 Task: Look for space in Muriti, Tanzania from 10th July, 2023 to 15th July, 2023 for 7 adults in price range Rs.10000 to Rs.15000. Place can be entire place or shared room with 4 bedrooms having 7 beds and 4 bathrooms. Property type can be house, flat, guest house. Amenities needed are: wifi, TV, free parkinig on premises, gym, breakfast. Booking option can be shelf check-in. Required host language is English.
Action: Mouse moved to (539, 108)
Screenshot: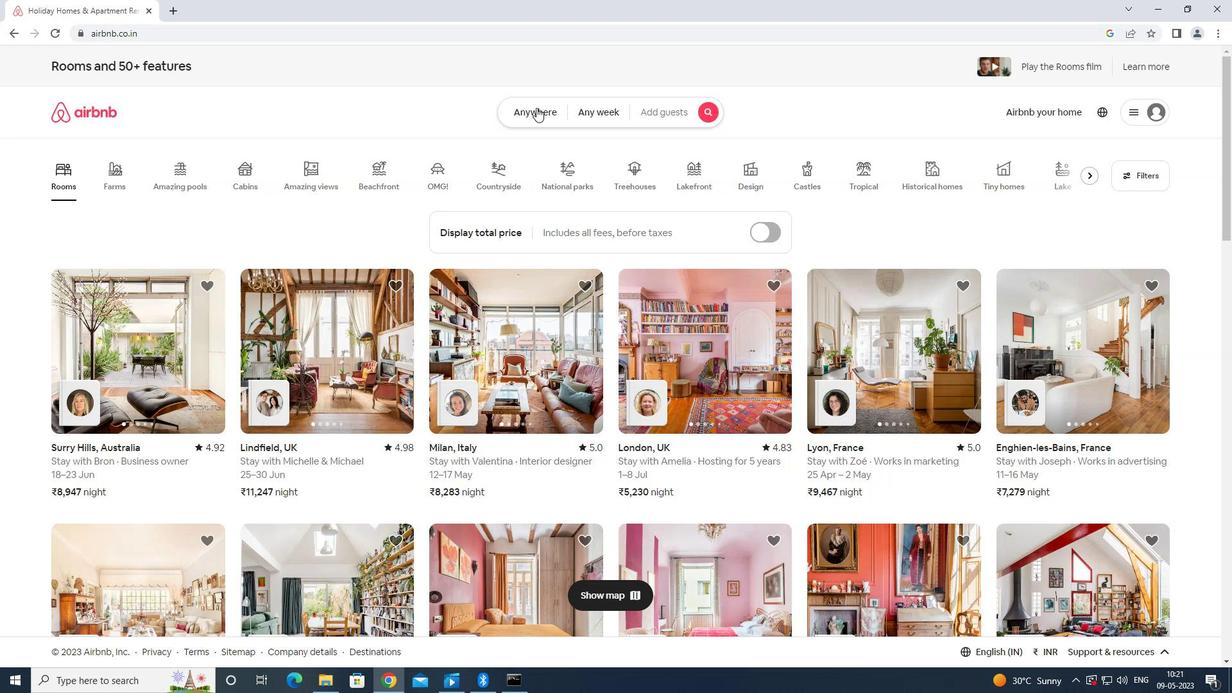 
Action: Mouse pressed left at (539, 108)
Screenshot: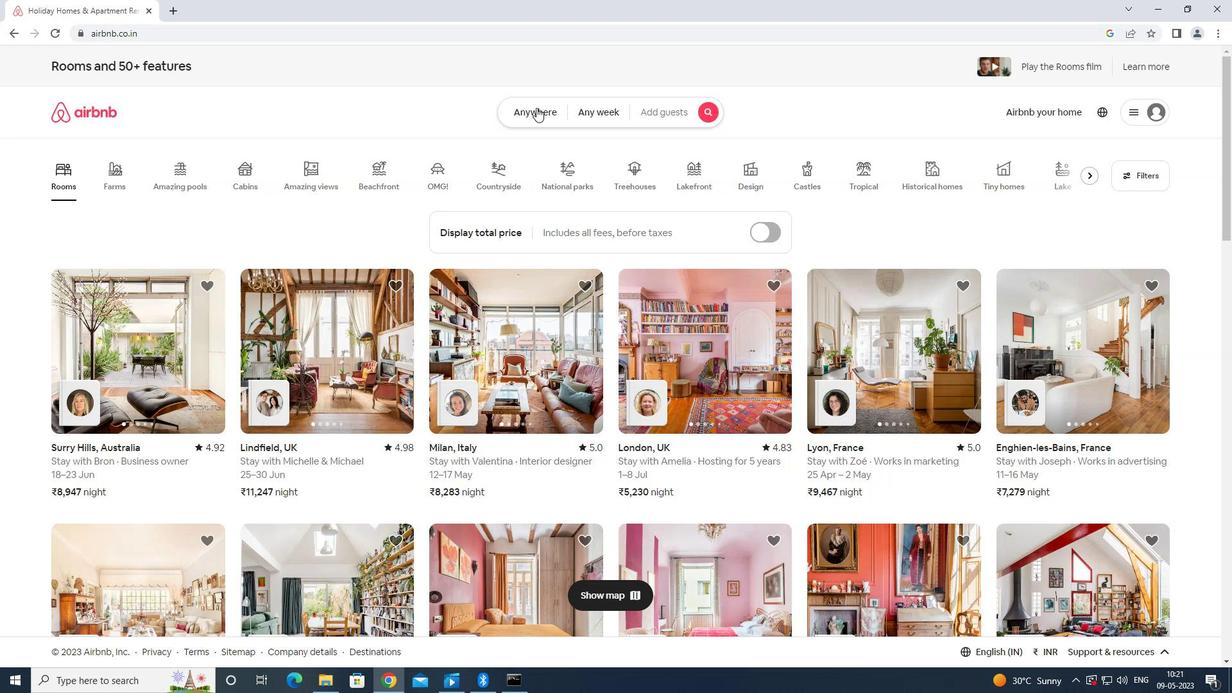
Action: Mouse moved to (465, 164)
Screenshot: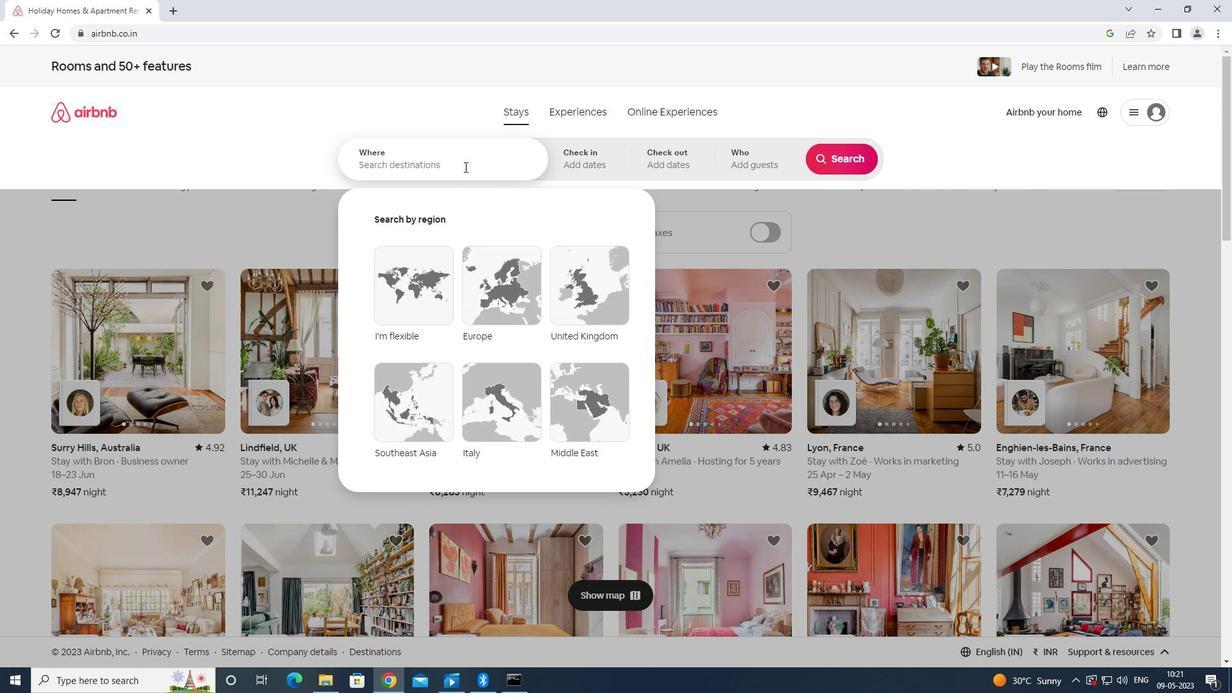 
Action: Mouse pressed left at (465, 164)
Screenshot: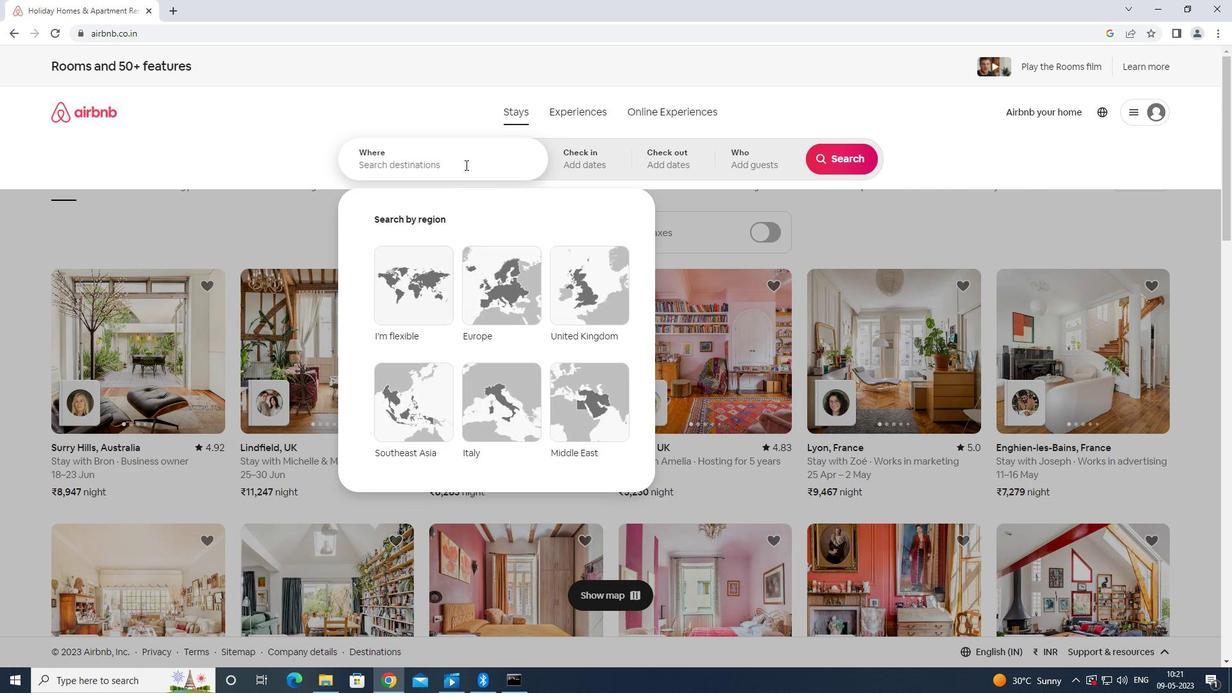 
Action: Mouse moved to (469, 162)
Screenshot: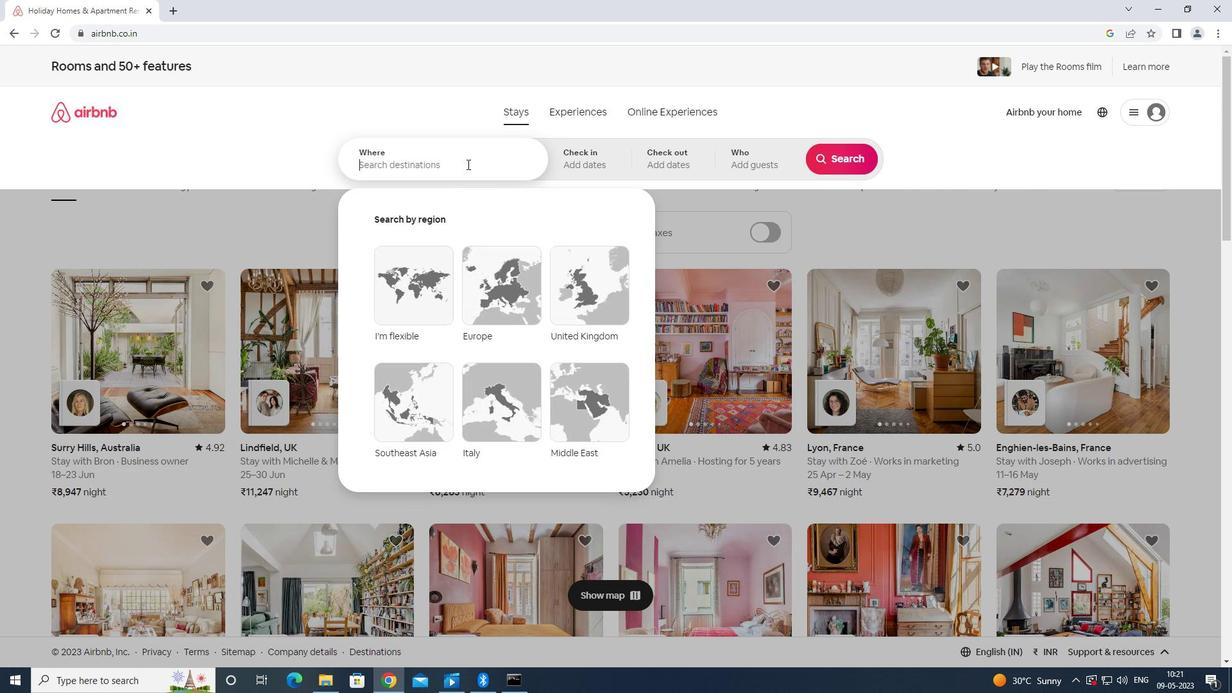 
Action: Key pressed ,<Key.backspace><Key.shift>MURTI<Key.space>TANZANIA<Key.enter>
Screenshot: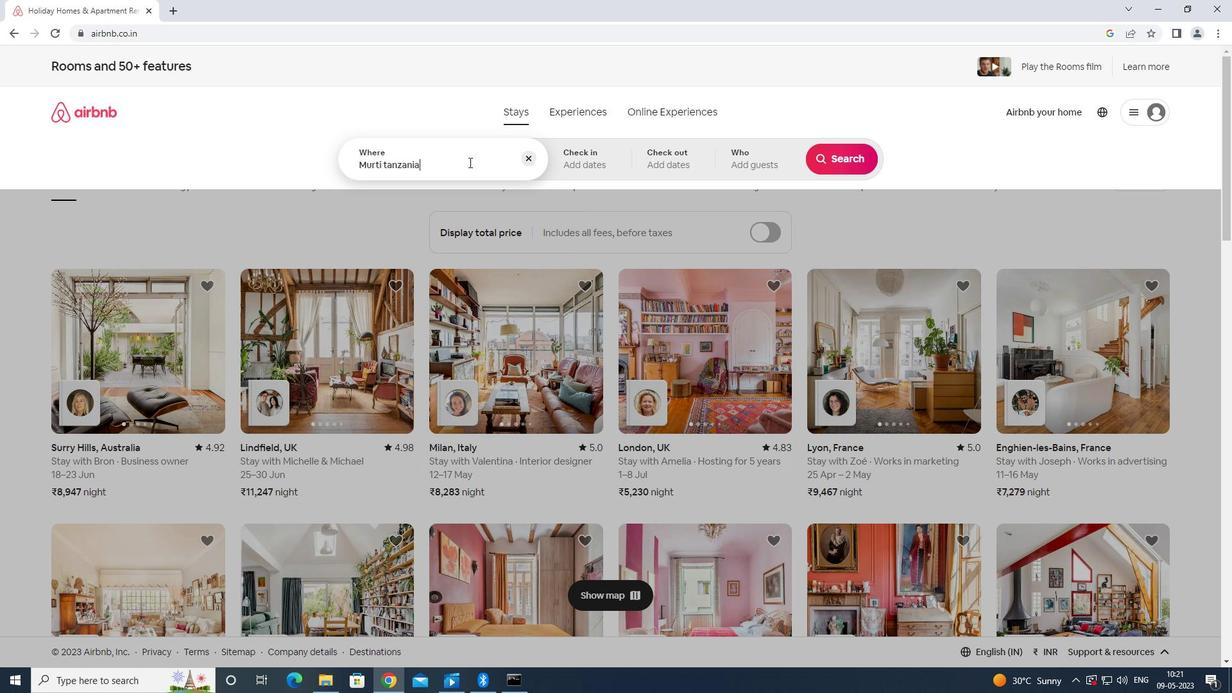 
Action: Mouse moved to (842, 261)
Screenshot: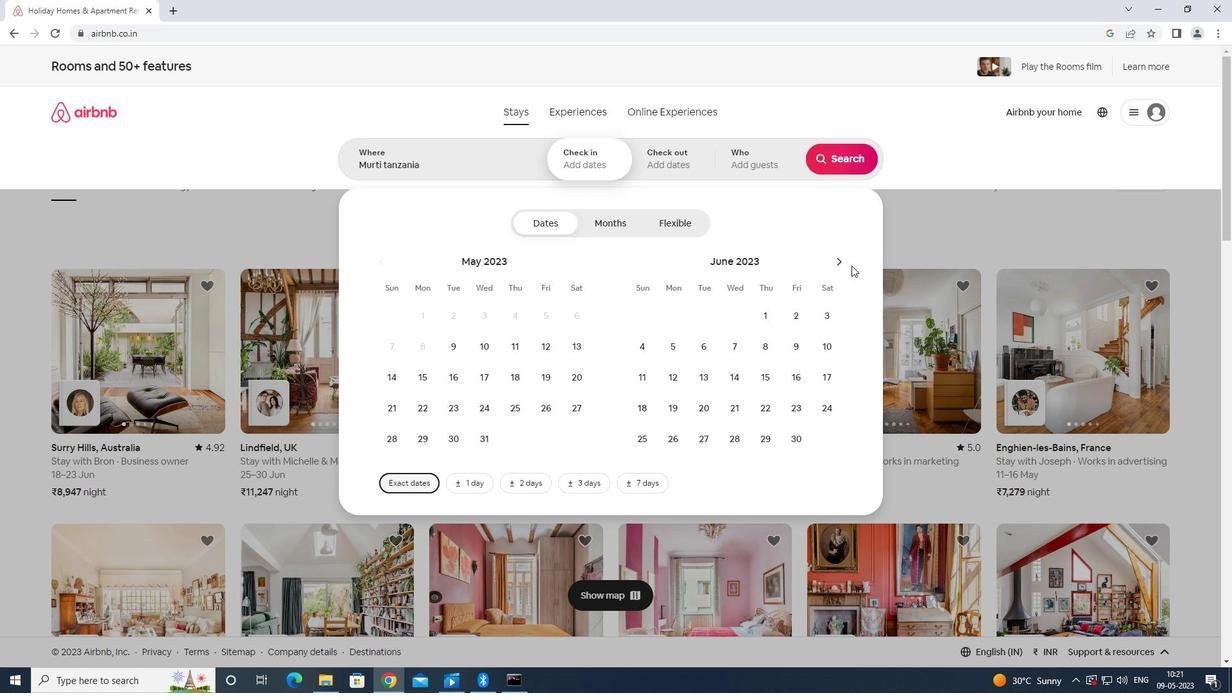 
Action: Mouse pressed left at (842, 261)
Screenshot: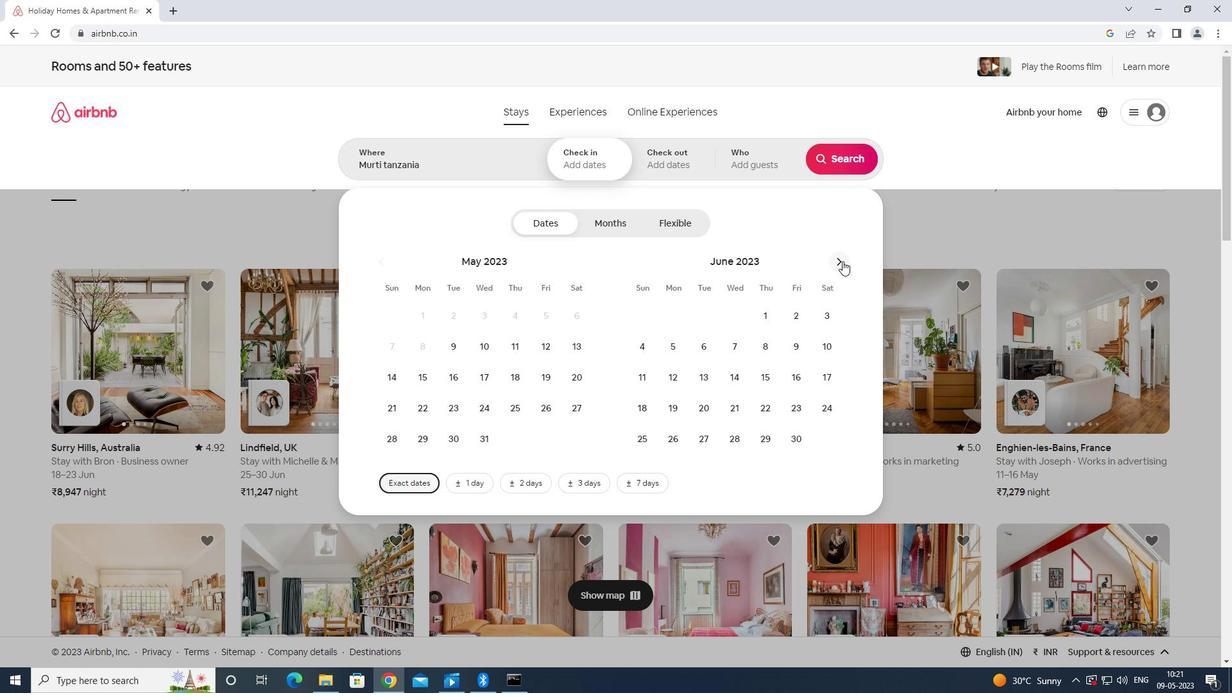 
Action: Mouse moved to (666, 370)
Screenshot: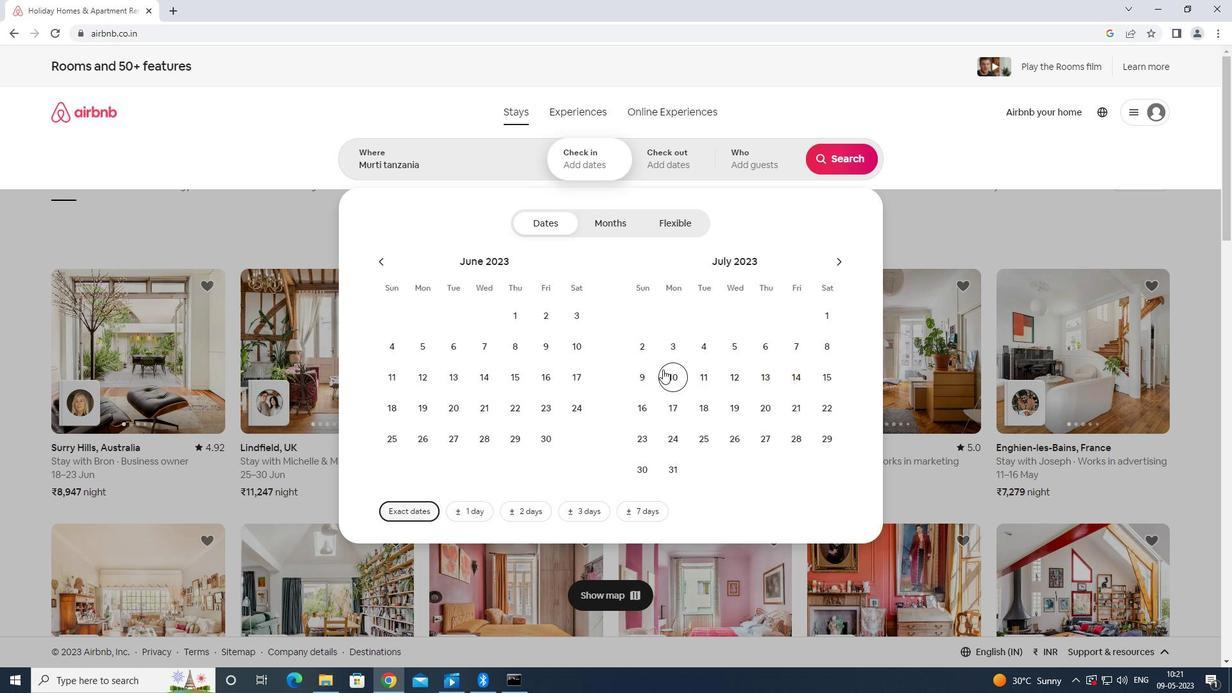 
Action: Mouse pressed left at (666, 370)
Screenshot: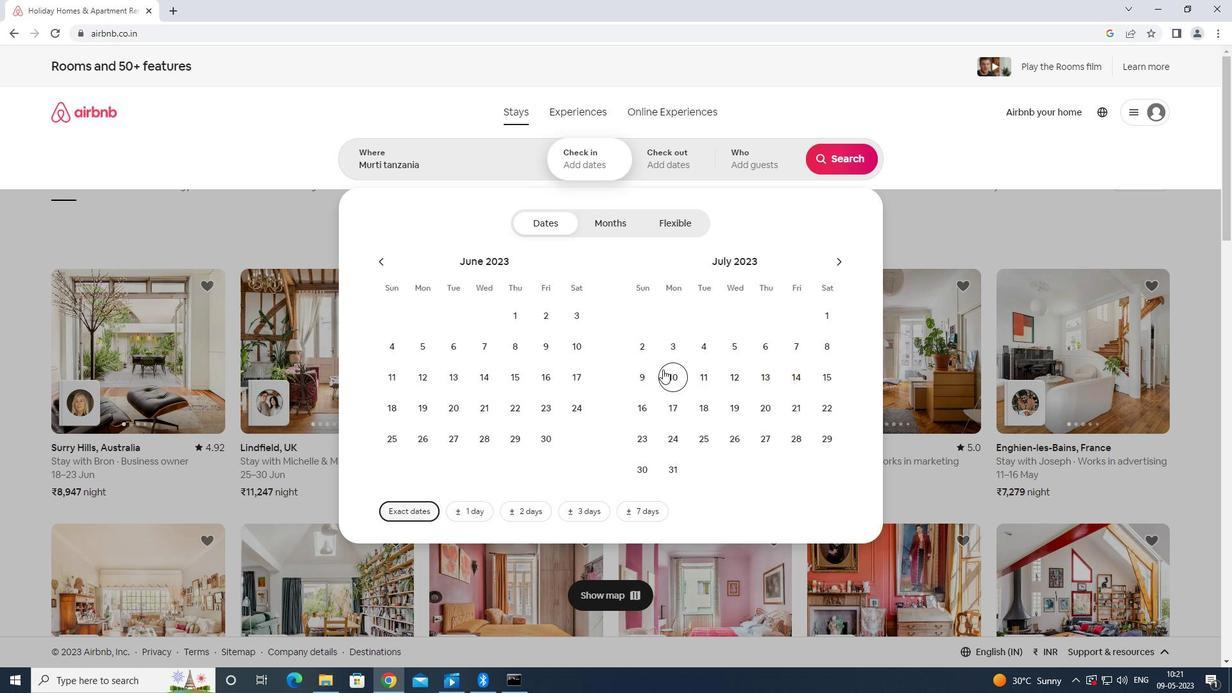 
Action: Mouse moved to (825, 376)
Screenshot: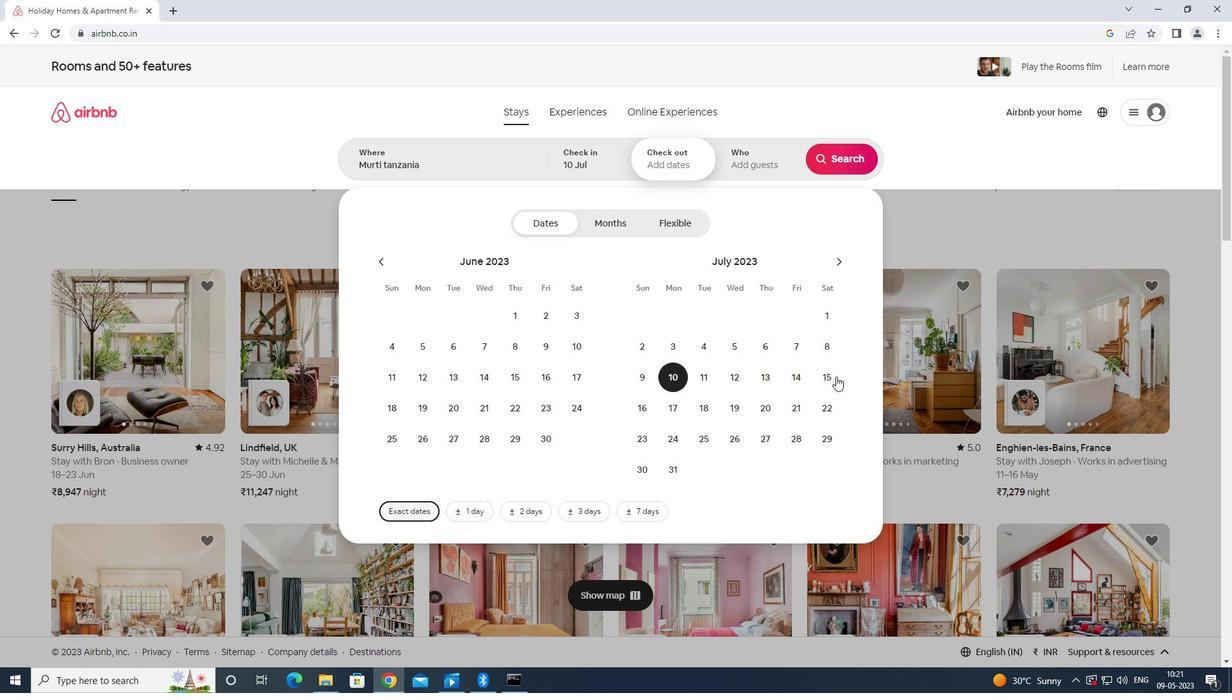 
Action: Mouse pressed left at (825, 376)
Screenshot: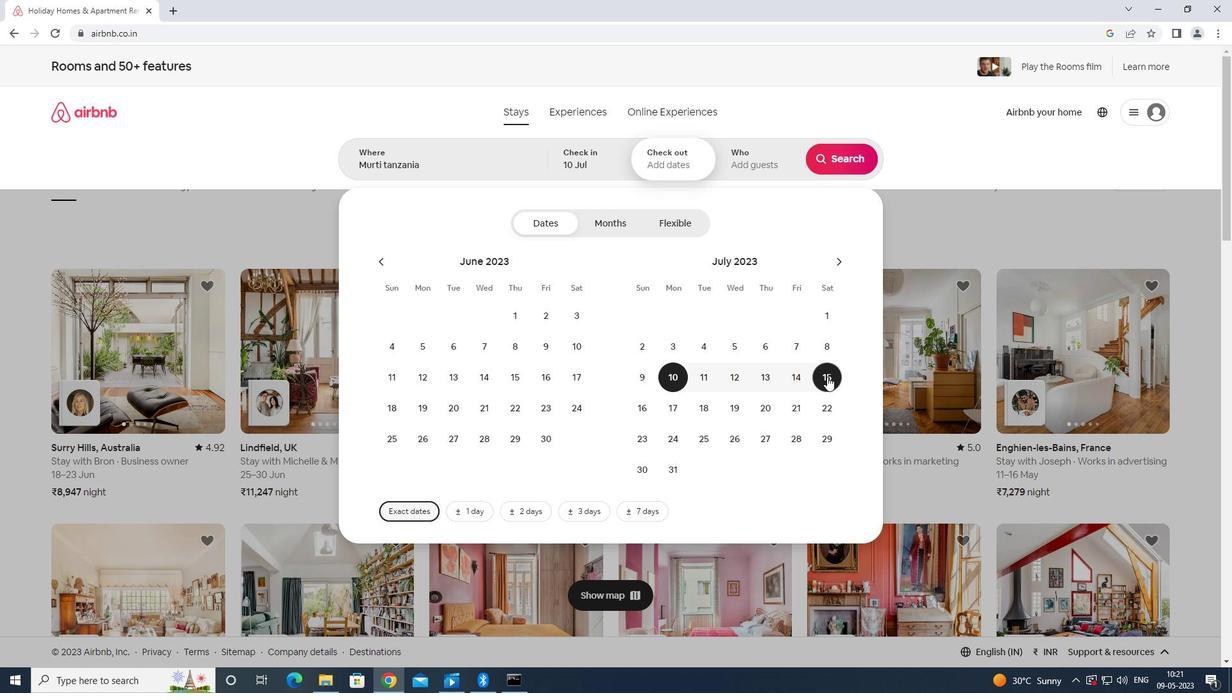 
Action: Mouse moved to (768, 157)
Screenshot: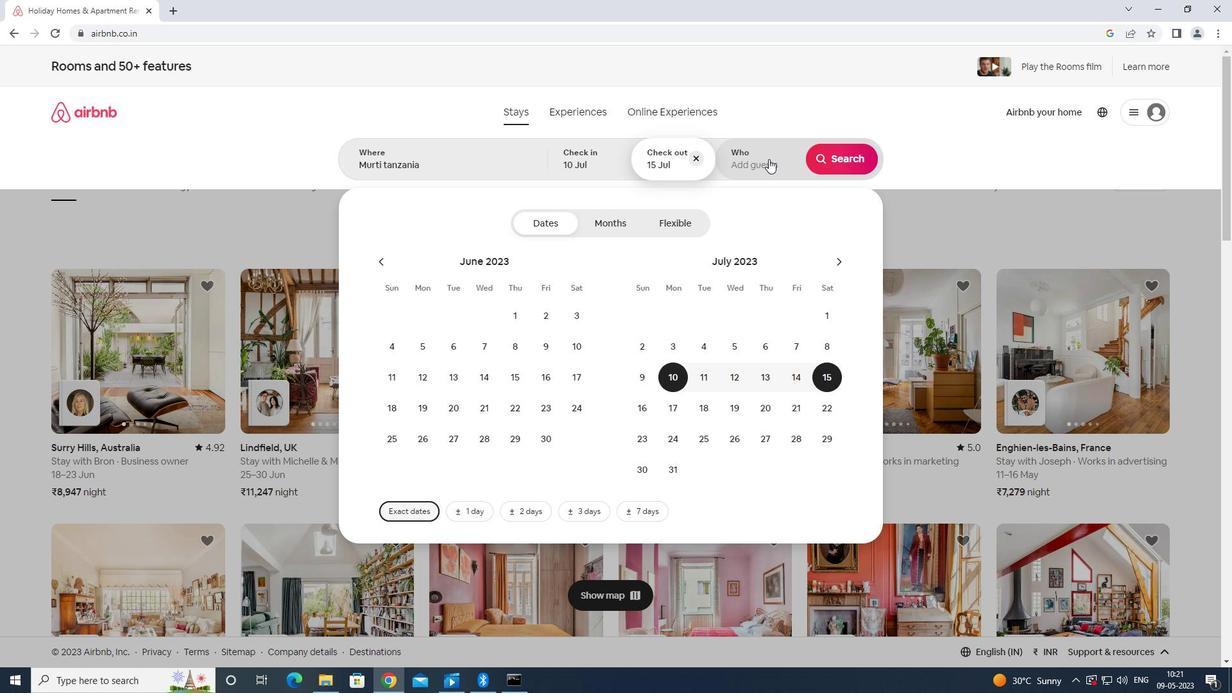 
Action: Mouse pressed left at (768, 157)
Screenshot: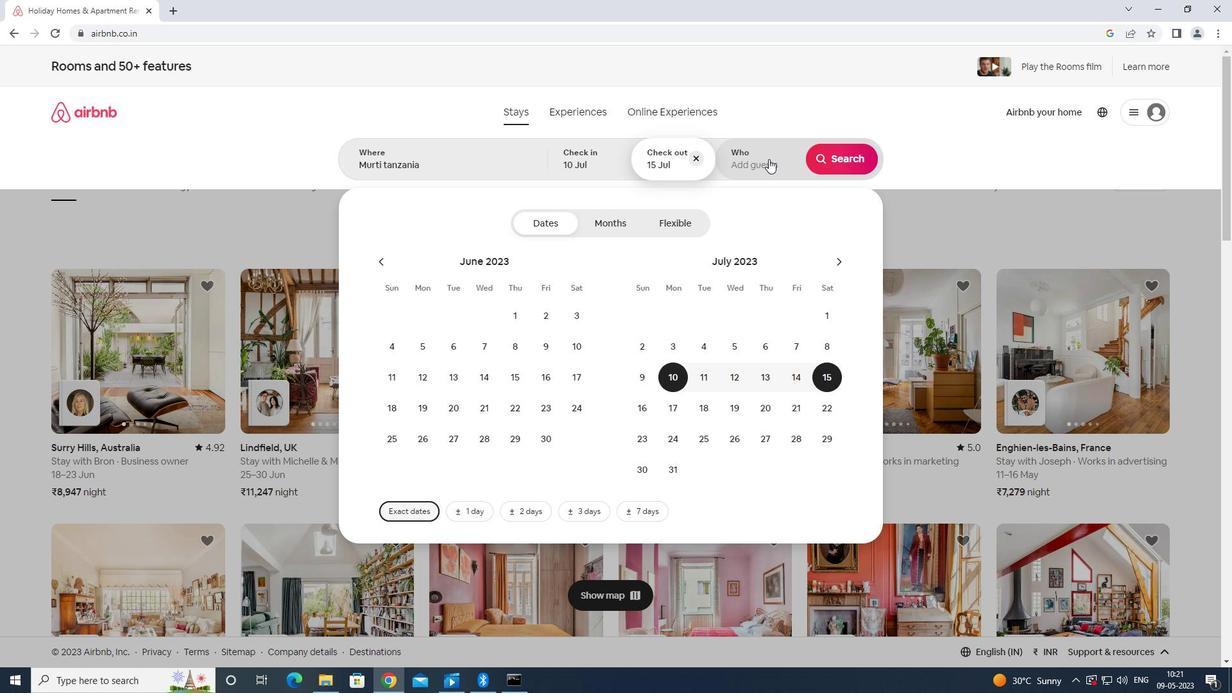 
Action: Mouse moved to (841, 230)
Screenshot: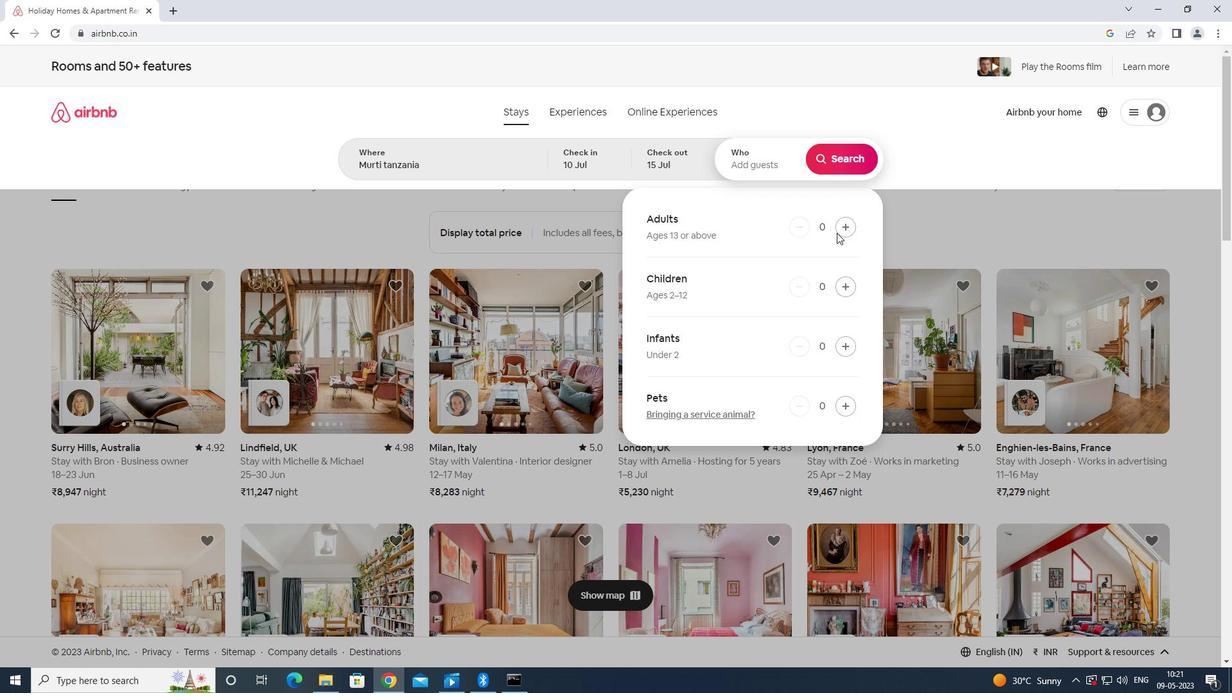 
Action: Mouse pressed left at (841, 230)
Screenshot: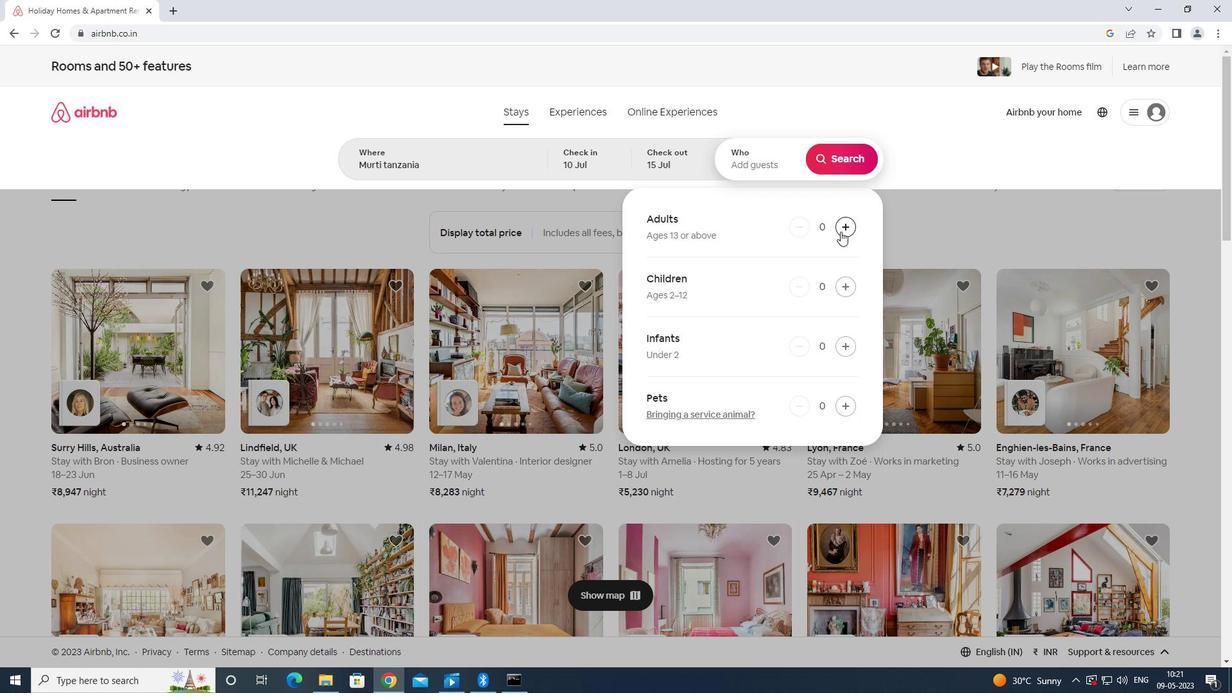 
Action: Mouse moved to (843, 227)
Screenshot: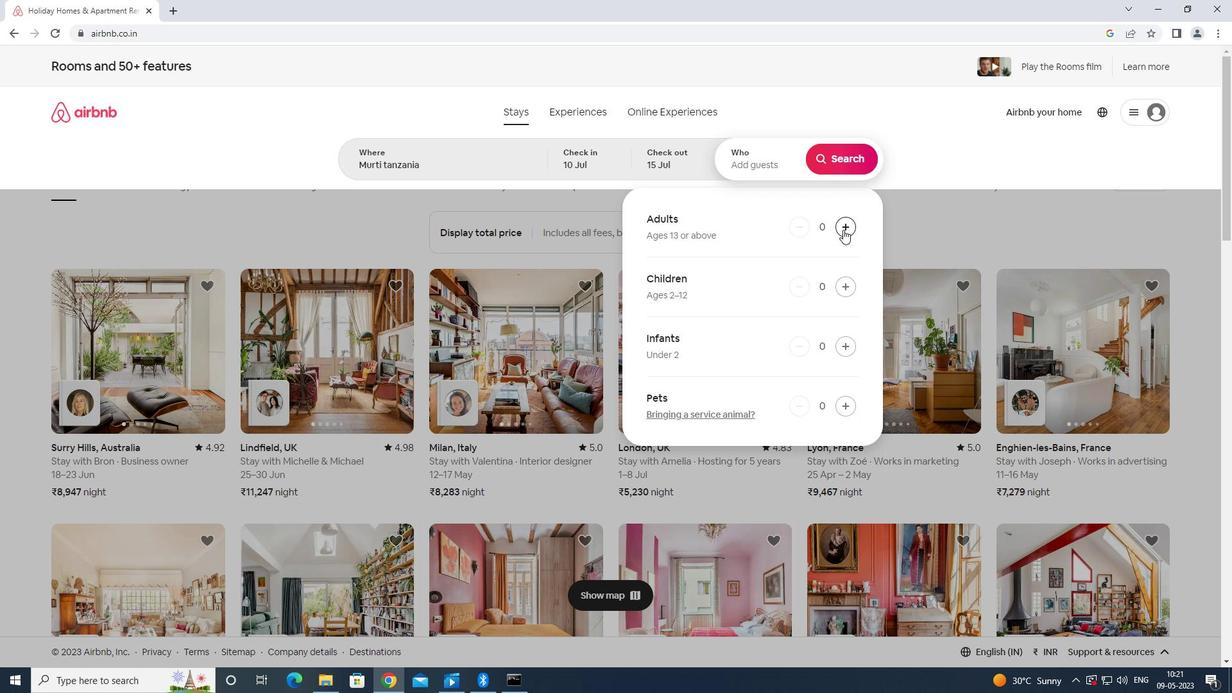 
Action: Mouse pressed left at (843, 227)
Screenshot: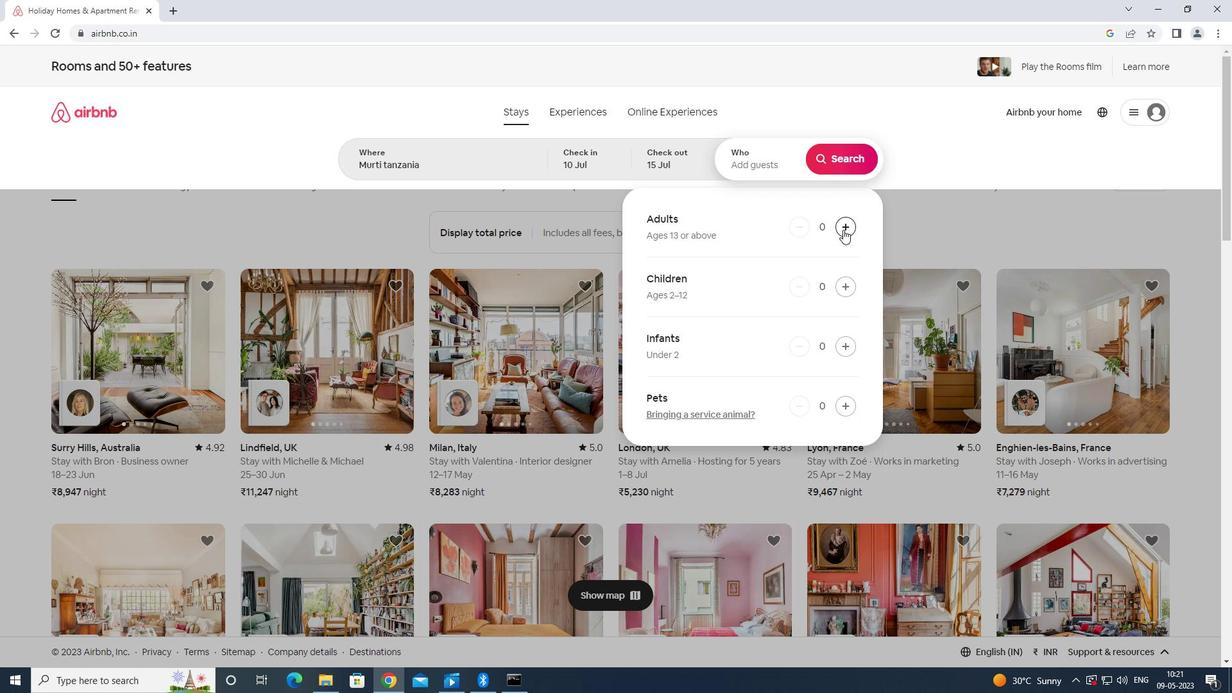 
Action: Mouse moved to (843, 227)
Screenshot: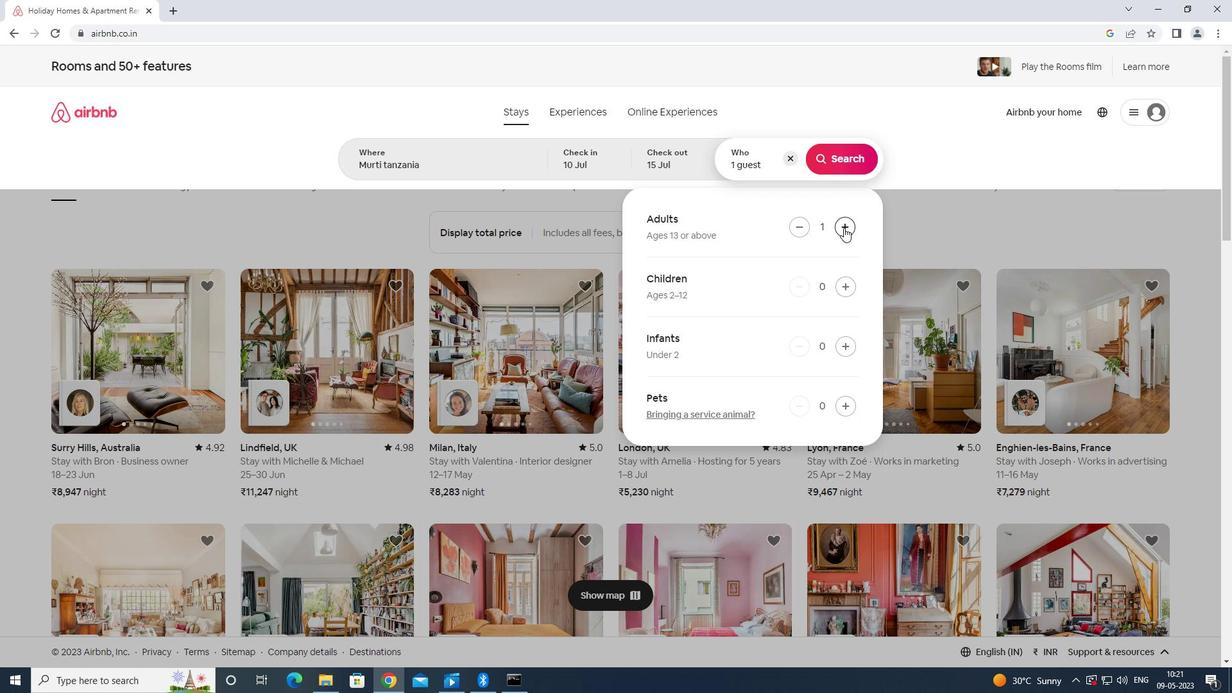 
Action: Mouse pressed left at (843, 227)
Screenshot: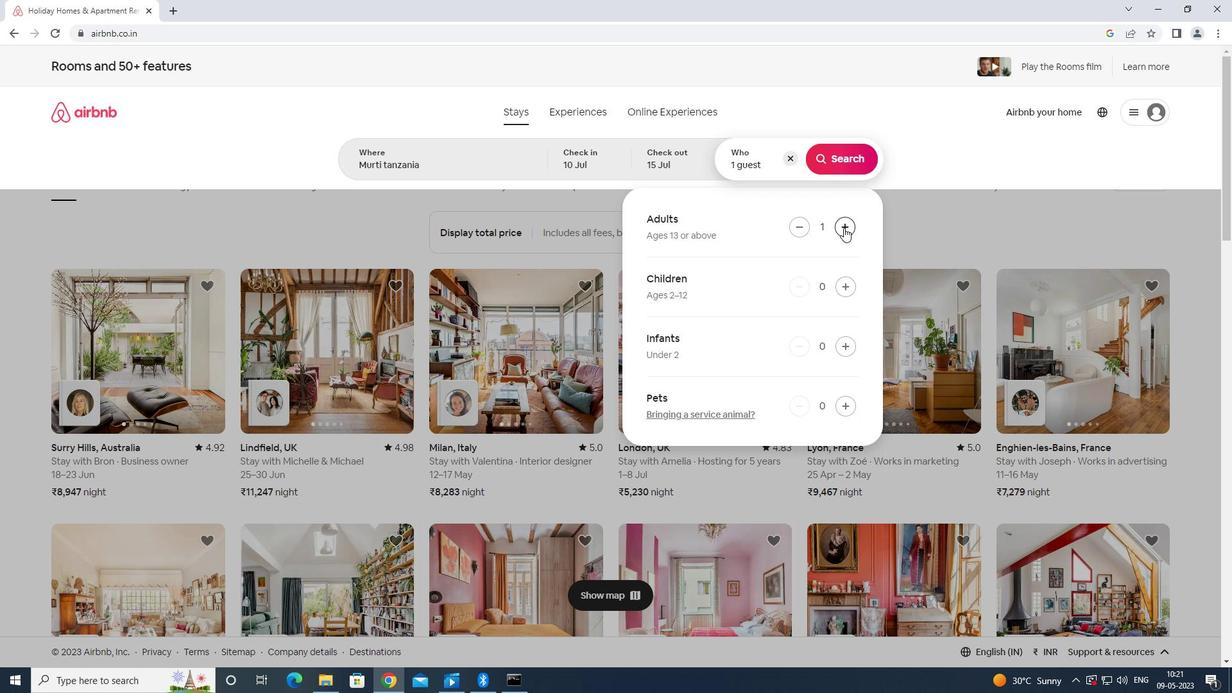 
Action: Mouse moved to (843, 223)
Screenshot: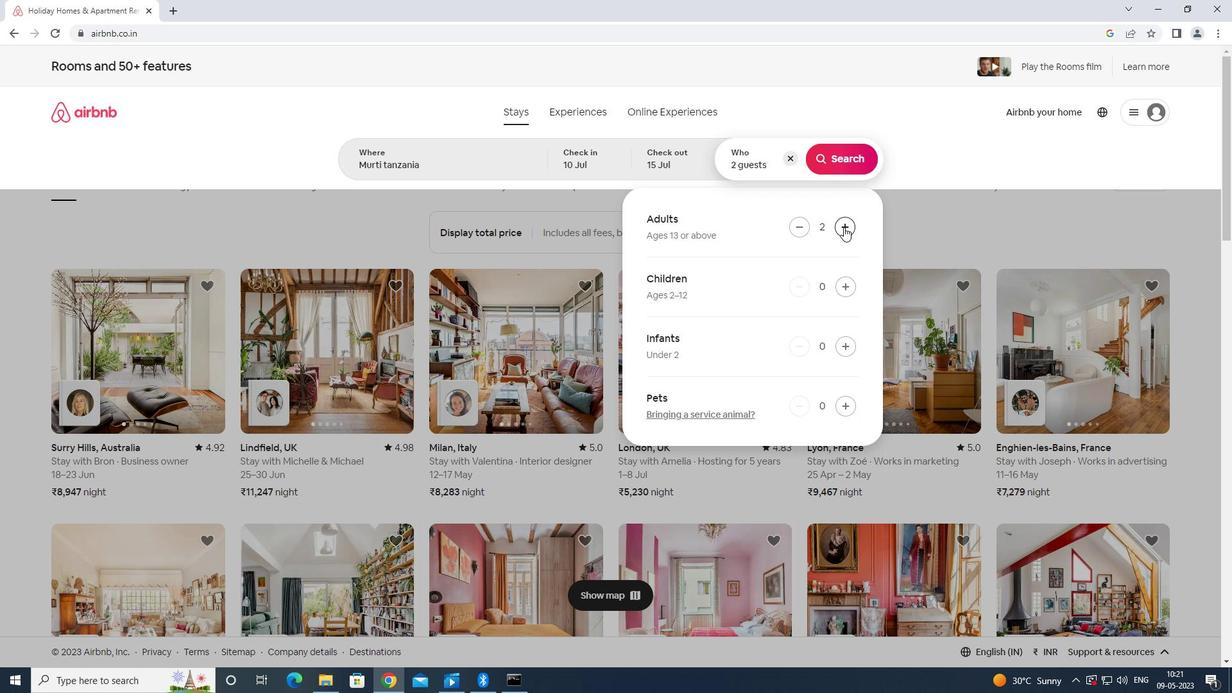 
Action: Mouse pressed left at (843, 223)
Screenshot: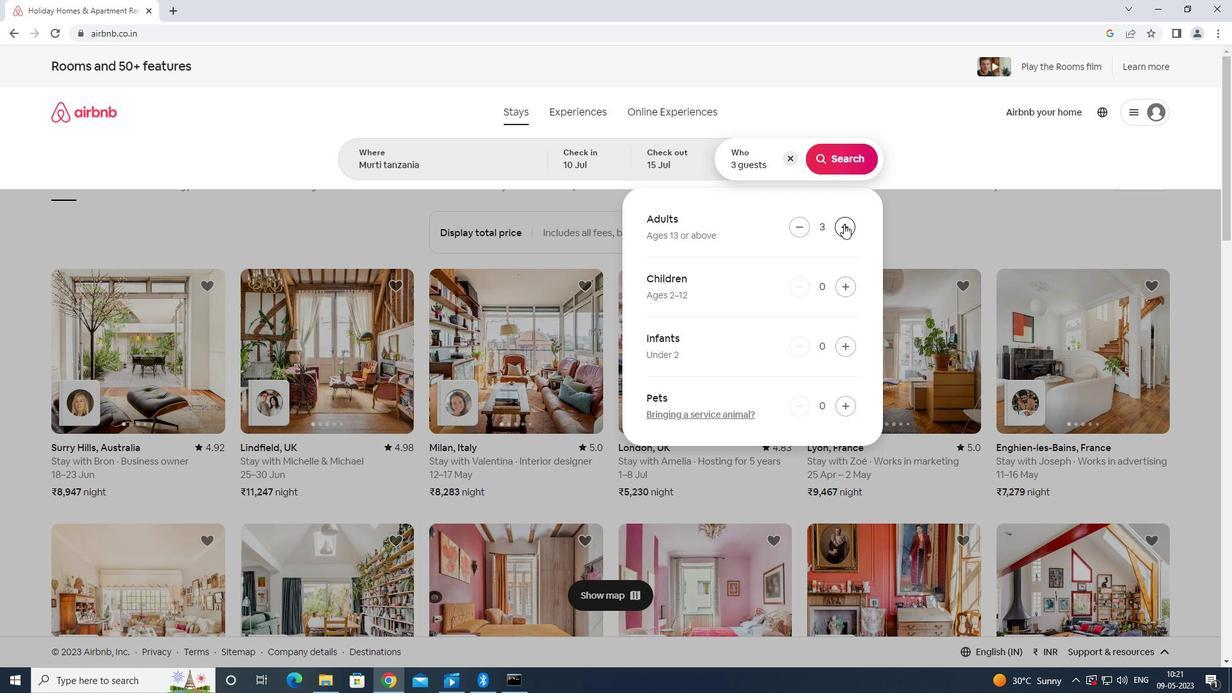 
Action: Mouse moved to (843, 223)
Screenshot: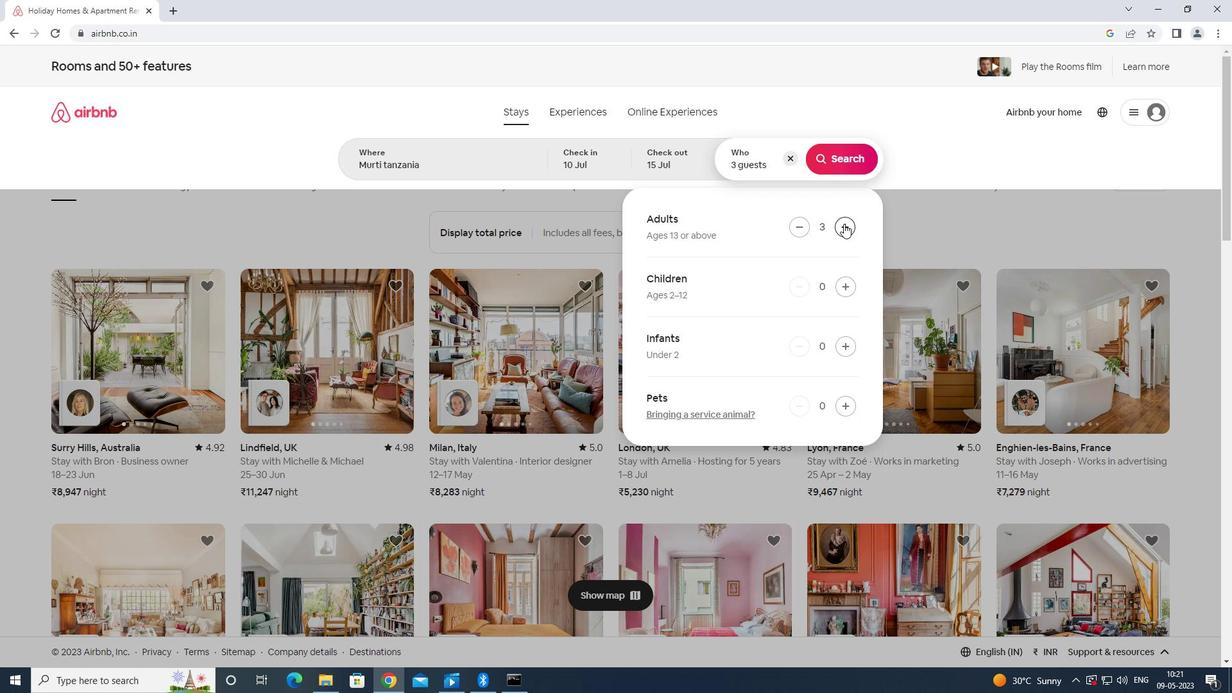 
Action: Mouse pressed left at (843, 223)
Screenshot: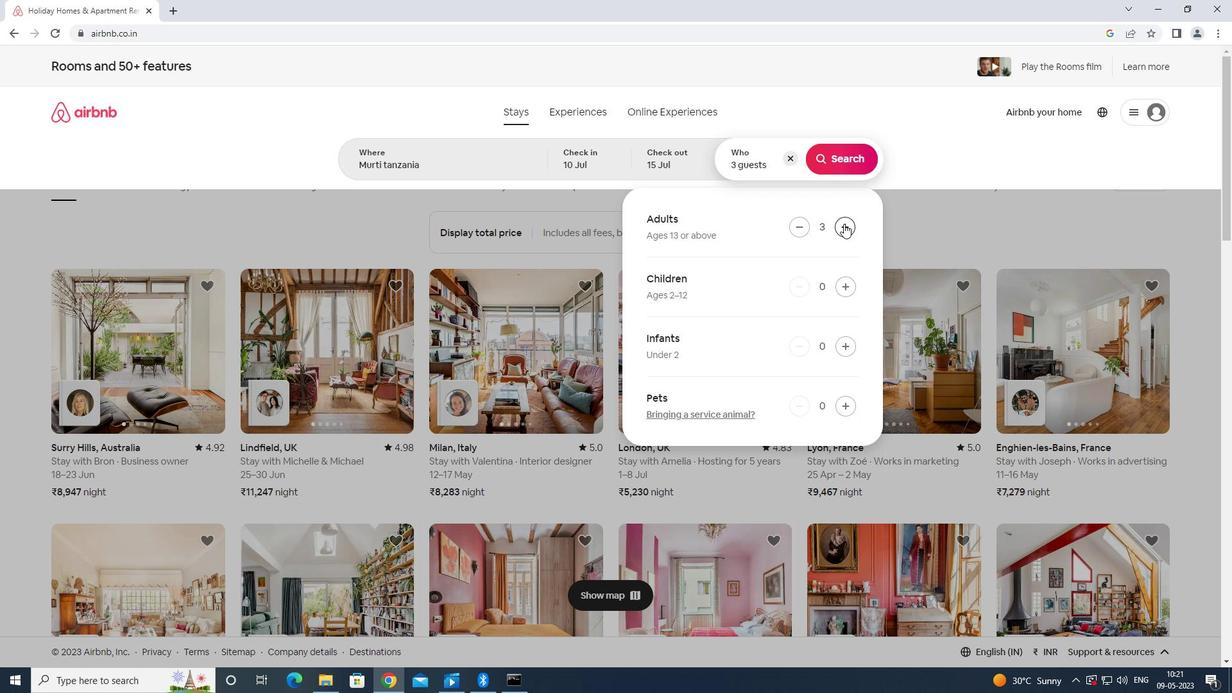 
Action: Mouse pressed left at (843, 223)
Screenshot: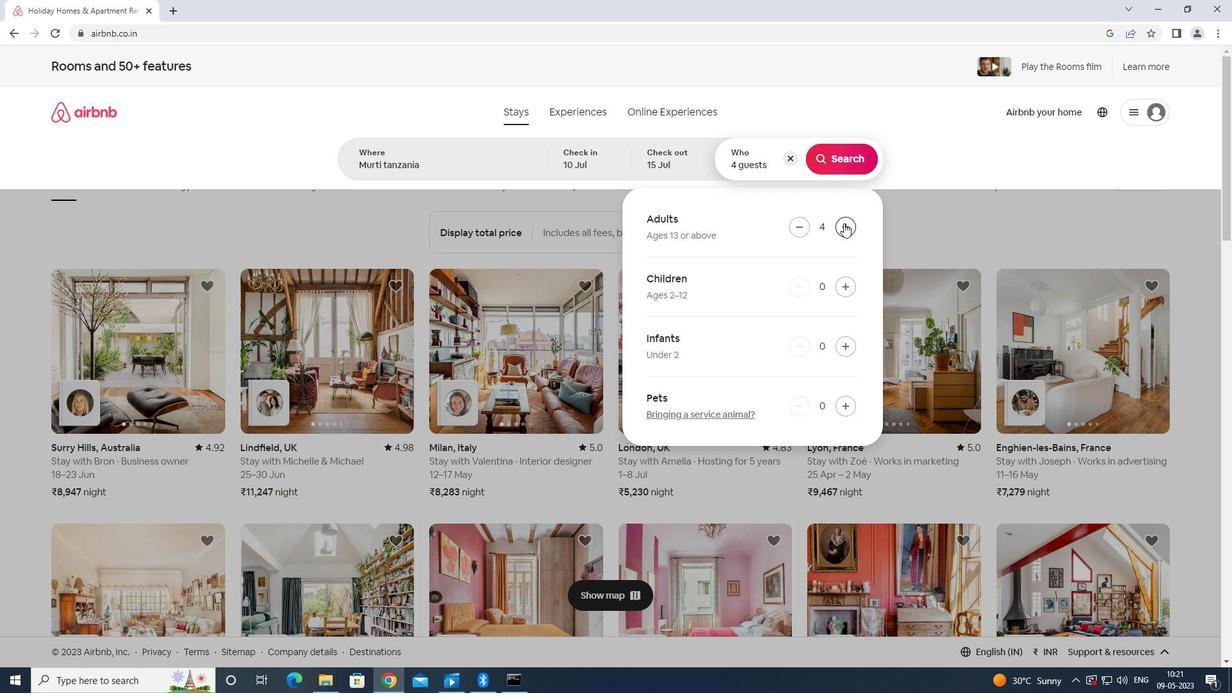 
Action: Mouse pressed left at (843, 223)
Screenshot: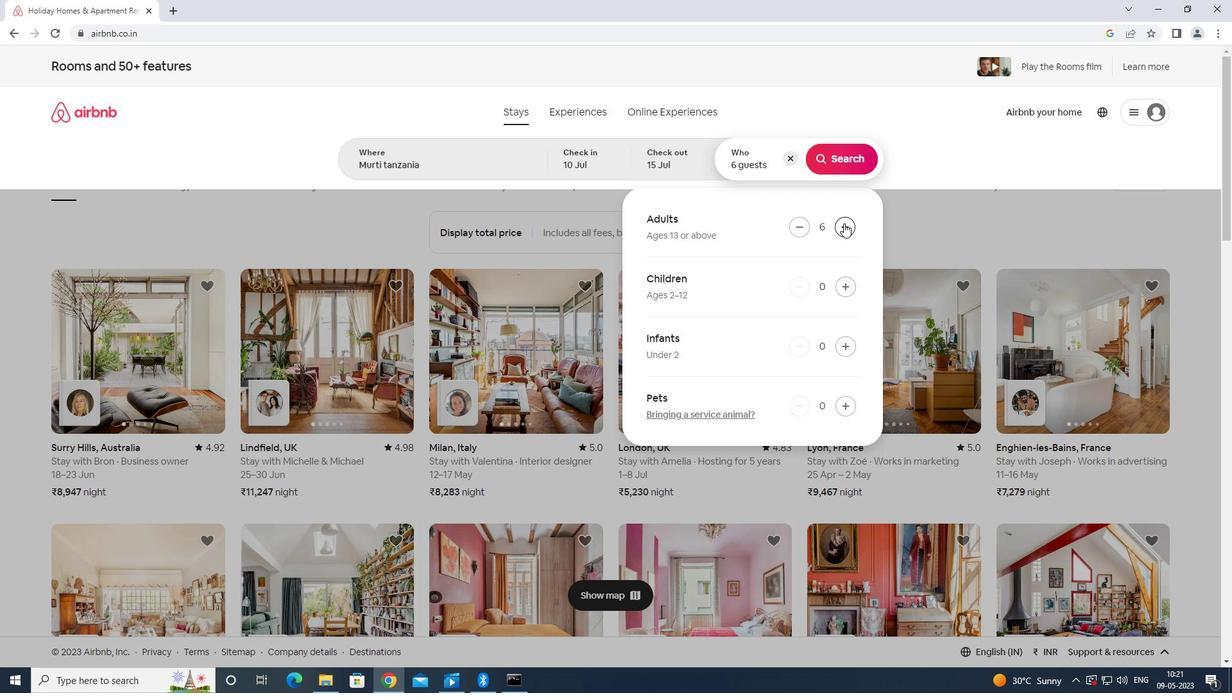 
Action: Mouse moved to (850, 152)
Screenshot: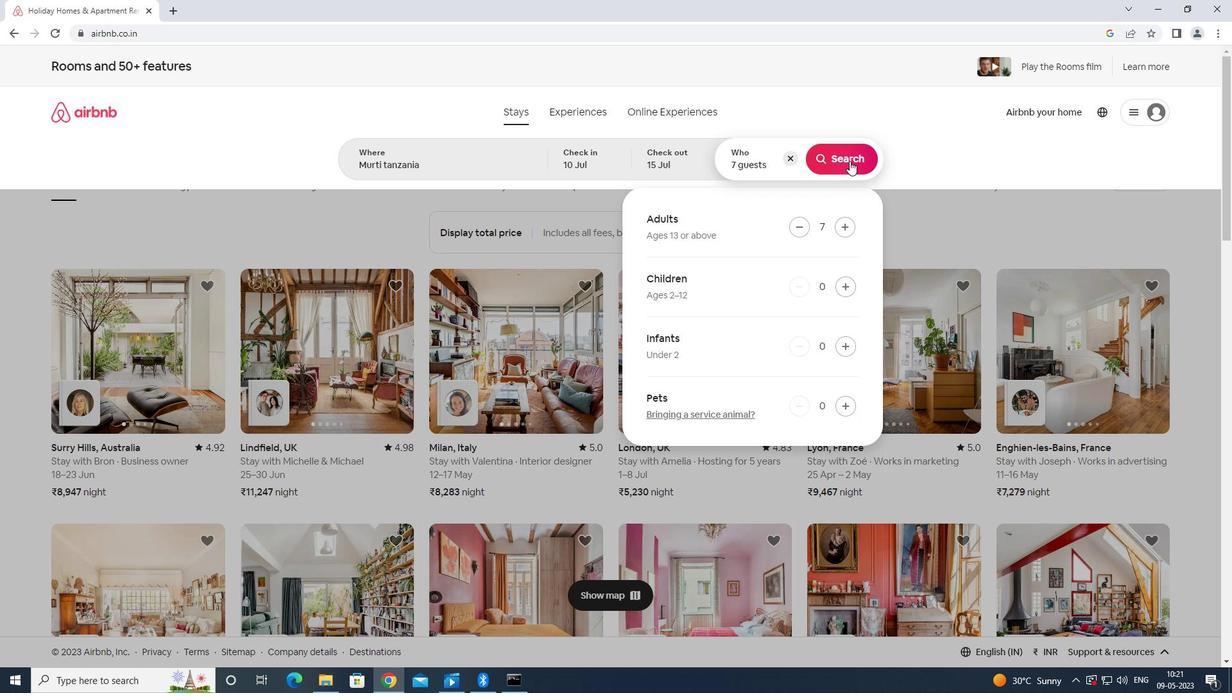 
Action: Mouse pressed left at (850, 152)
Screenshot: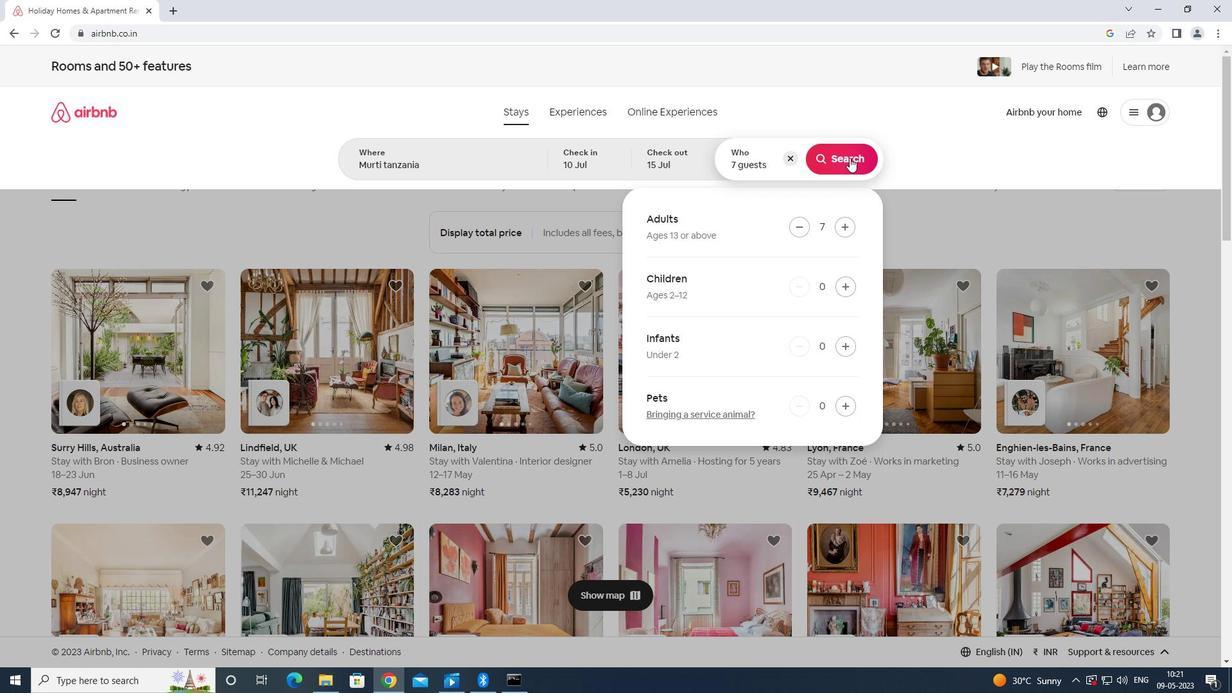 
Action: Mouse moved to (1189, 116)
Screenshot: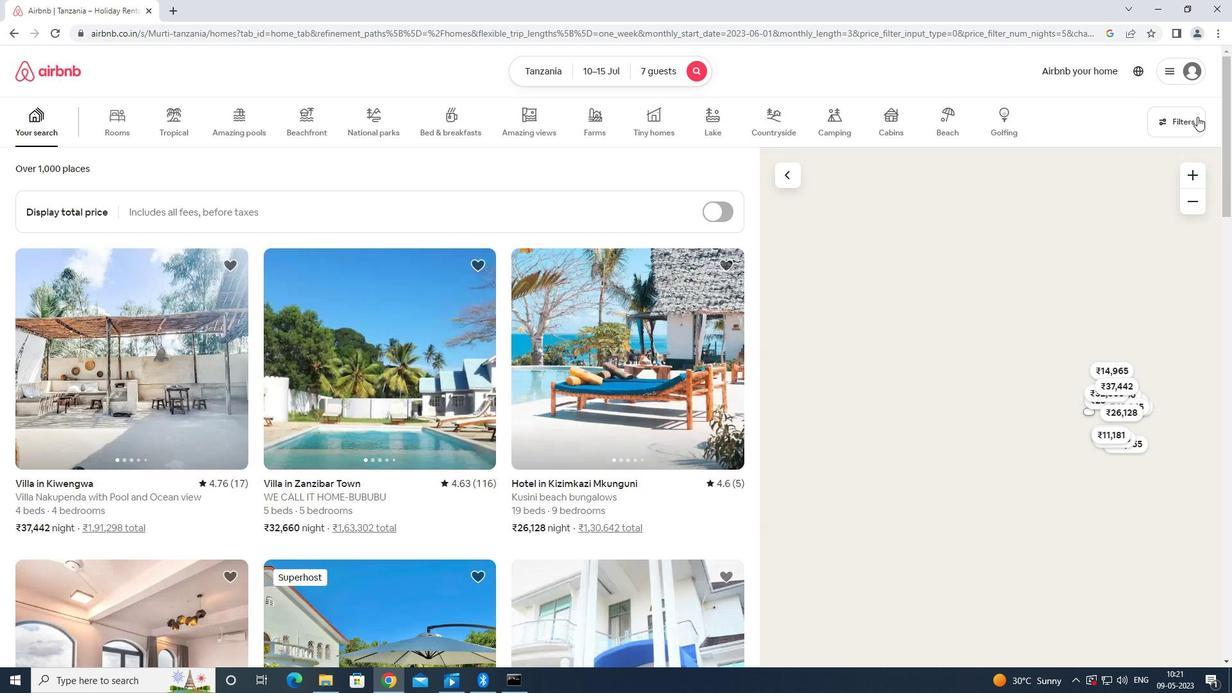 
Action: Mouse pressed left at (1189, 116)
Screenshot: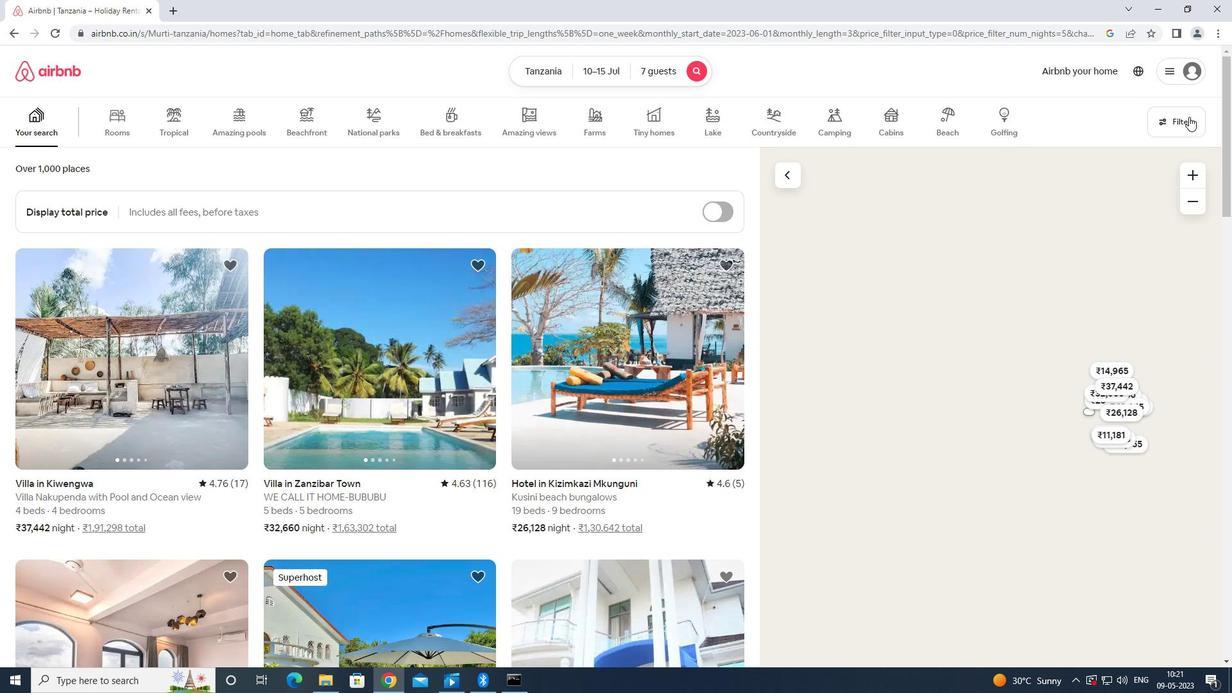 
Action: Mouse moved to (560, 425)
Screenshot: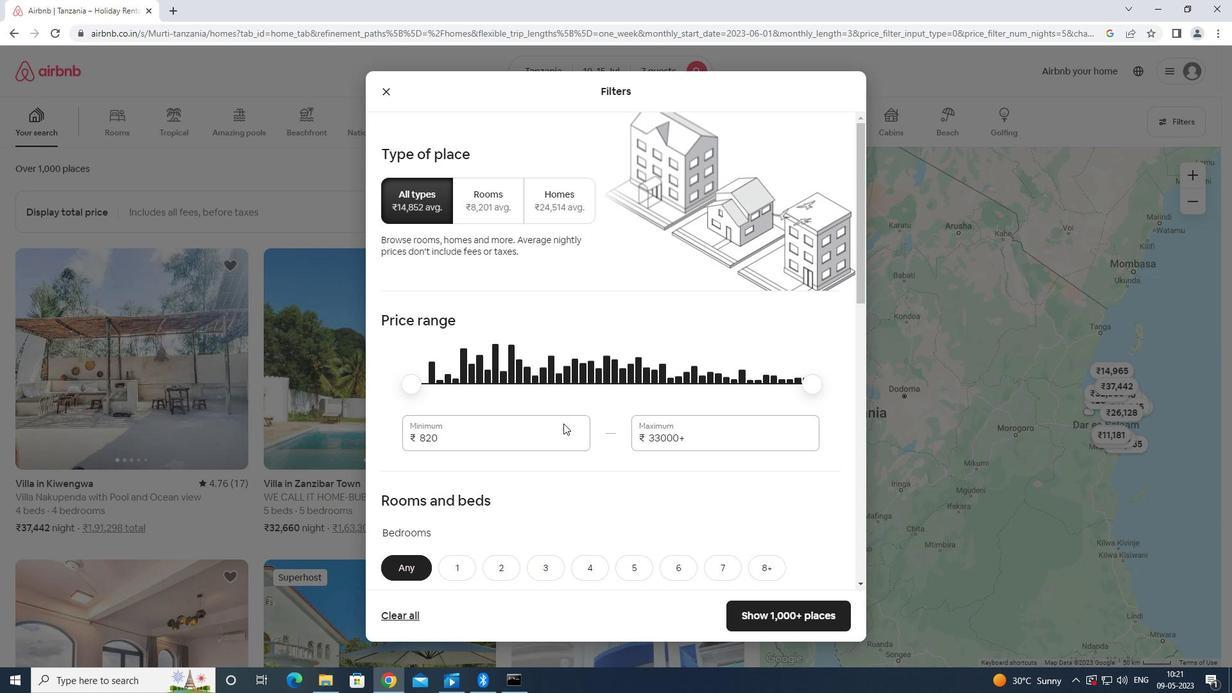 
Action: Mouse pressed left at (560, 425)
Screenshot: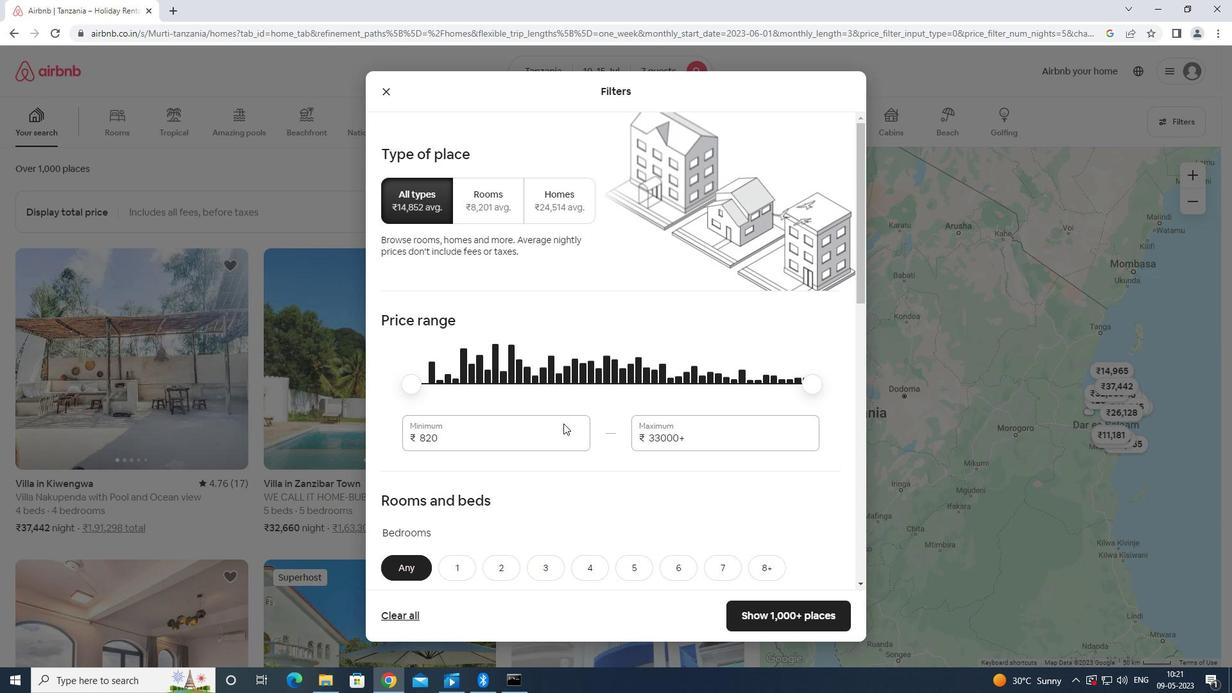 
Action: Key pressed <Key.backspace><Key.backspace><Key.backspace><Key.backspace><Key.backspace>10000
Screenshot: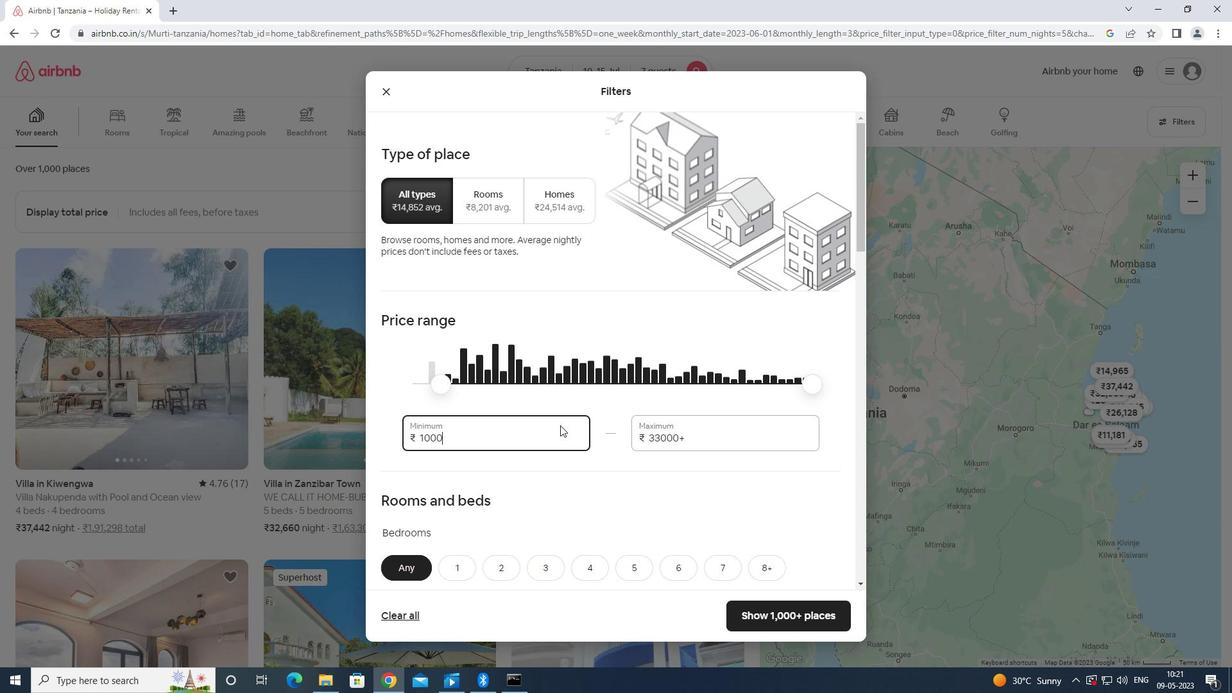 
Action: Mouse moved to (694, 420)
Screenshot: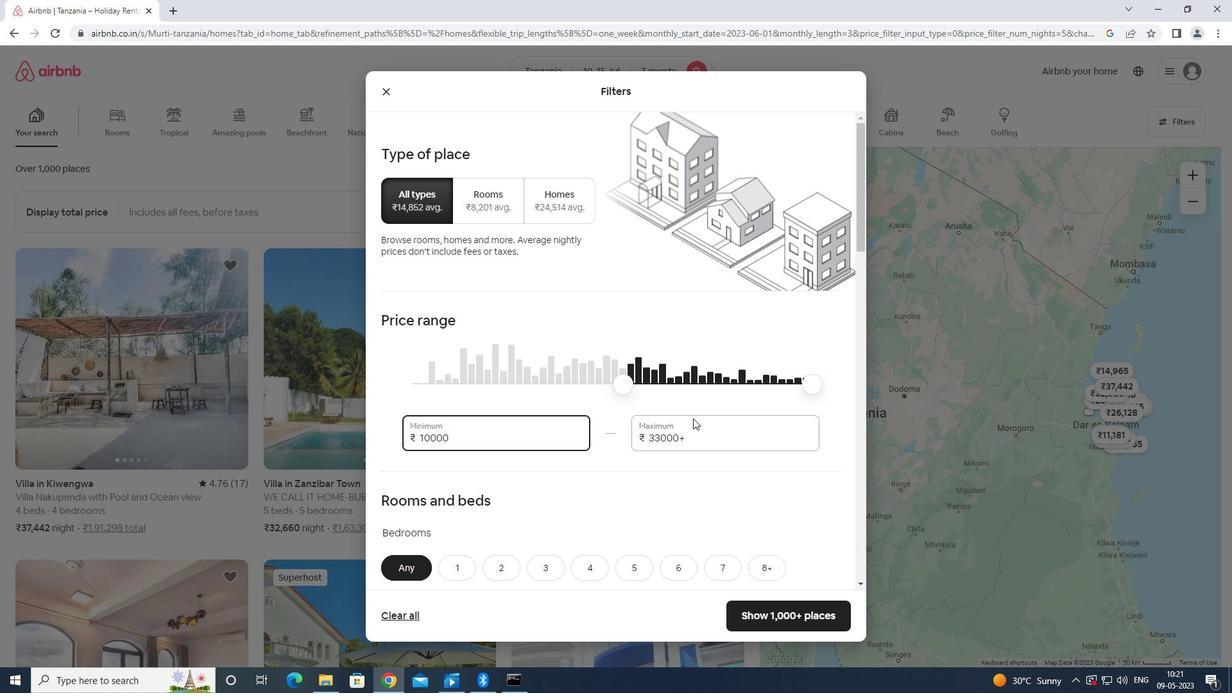 
Action: Mouse pressed left at (694, 420)
Screenshot: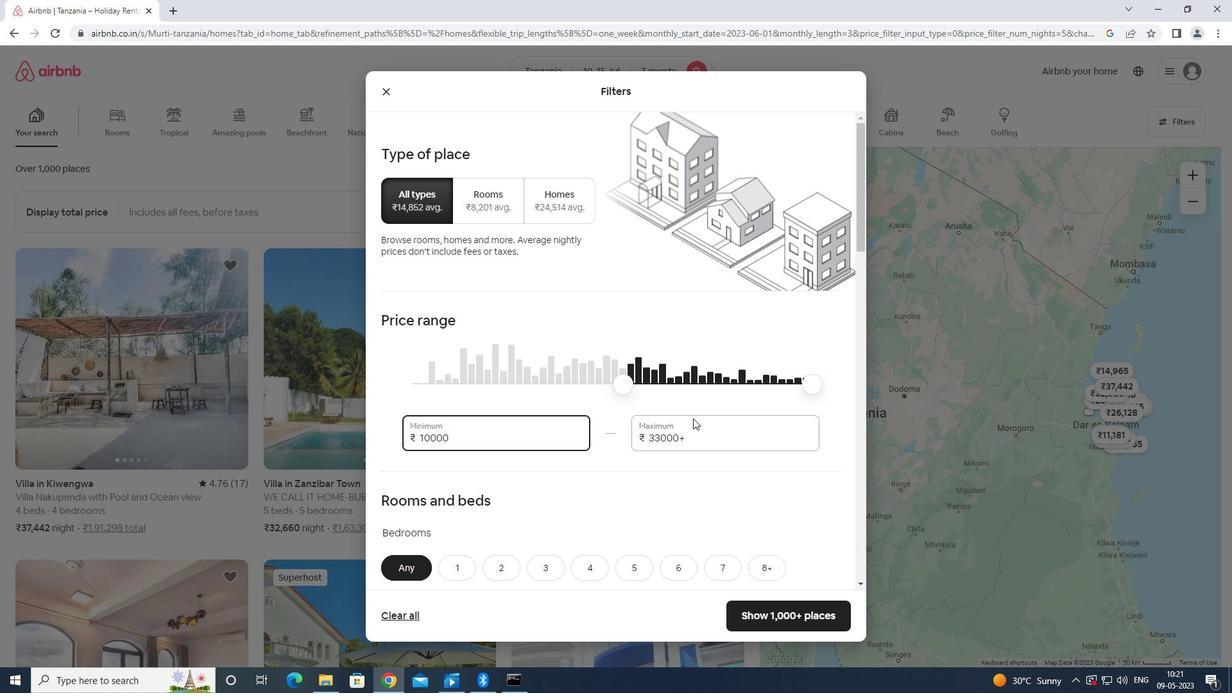 
Action: Mouse moved to (744, 392)
Screenshot: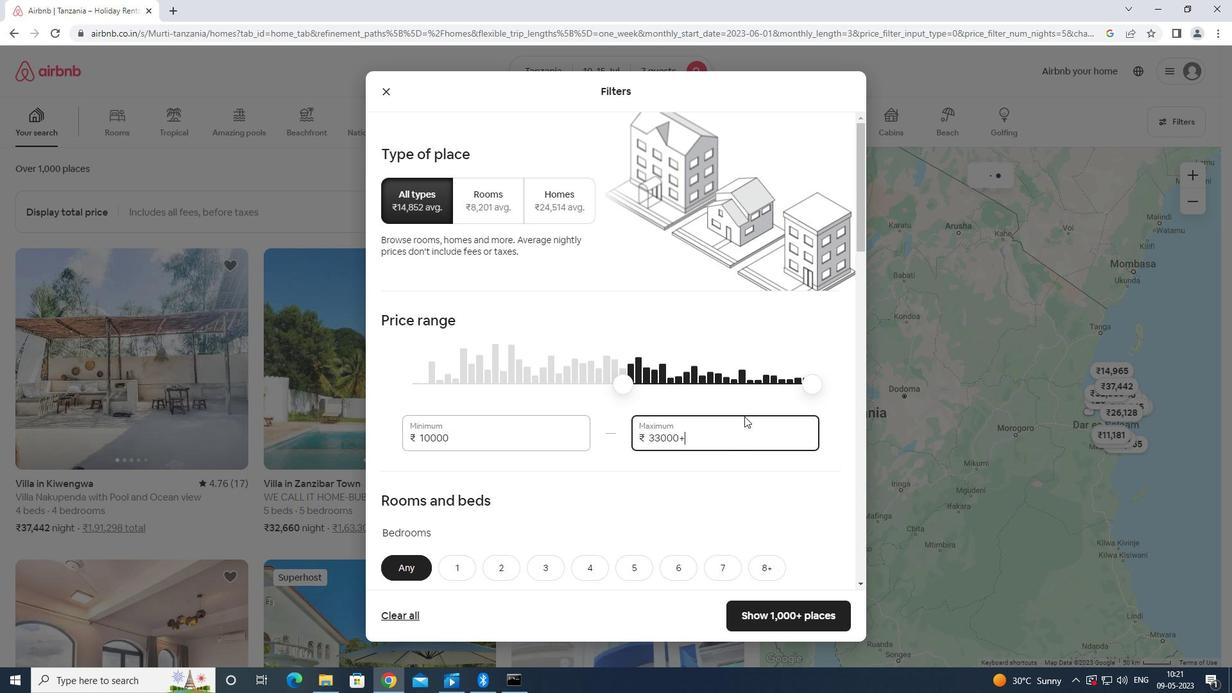 
Action: Key pressed <Key.backspace><Key.backspace><Key.backspace><Key.backspace><Key.backspace><Key.backspace><Key.backspace>15000
Screenshot: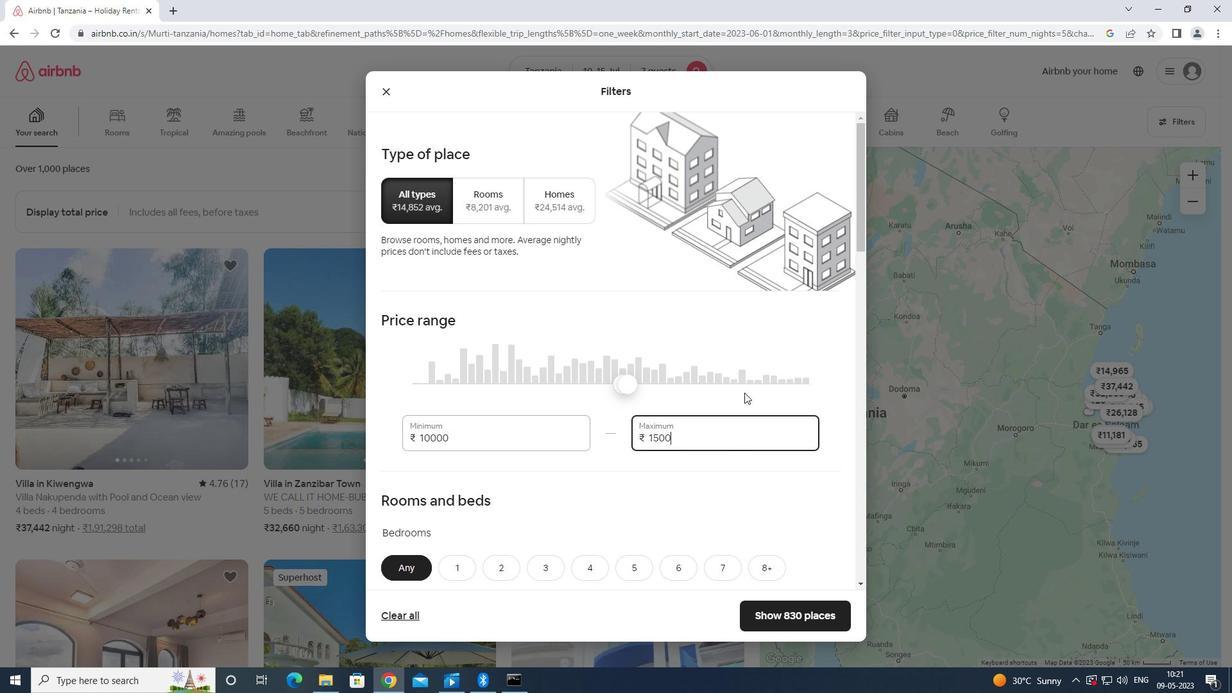
Action: Mouse moved to (741, 392)
Screenshot: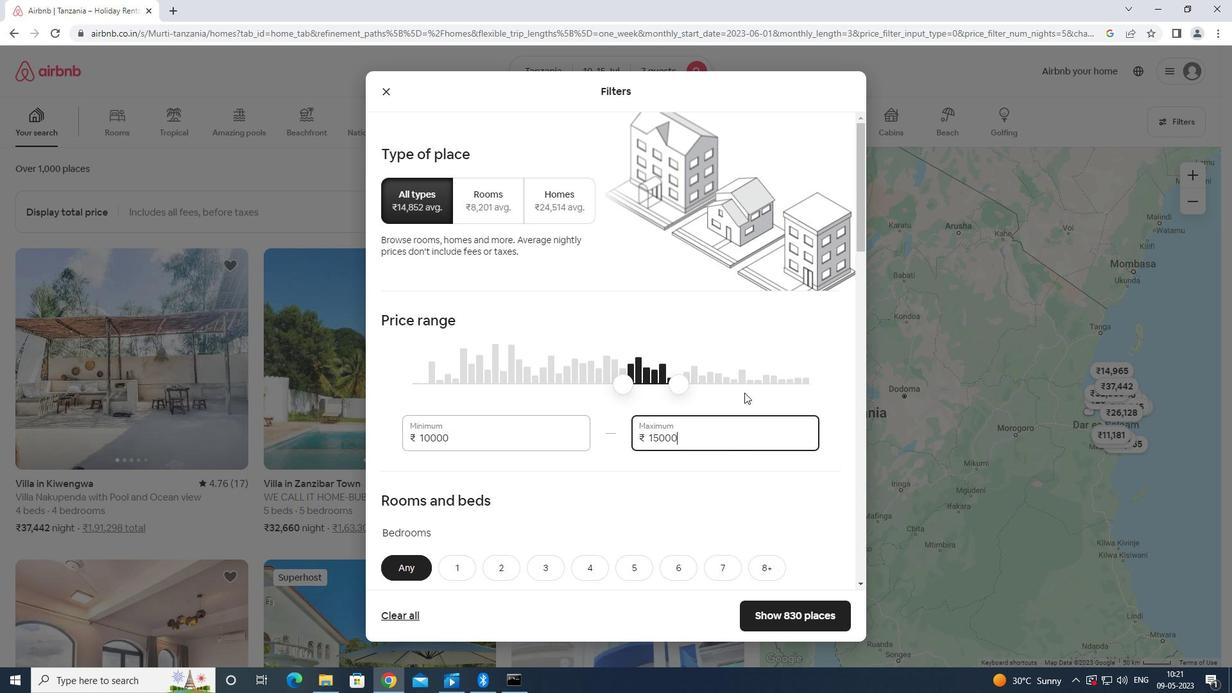 
Action: Mouse scrolled (741, 392) with delta (0, 0)
Screenshot: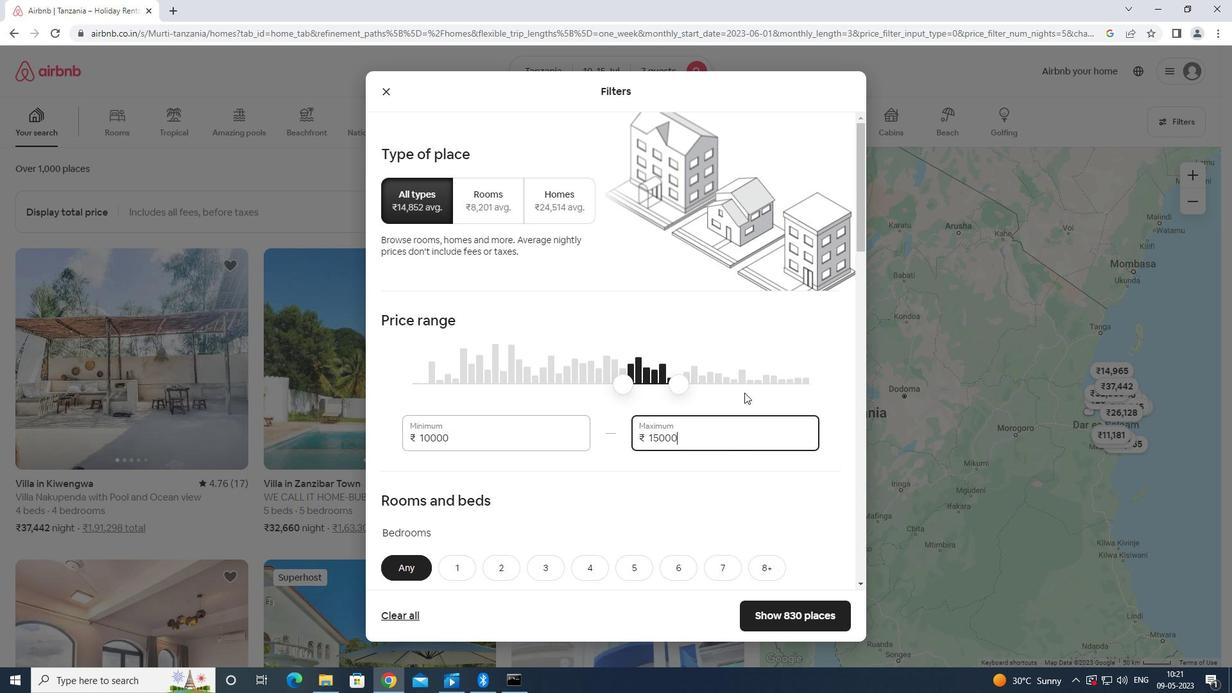 
Action: Mouse scrolled (741, 392) with delta (0, 0)
Screenshot: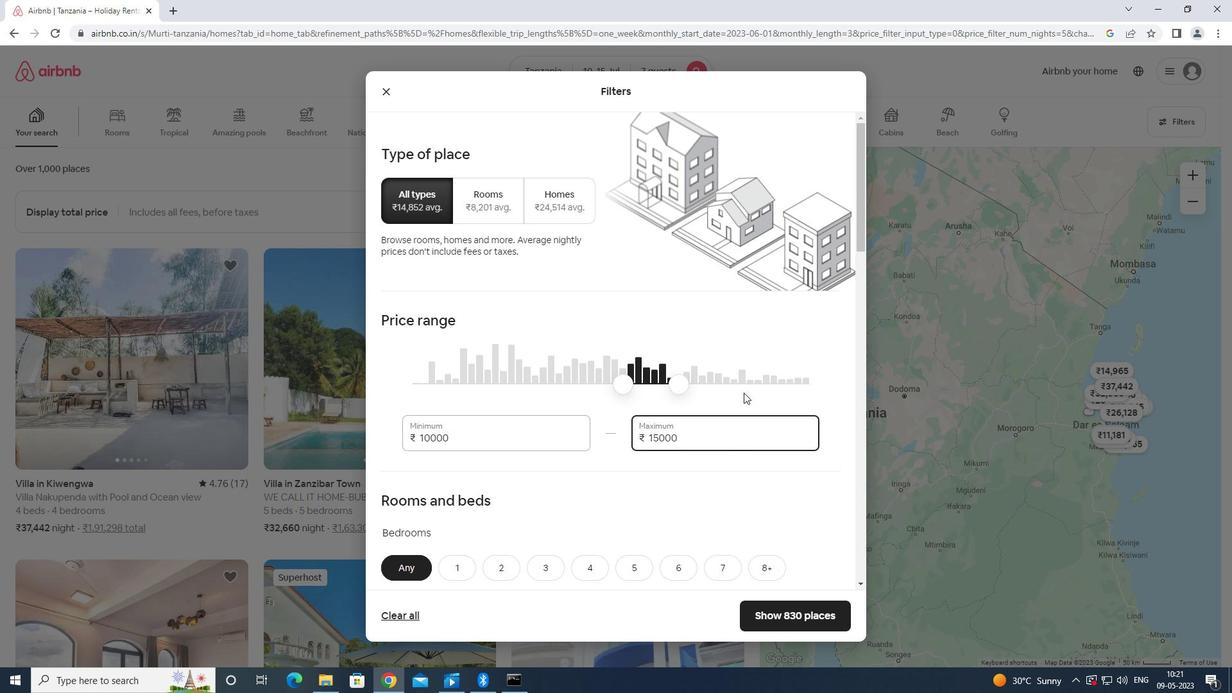 
Action: Mouse moved to (742, 392)
Screenshot: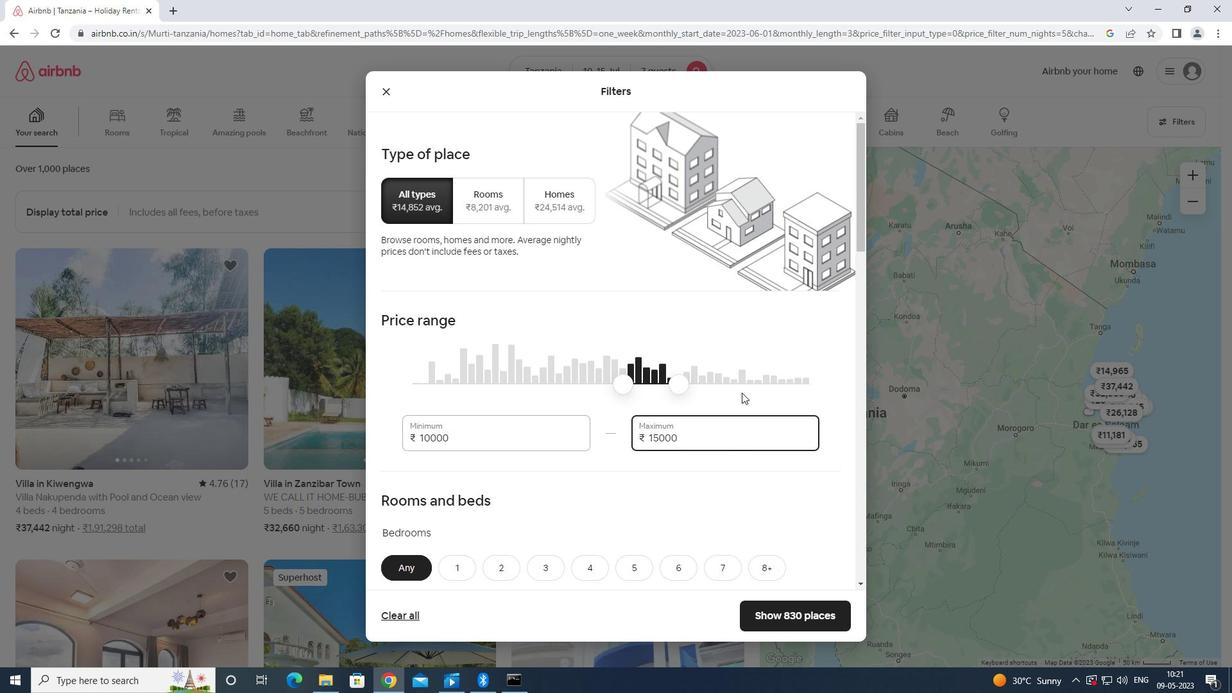 
Action: Mouse scrolled (742, 392) with delta (0, 0)
Screenshot: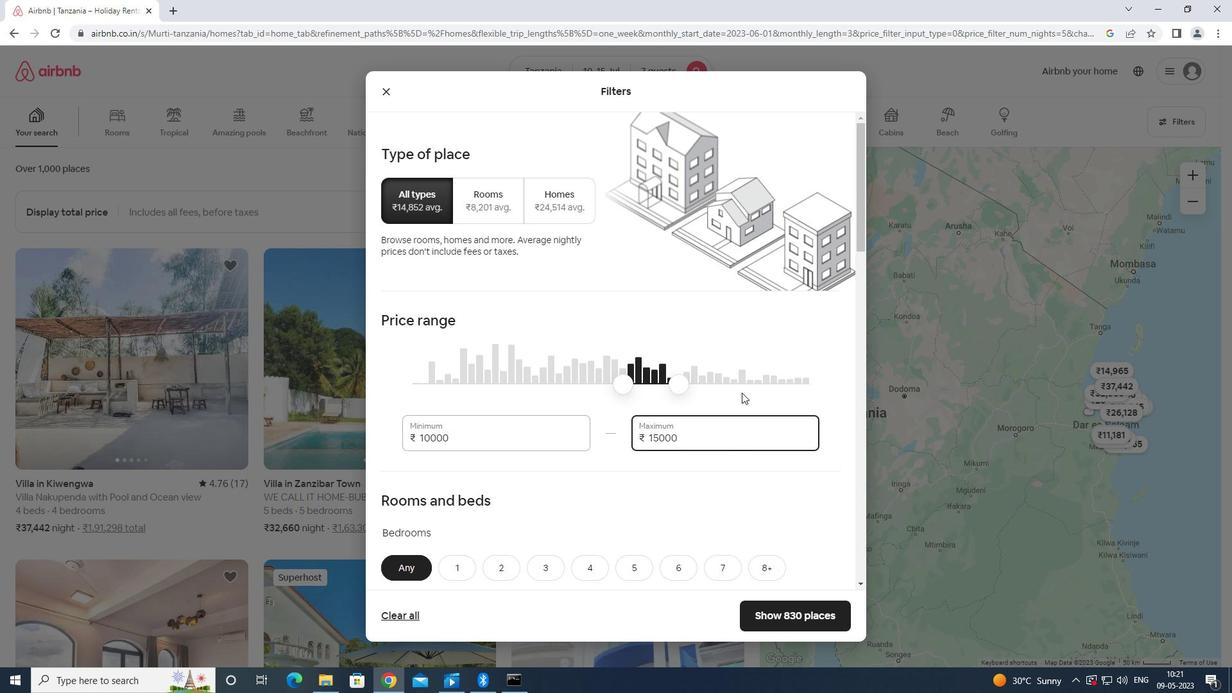 
Action: Mouse moved to (590, 376)
Screenshot: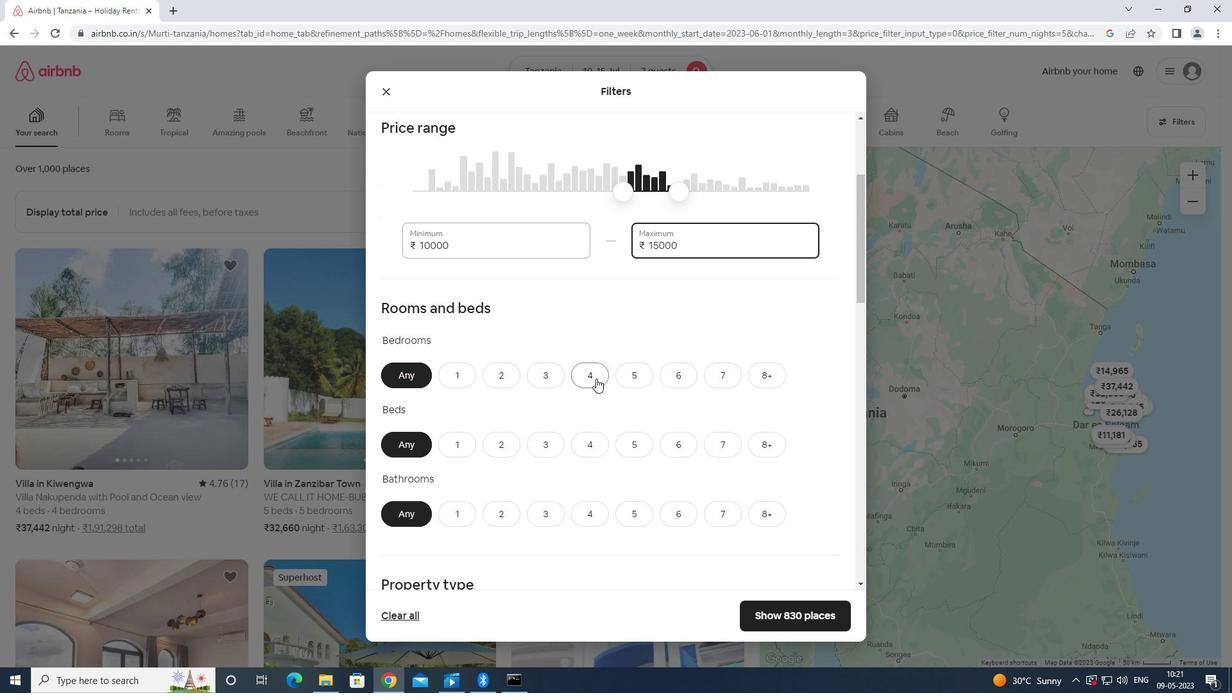 
Action: Mouse pressed left at (590, 376)
Screenshot: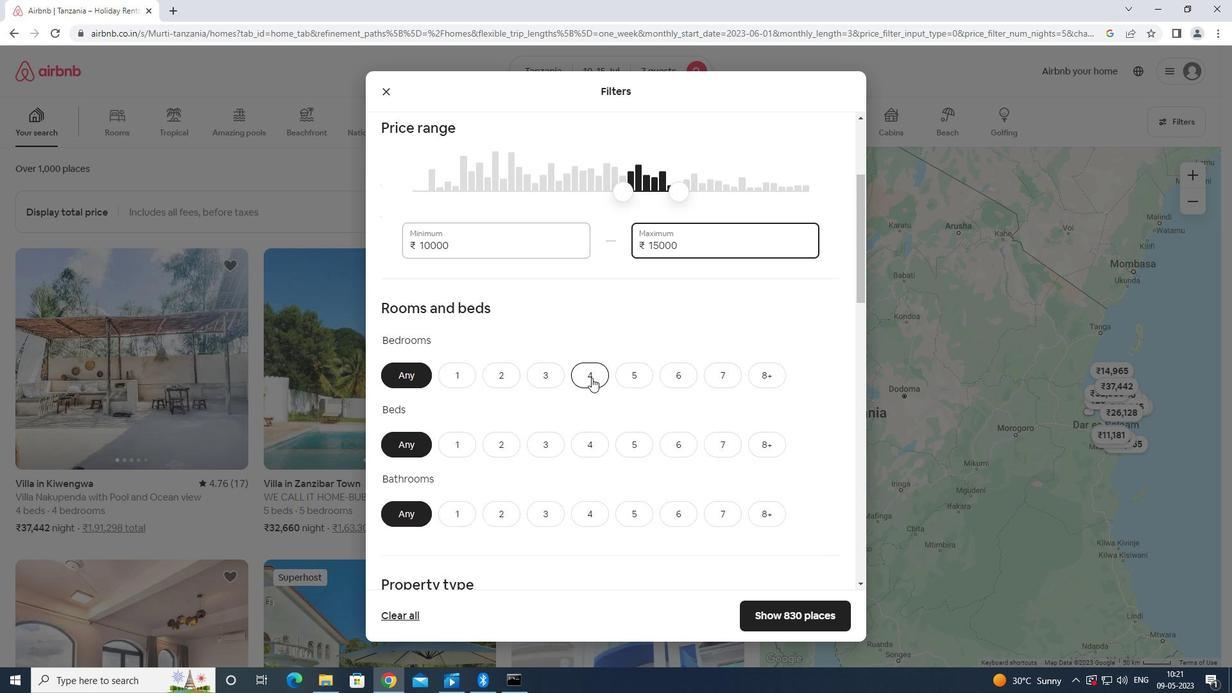 
Action: Mouse moved to (714, 438)
Screenshot: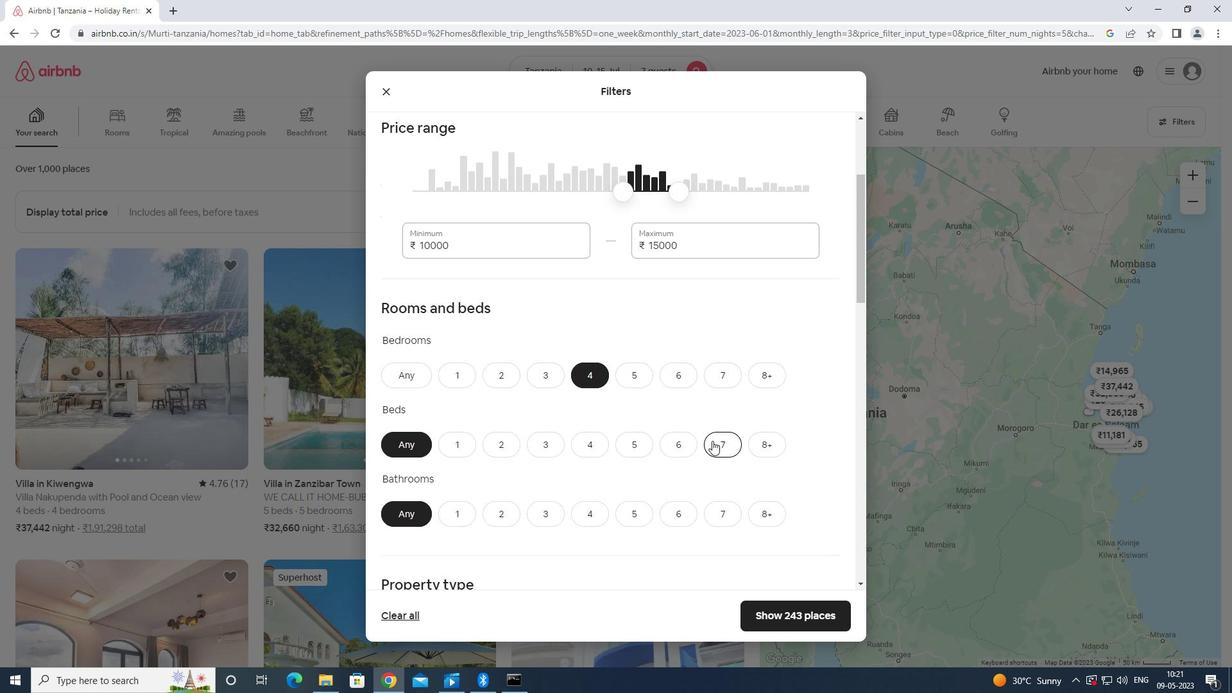 
Action: Mouse pressed left at (714, 438)
Screenshot: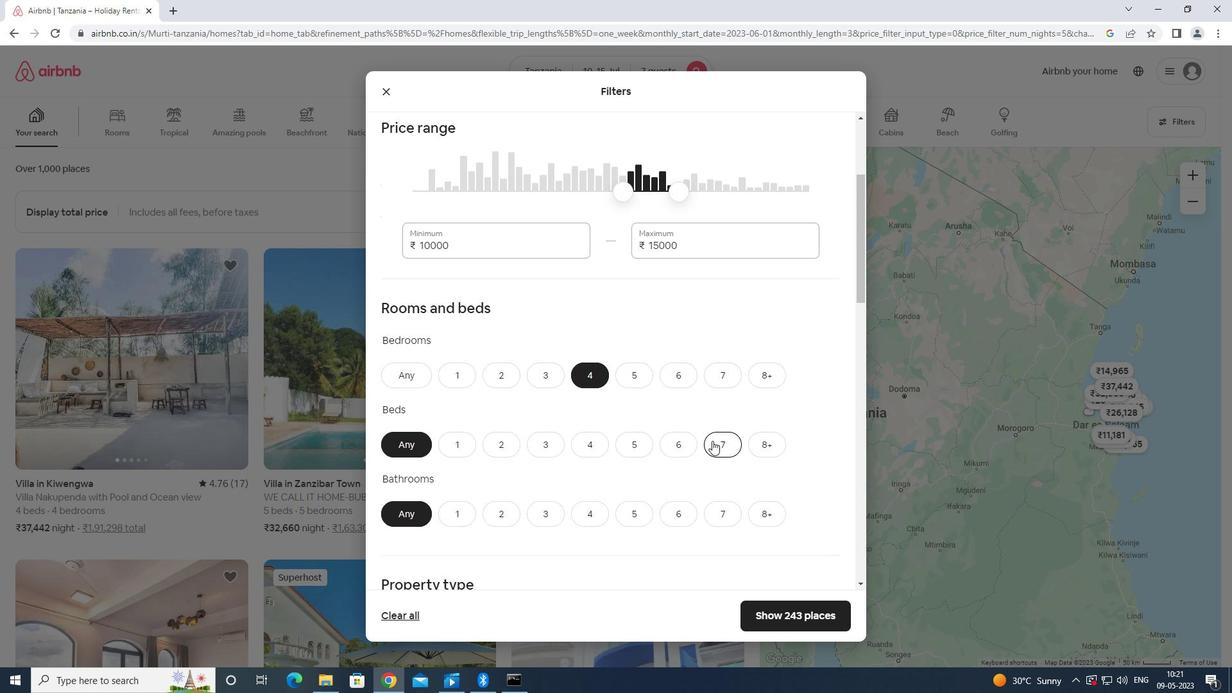 
Action: Mouse moved to (596, 511)
Screenshot: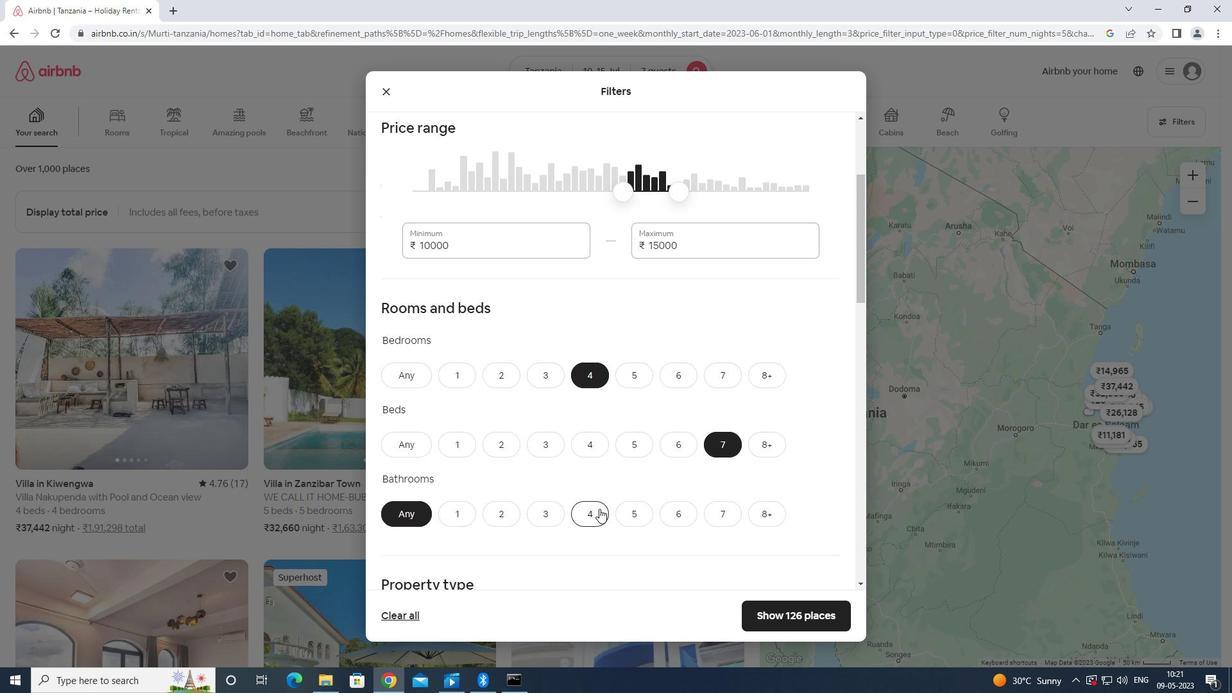 
Action: Mouse pressed left at (596, 511)
Screenshot: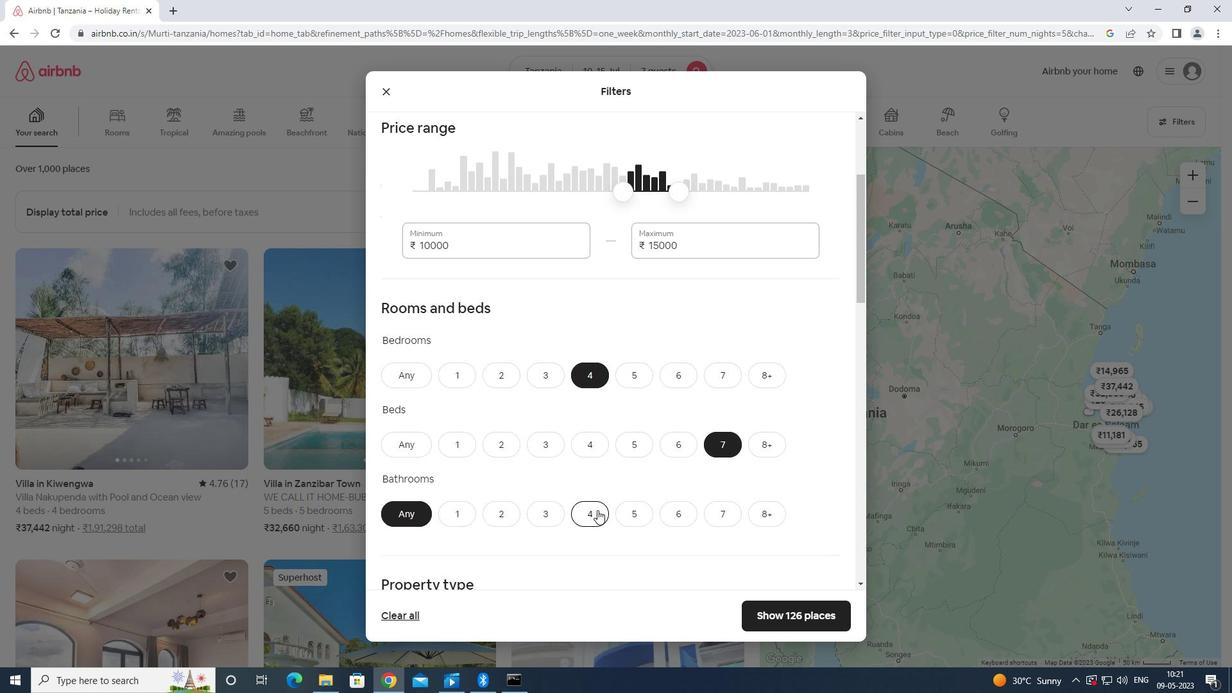 
Action: Mouse moved to (596, 474)
Screenshot: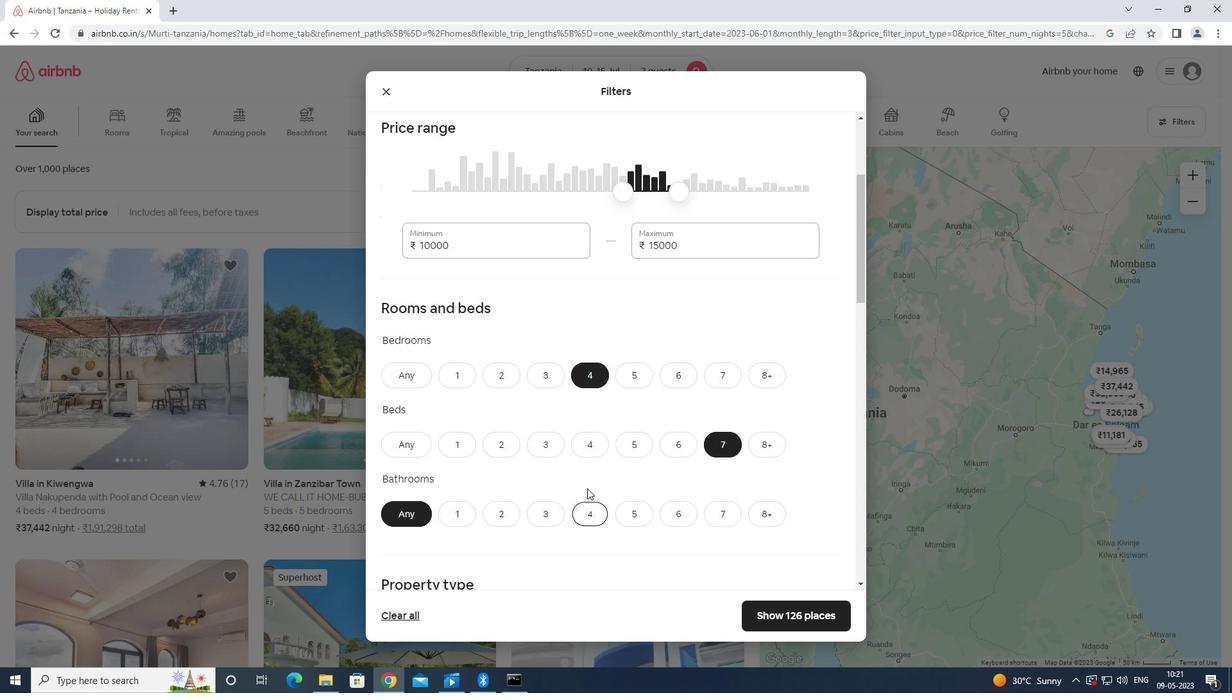 
Action: Mouse scrolled (596, 474) with delta (0, 0)
Screenshot: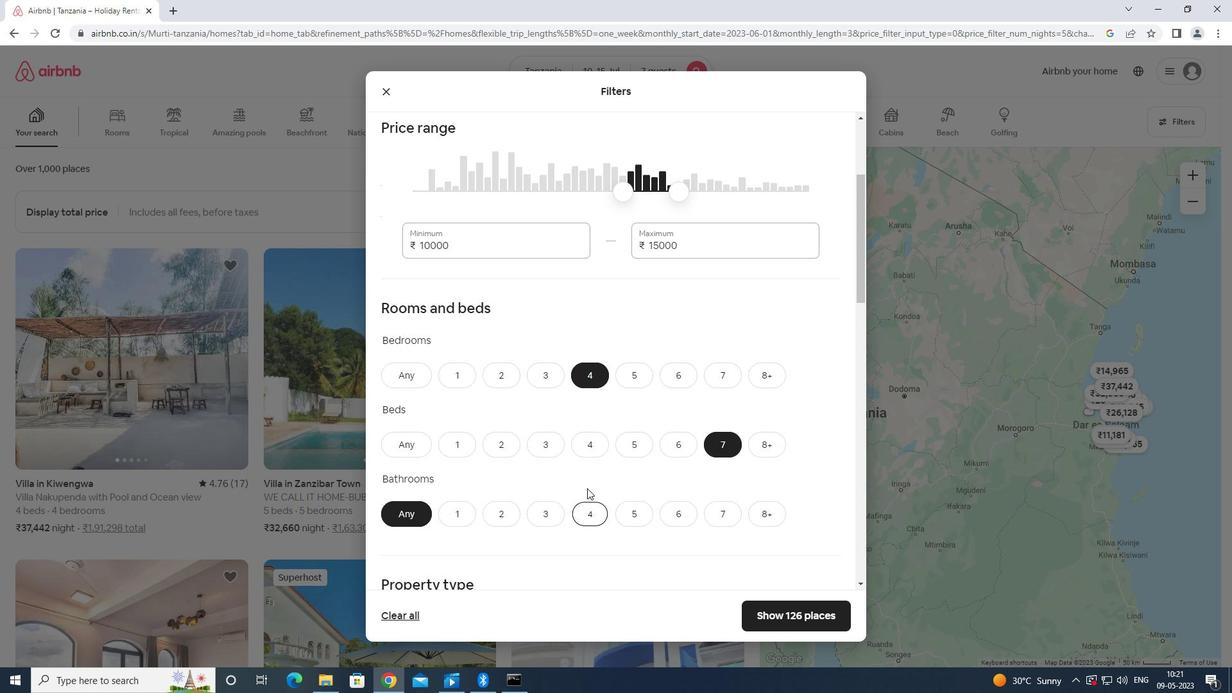
Action: Mouse moved to (596, 474)
Screenshot: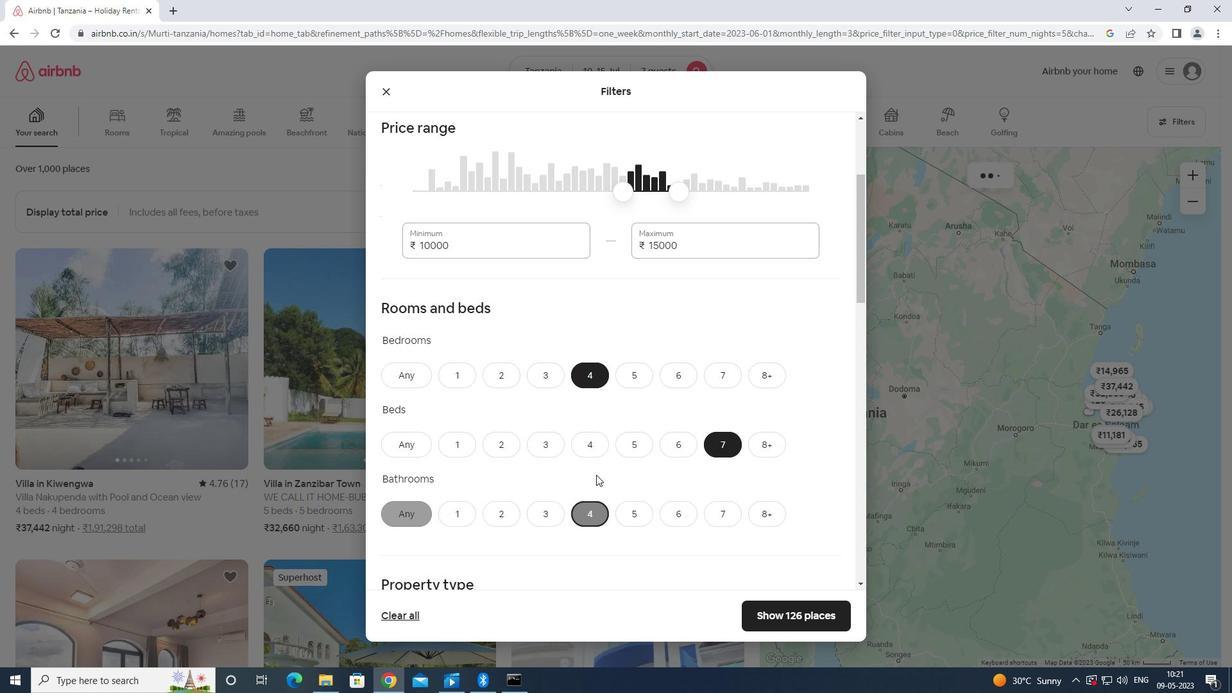 
Action: Mouse scrolled (596, 474) with delta (0, 0)
Screenshot: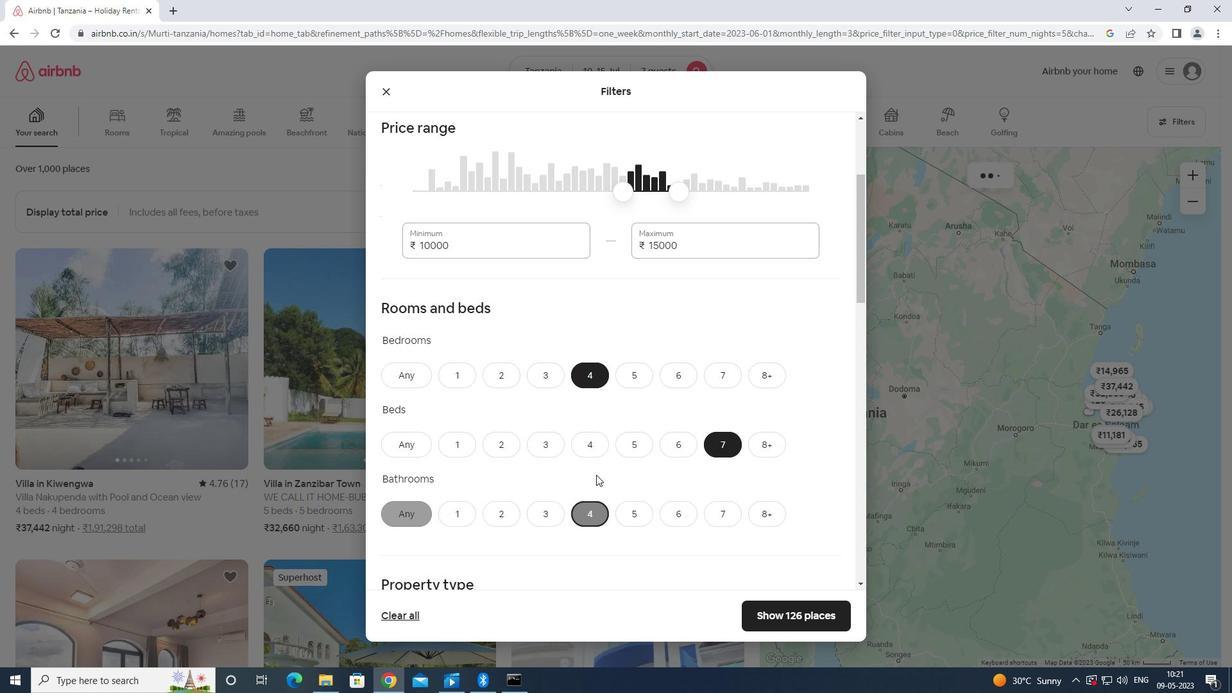 
Action: Mouse moved to (600, 474)
Screenshot: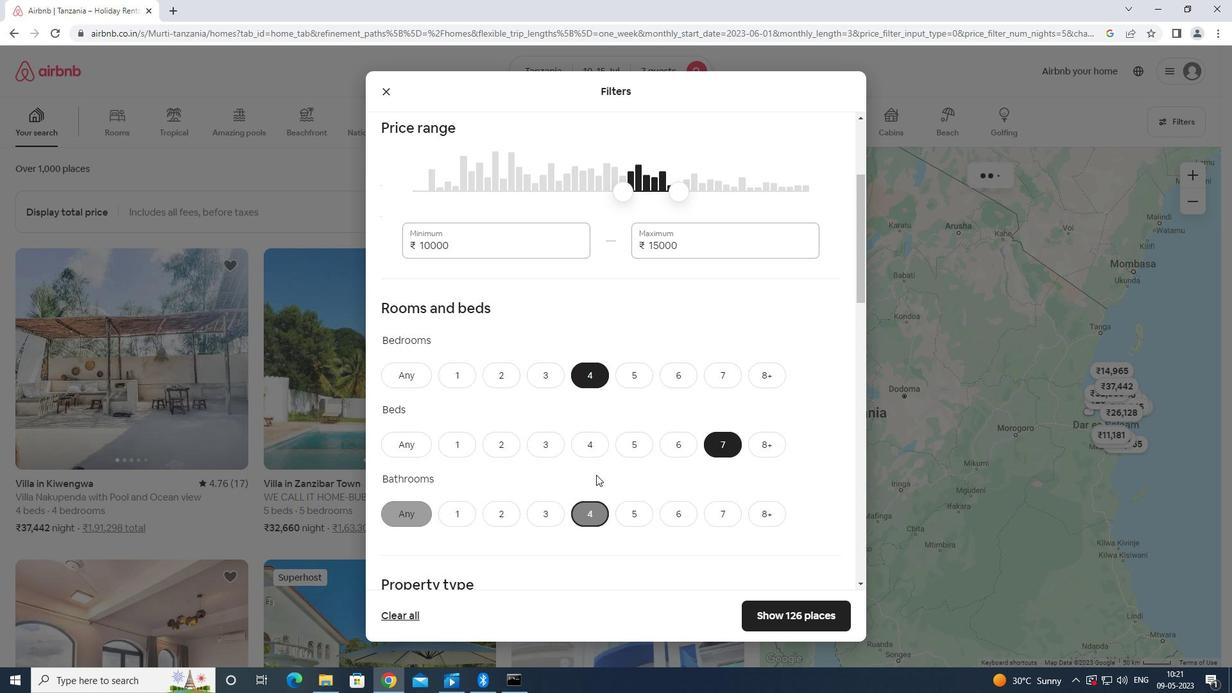 
Action: Mouse scrolled (600, 474) with delta (0, 0)
Screenshot: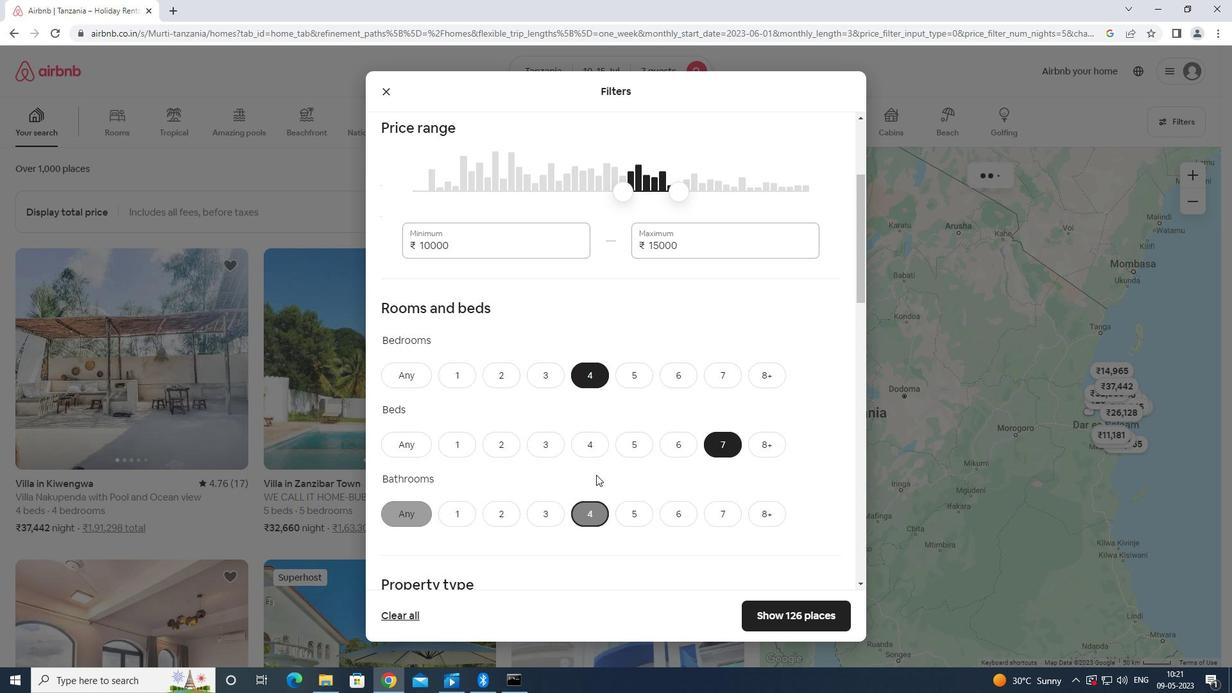 
Action: Mouse moved to (603, 474)
Screenshot: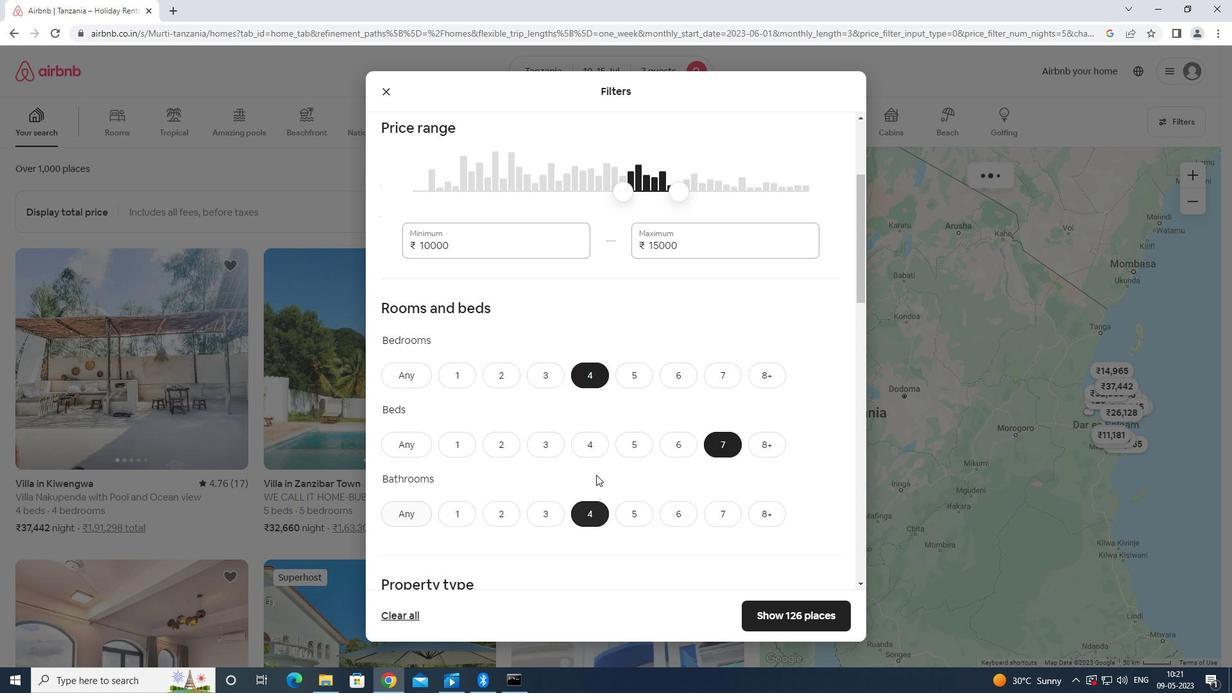 
Action: Mouse scrolled (603, 473) with delta (0, 0)
Screenshot: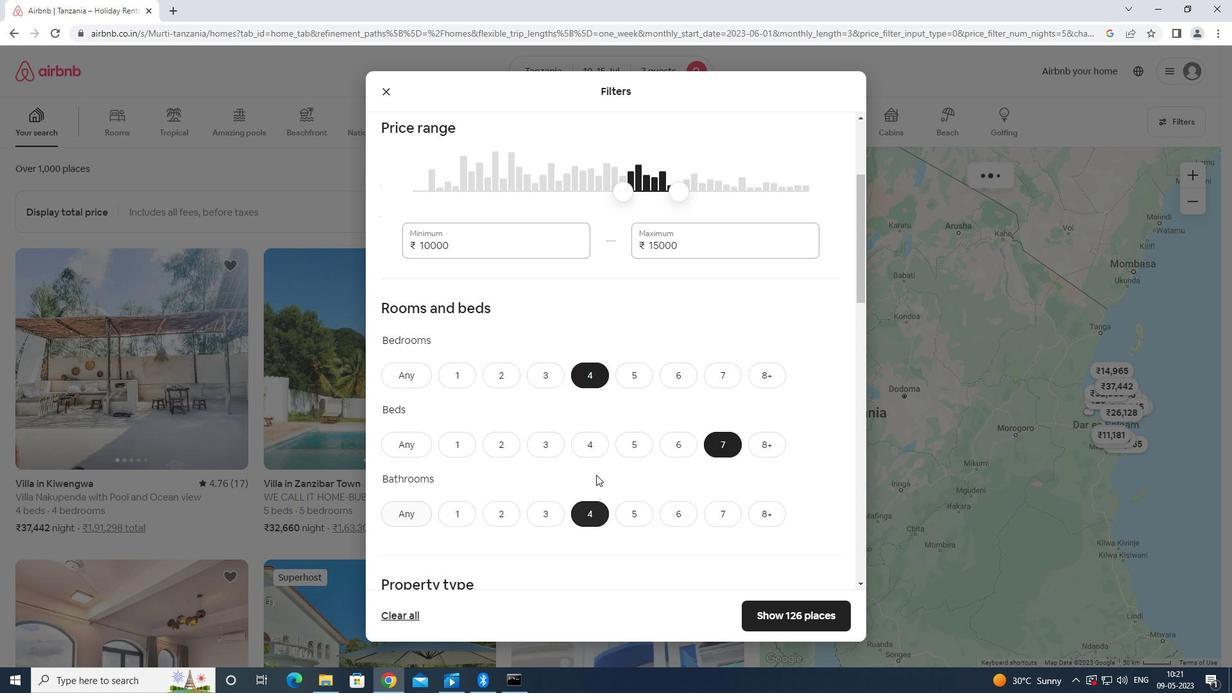 
Action: Mouse moved to (464, 395)
Screenshot: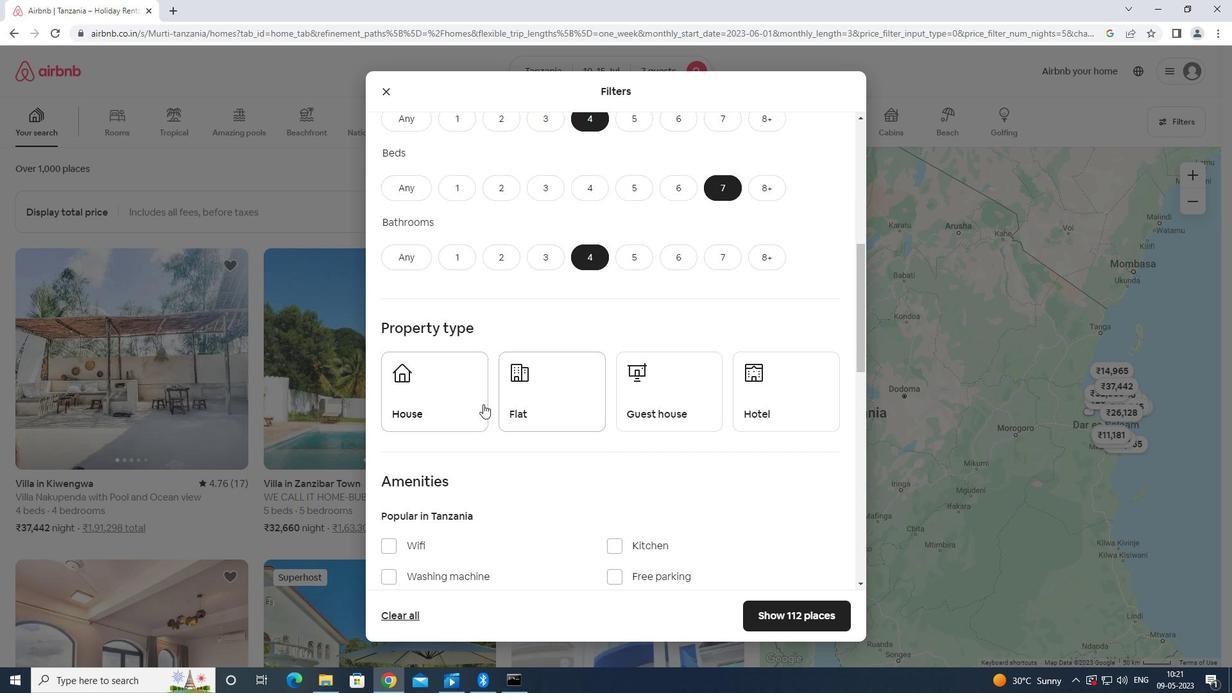 
Action: Mouse pressed left at (464, 395)
Screenshot: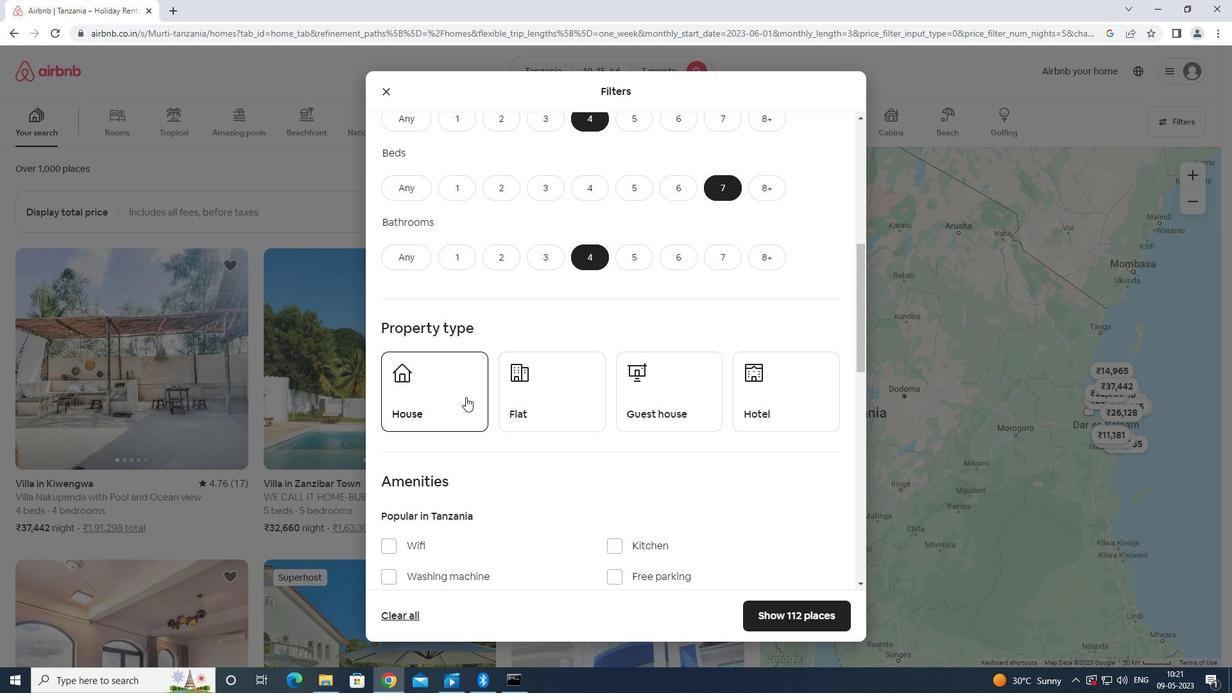 
Action: Mouse moved to (582, 401)
Screenshot: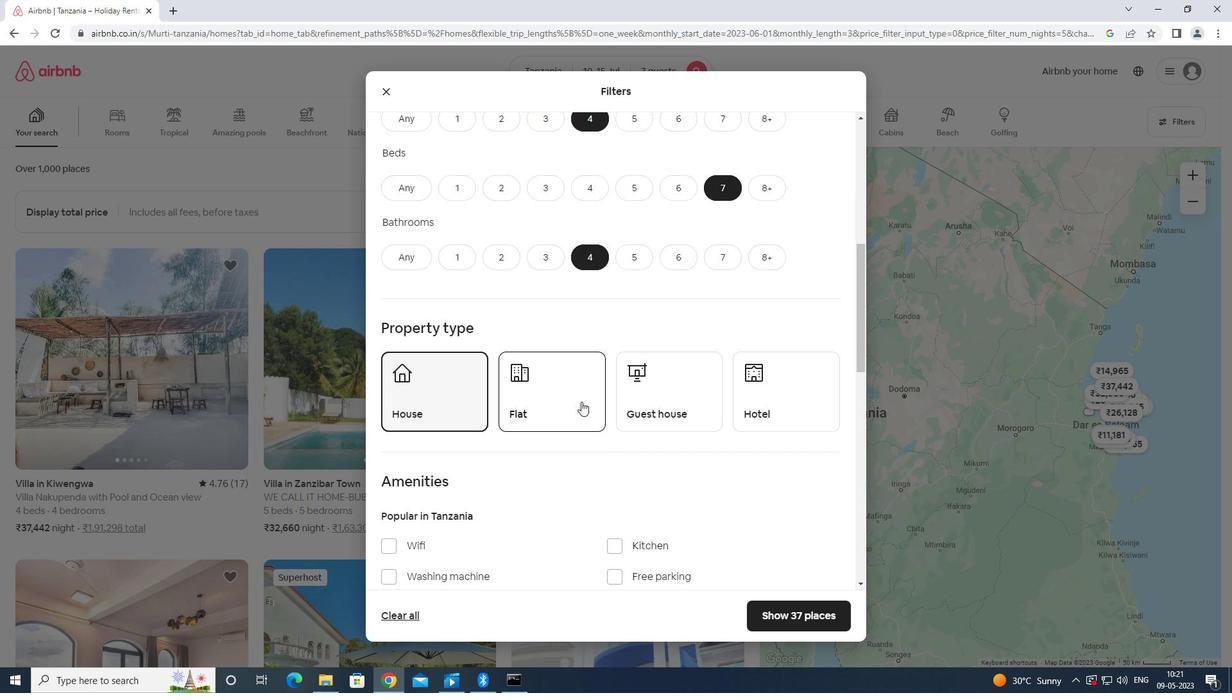 
Action: Mouse pressed left at (582, 401)
Screenshot: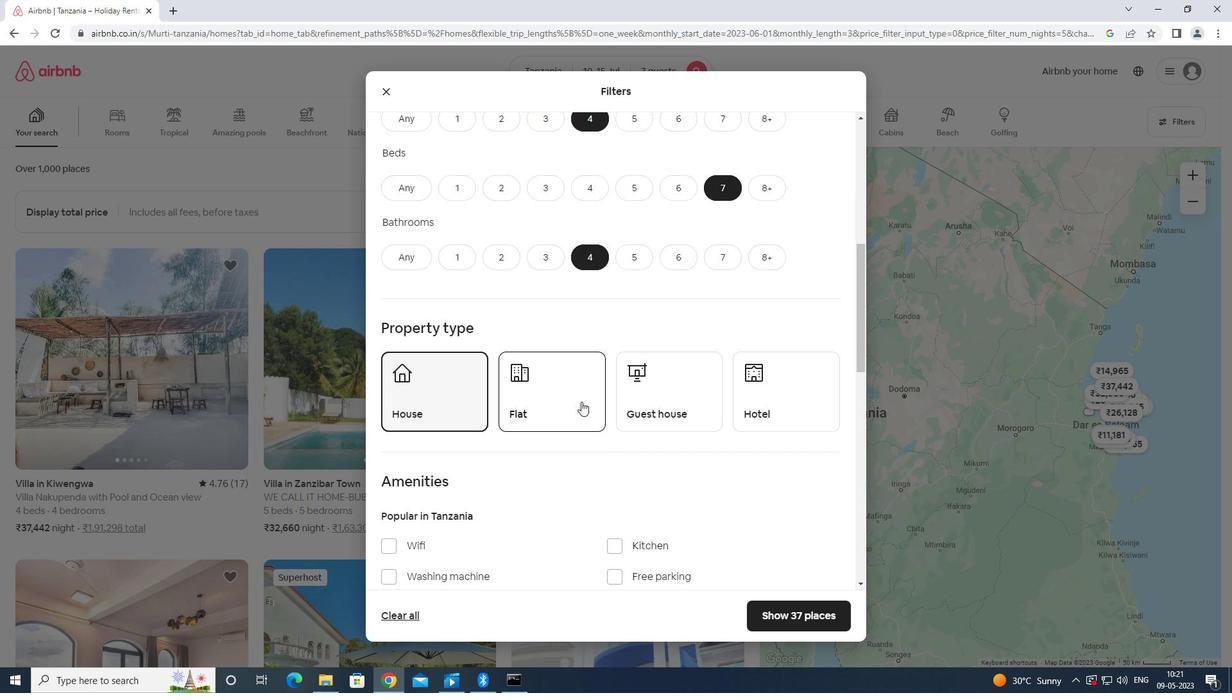 
Action: Mouse moved to (697, 397)
Screenshot: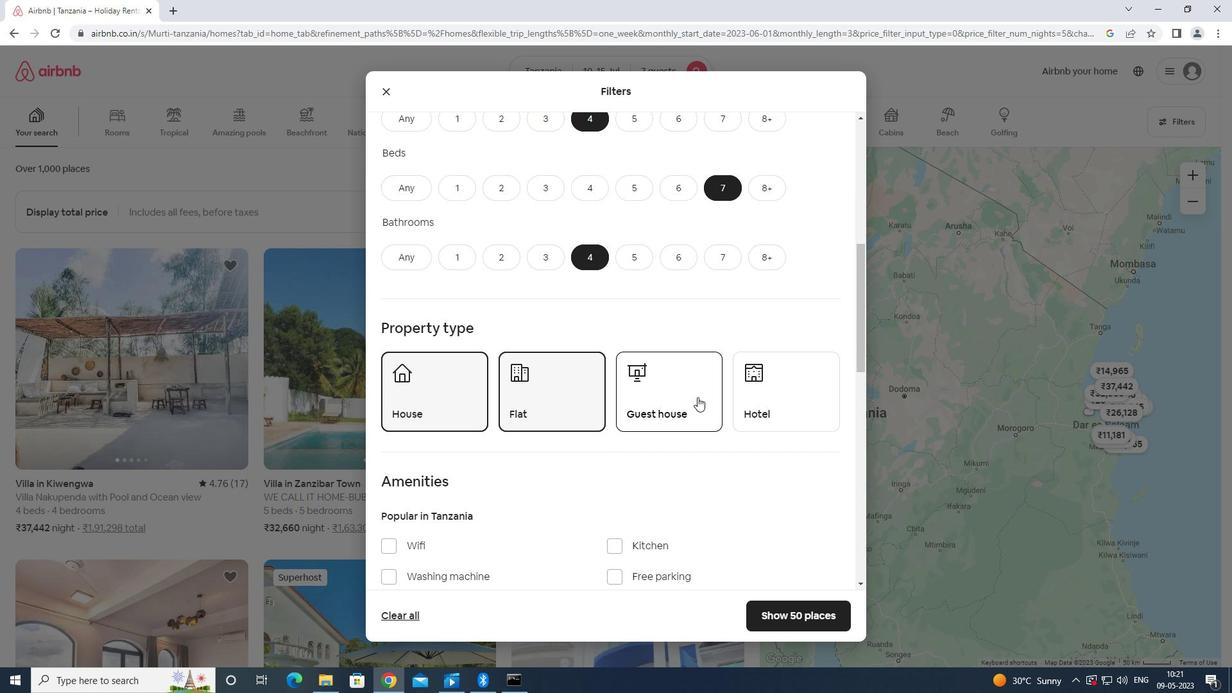 
Action: Mouse pressed left at (697, 397)
Screenshot: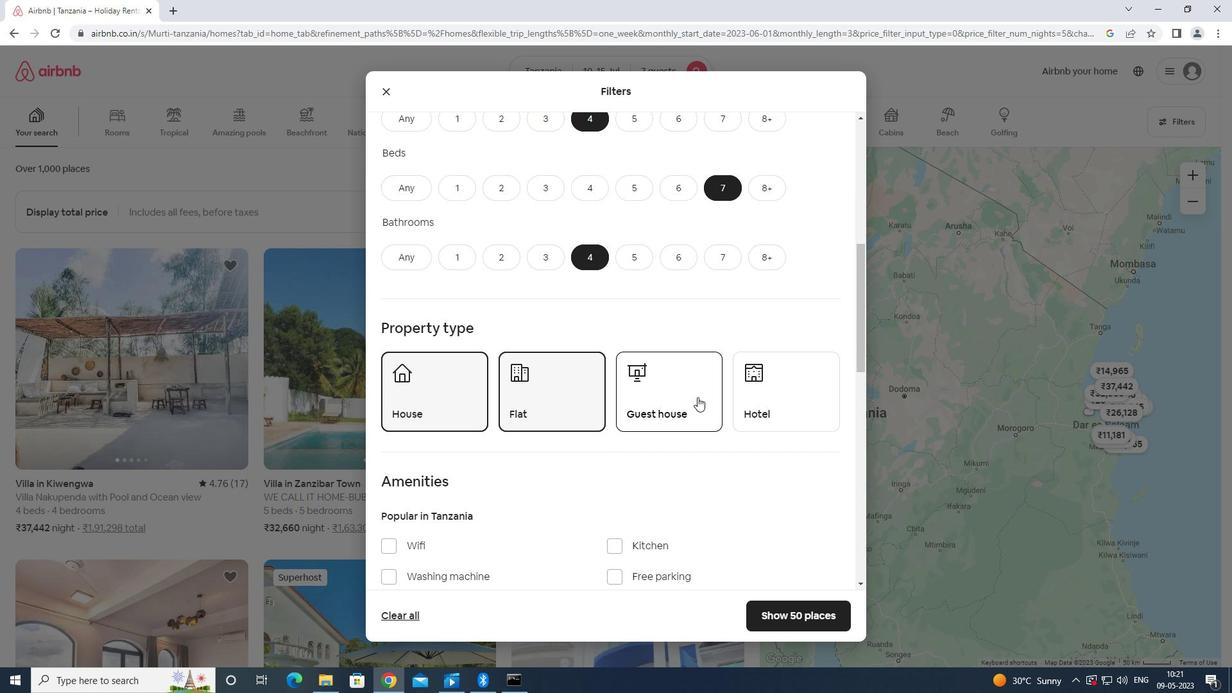 
Action: Mouse moved to (686, 380)
Screenshot: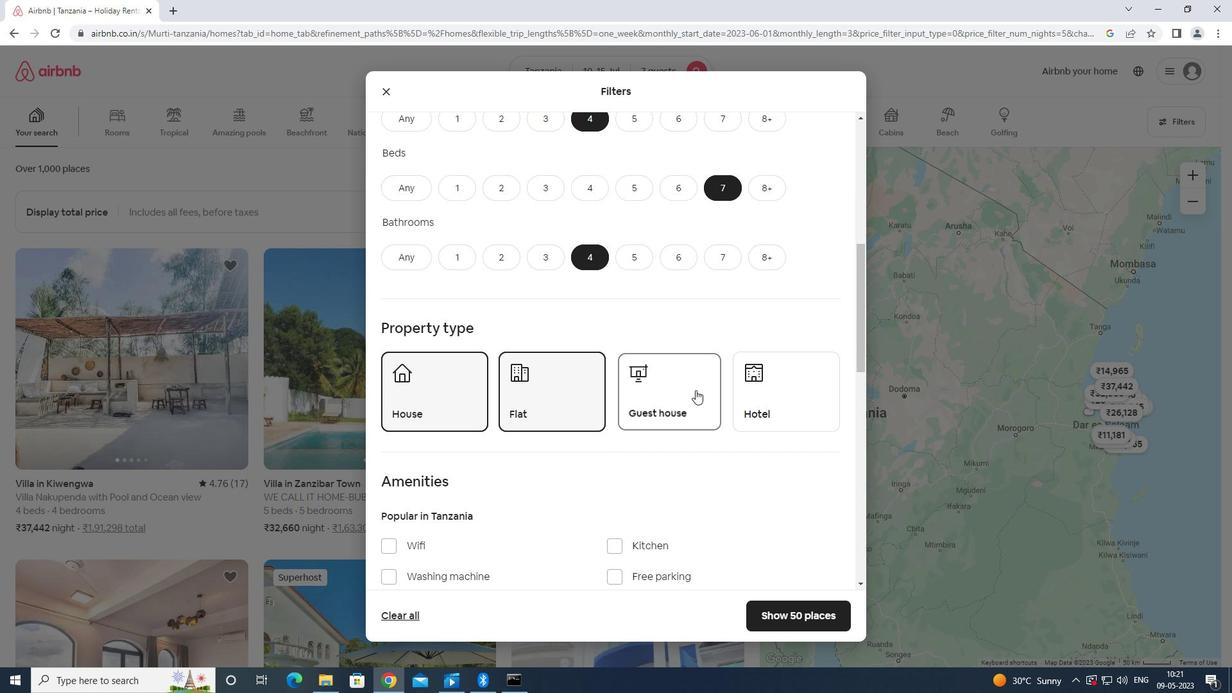 
Action: Mouse scrolled (686, 379) with delta (0, 0)
Screenshot: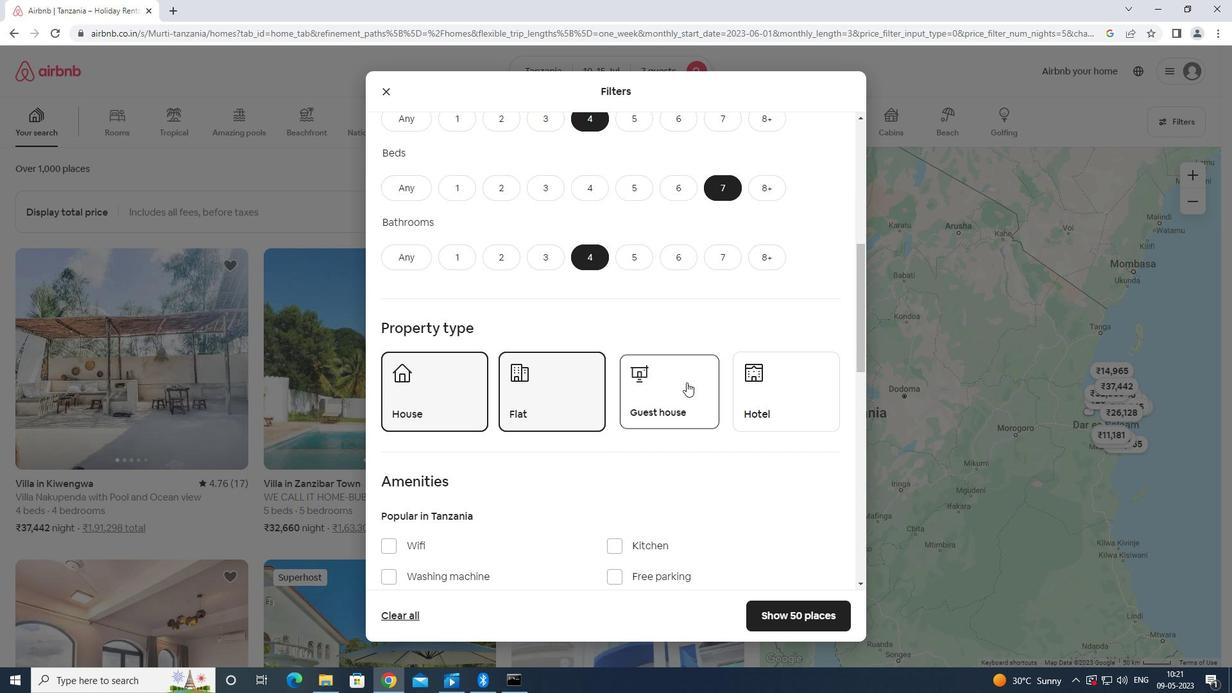 
Action: Mouse scrolled (686, 379) with delta (0, 0)
Screenshot: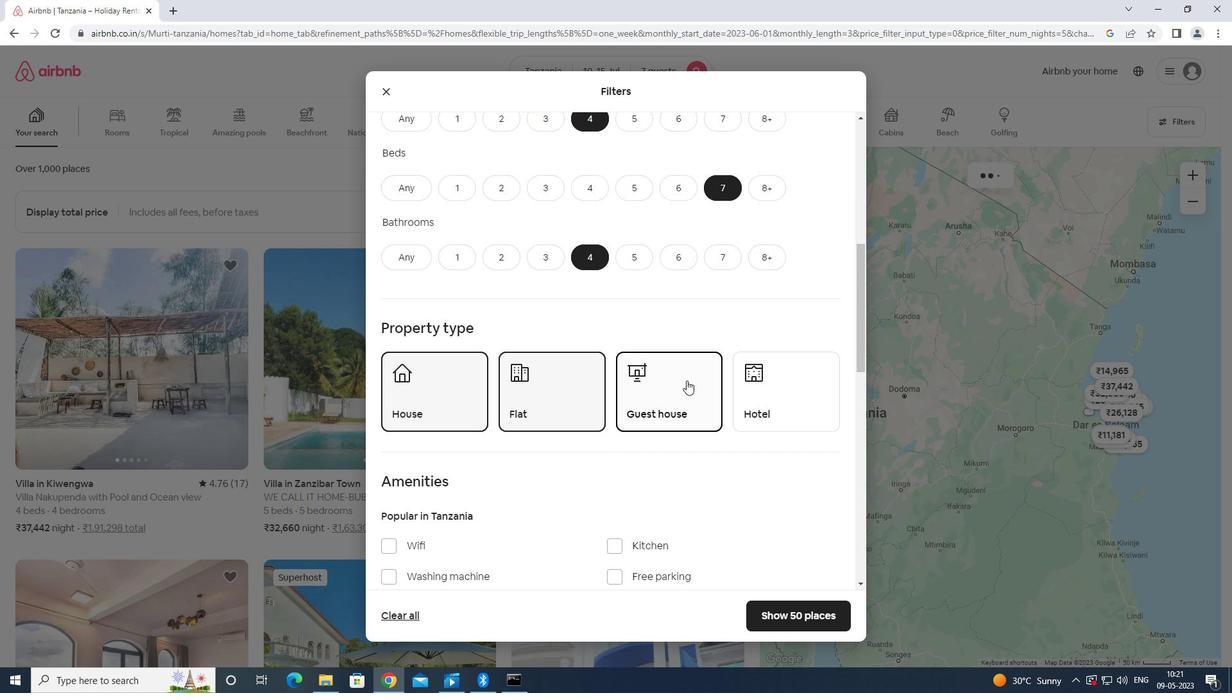 
Action: Mouse moved to (388, 415)
Screenshot: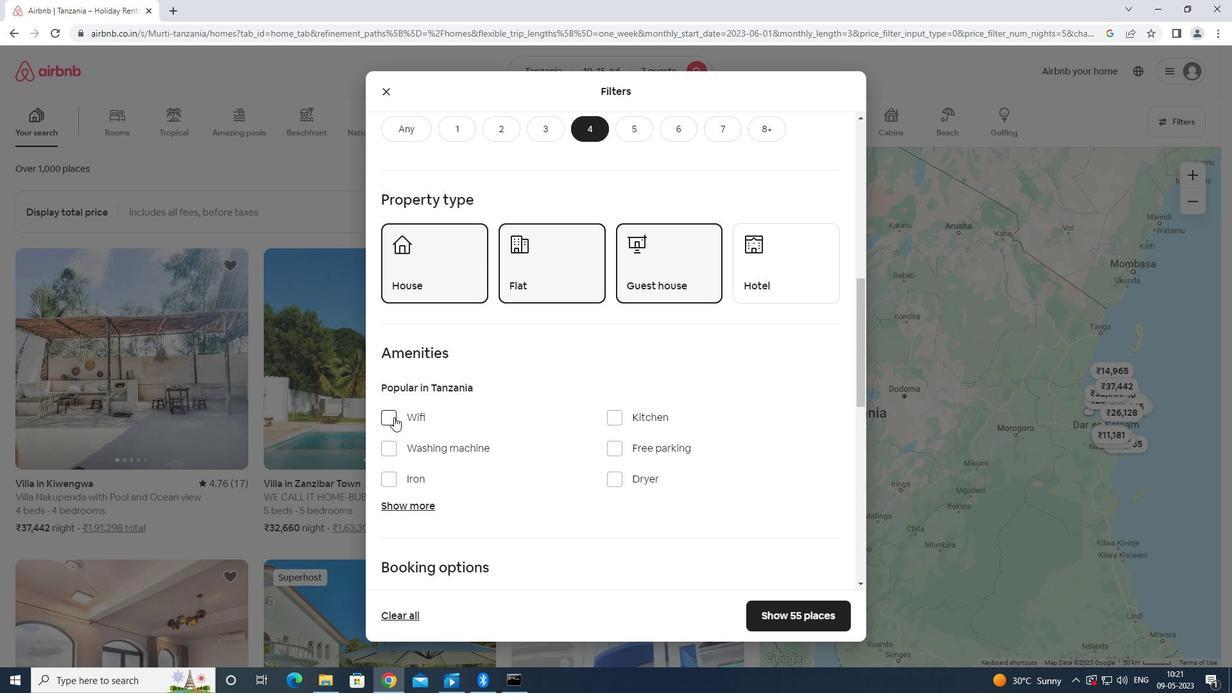 
Action: Mouse pressed left at (388, 415)
Screenshot: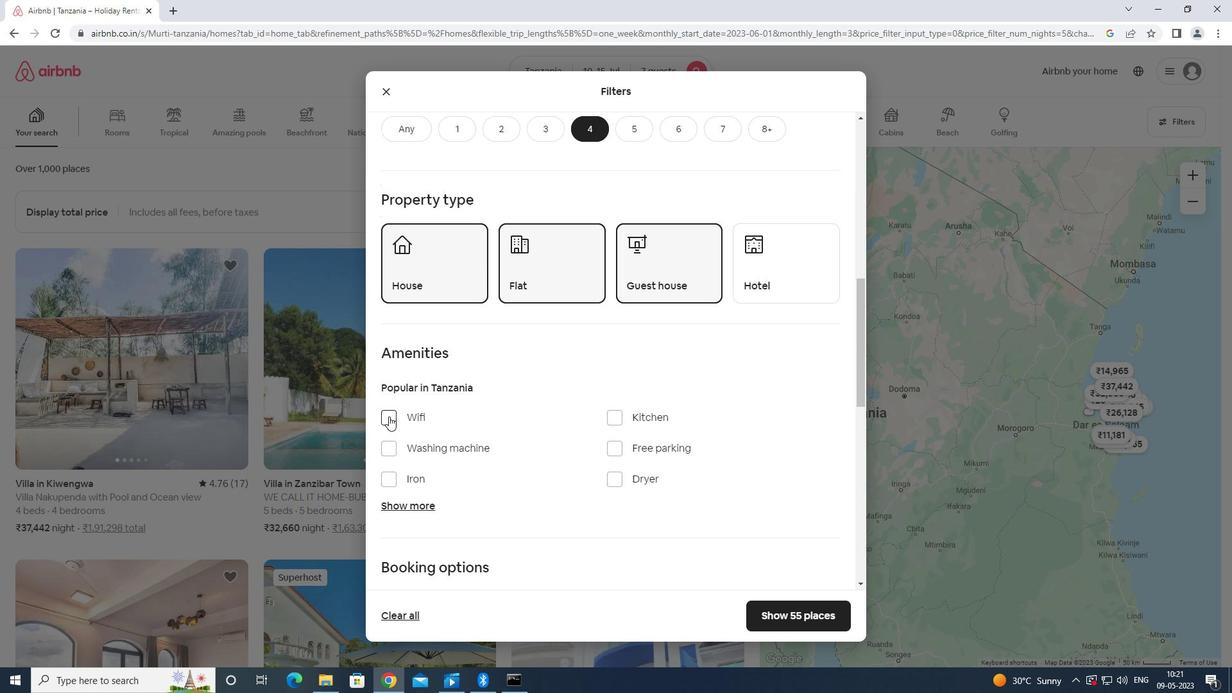 
Action: Mouse moved to (617, 444)
Screenshot: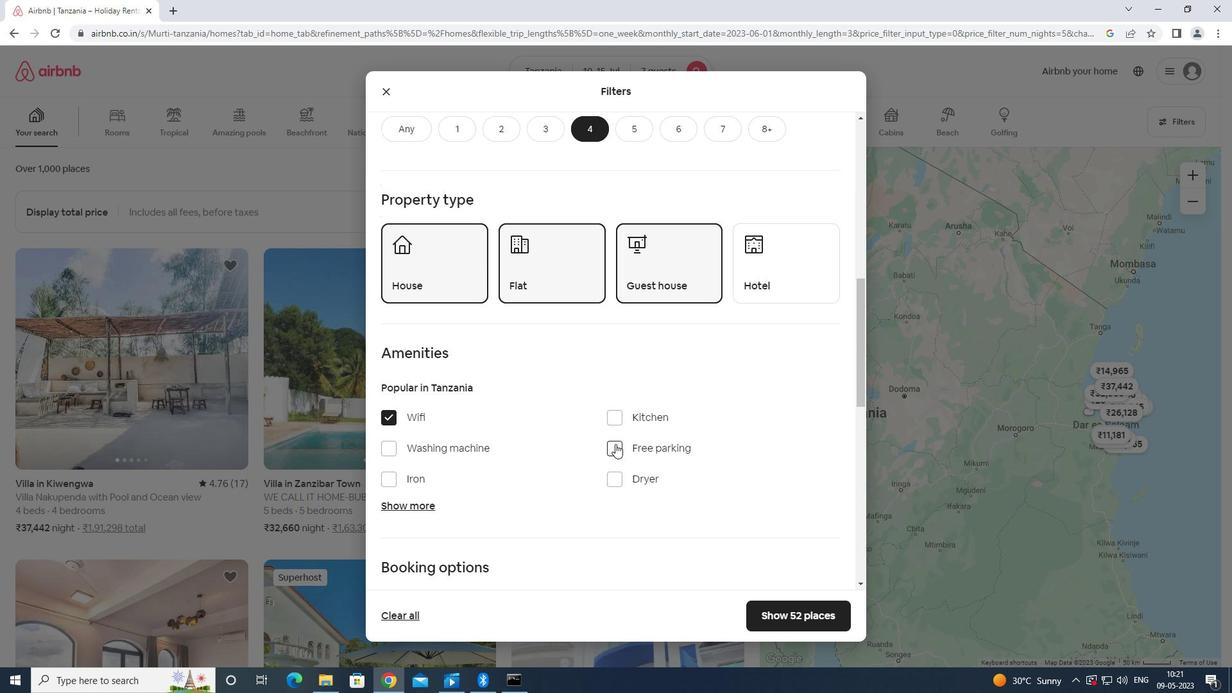 
Action: Mouse pressed left at (617, 444)
Screenshot: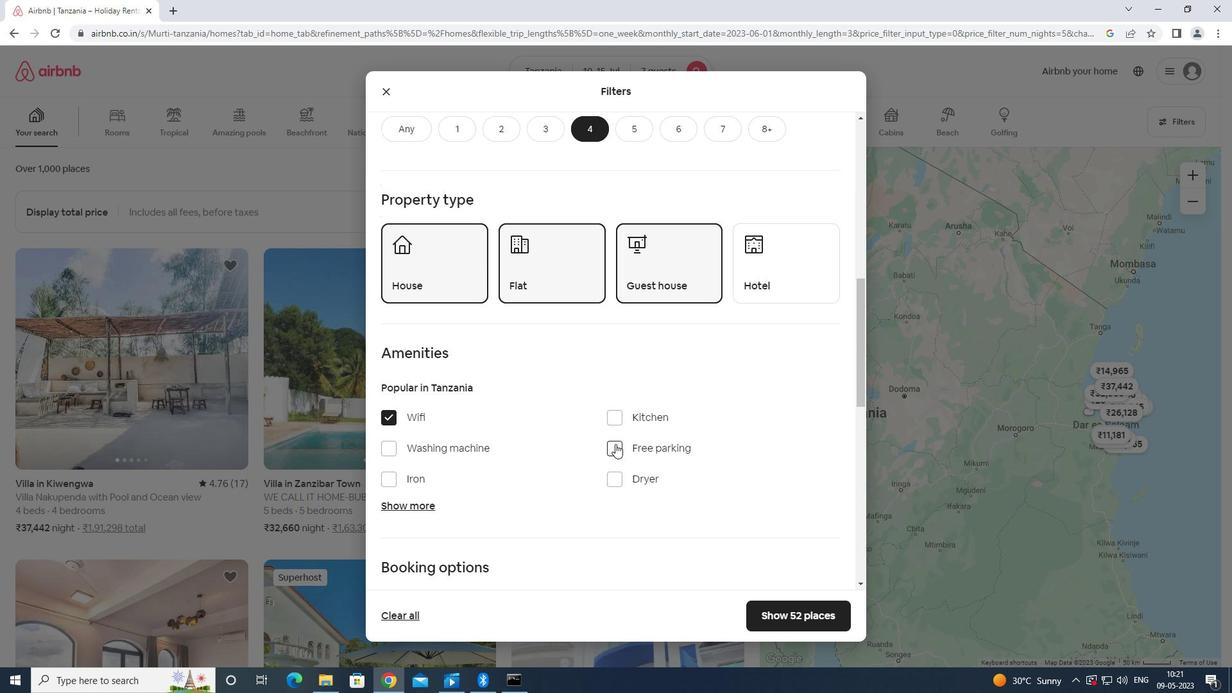 
Action: Mouse moved to (429, 503)
Screenshot: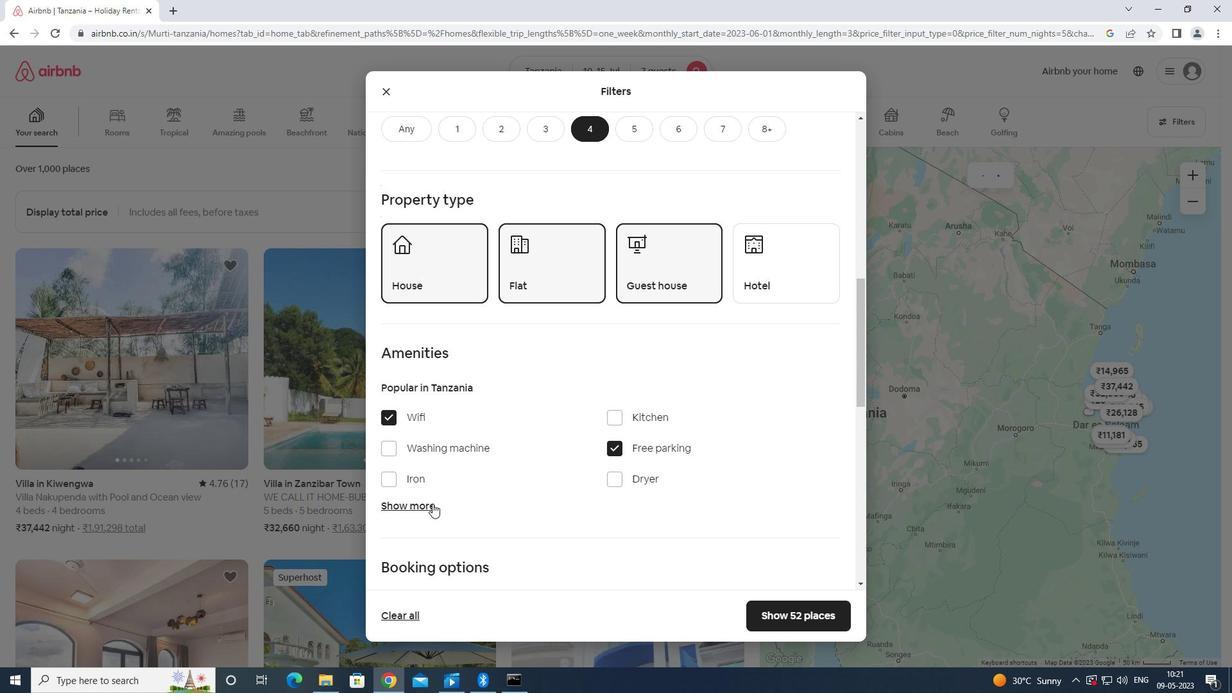 
Action: Mouse pressed left at (429, 503)
Screenshot: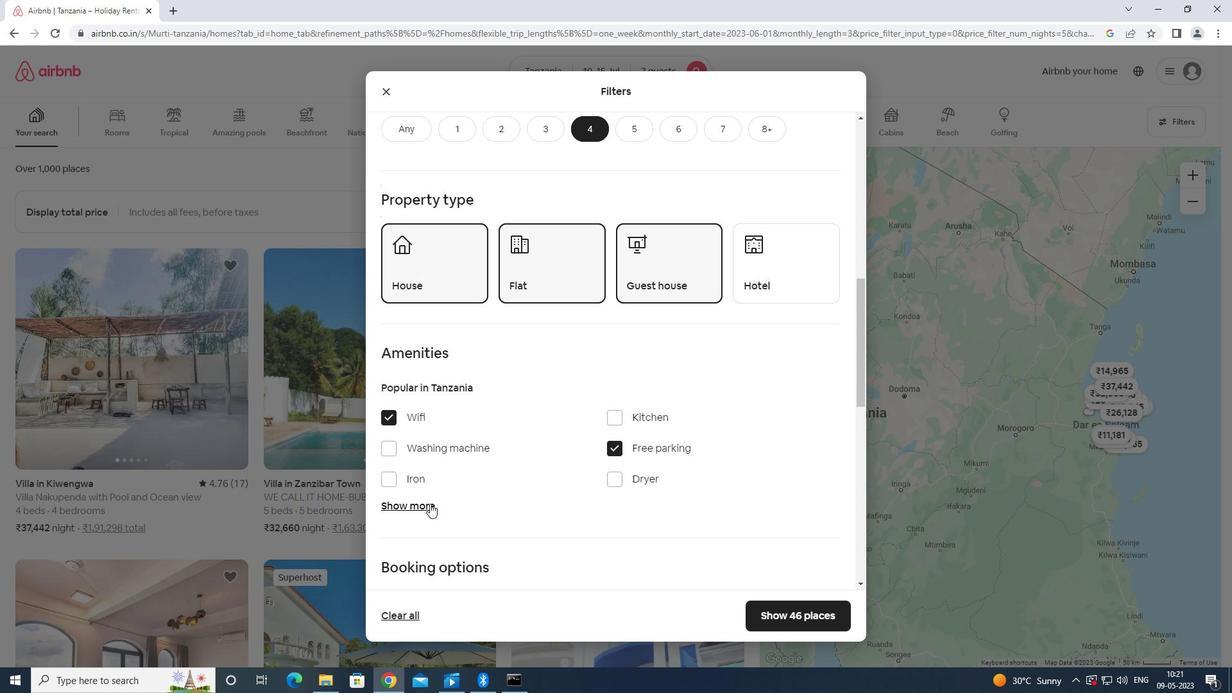 
Action: Mouse moved to (431, 479)
Screenshot: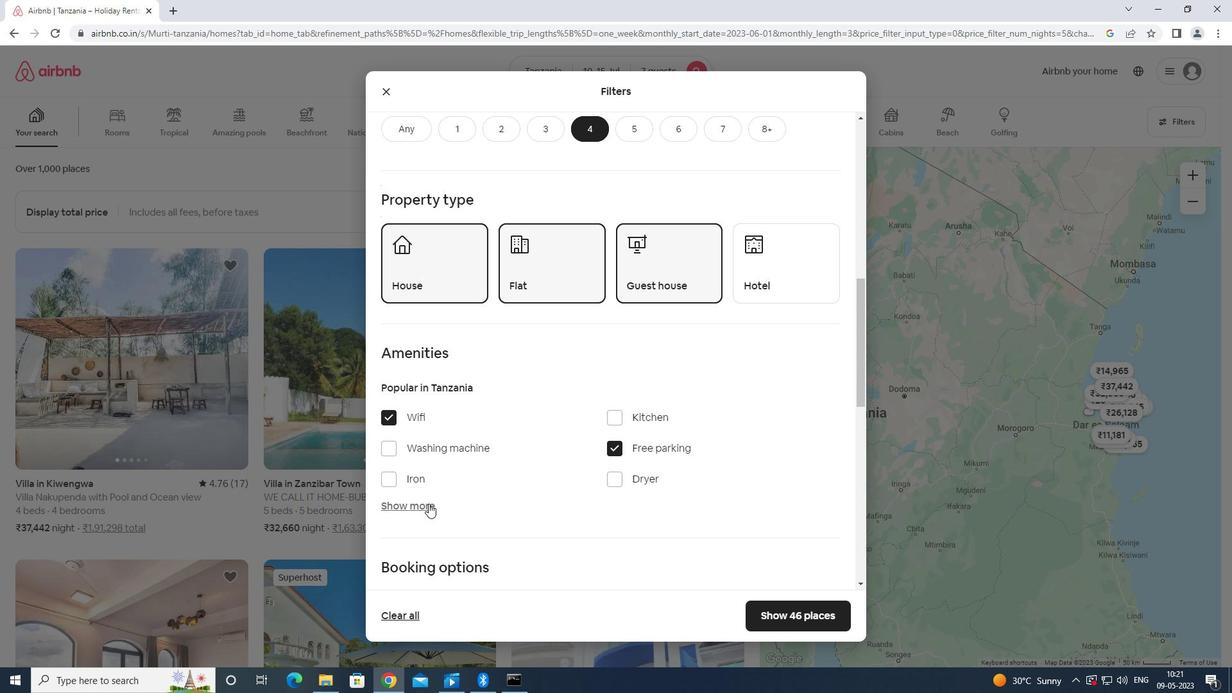 
Action: Mouse scrolled (431, 479) with delta (0, 0)
Screenshot: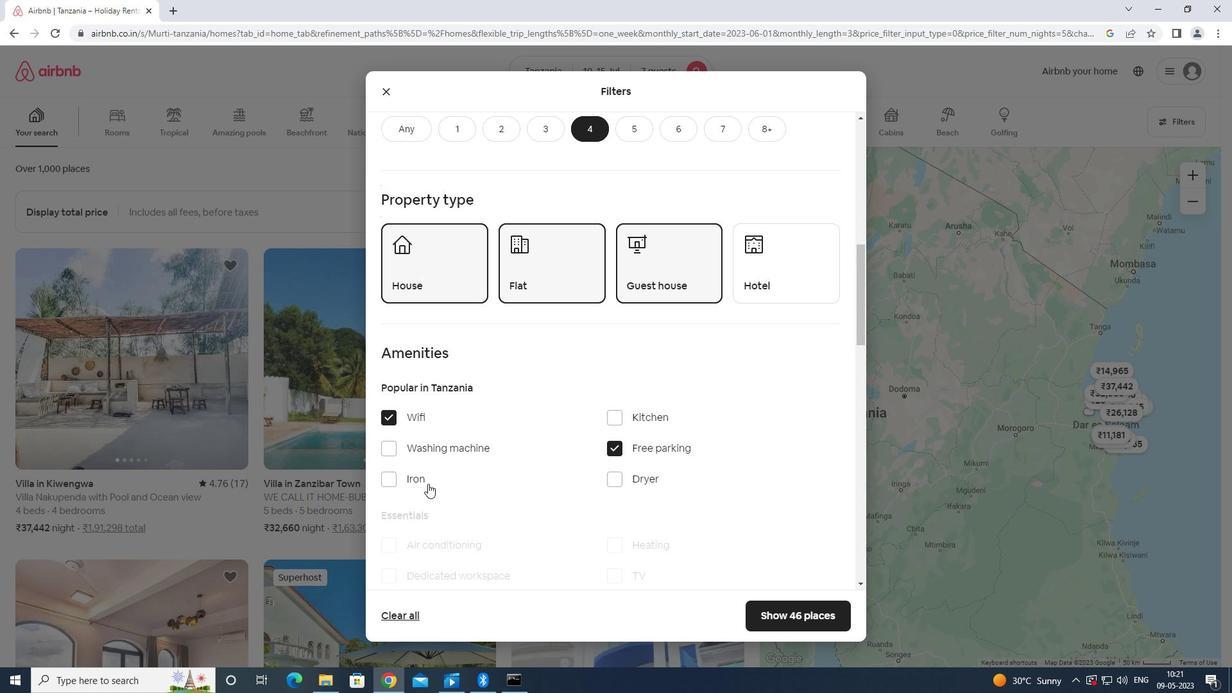 
Action: Mouse moved to (431, 479)
Screenshot: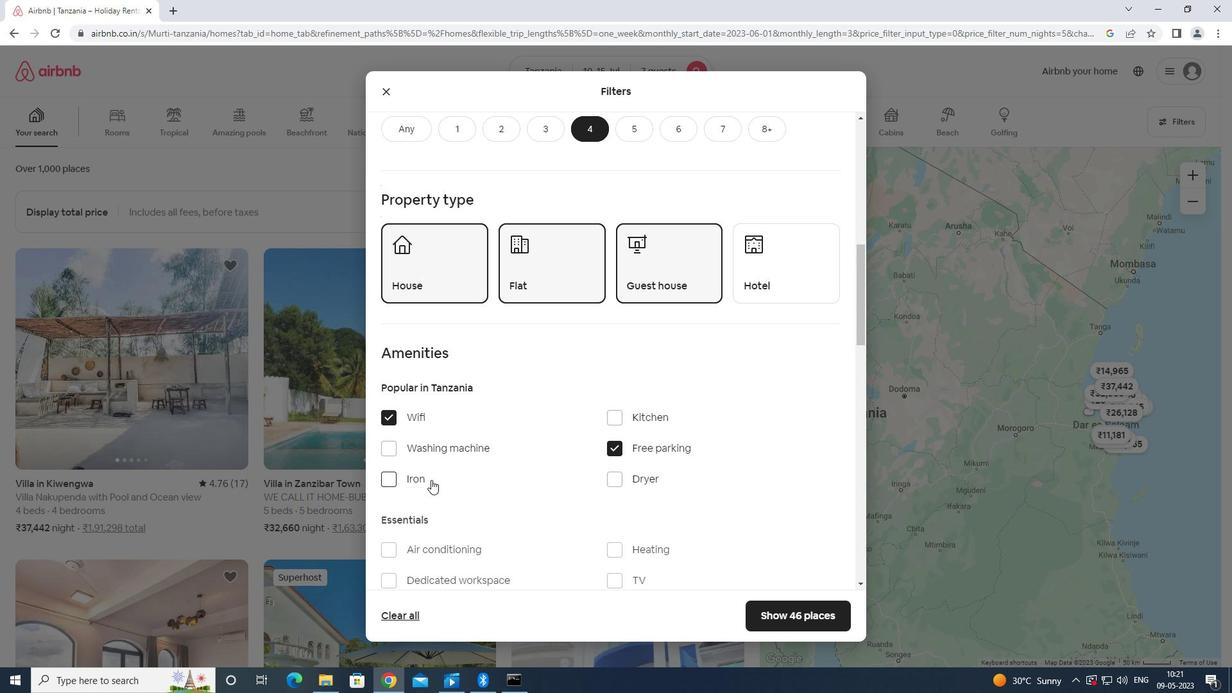 
Action: Mouse scrolled (431, 479) with delta (0, 0)
Screenshot: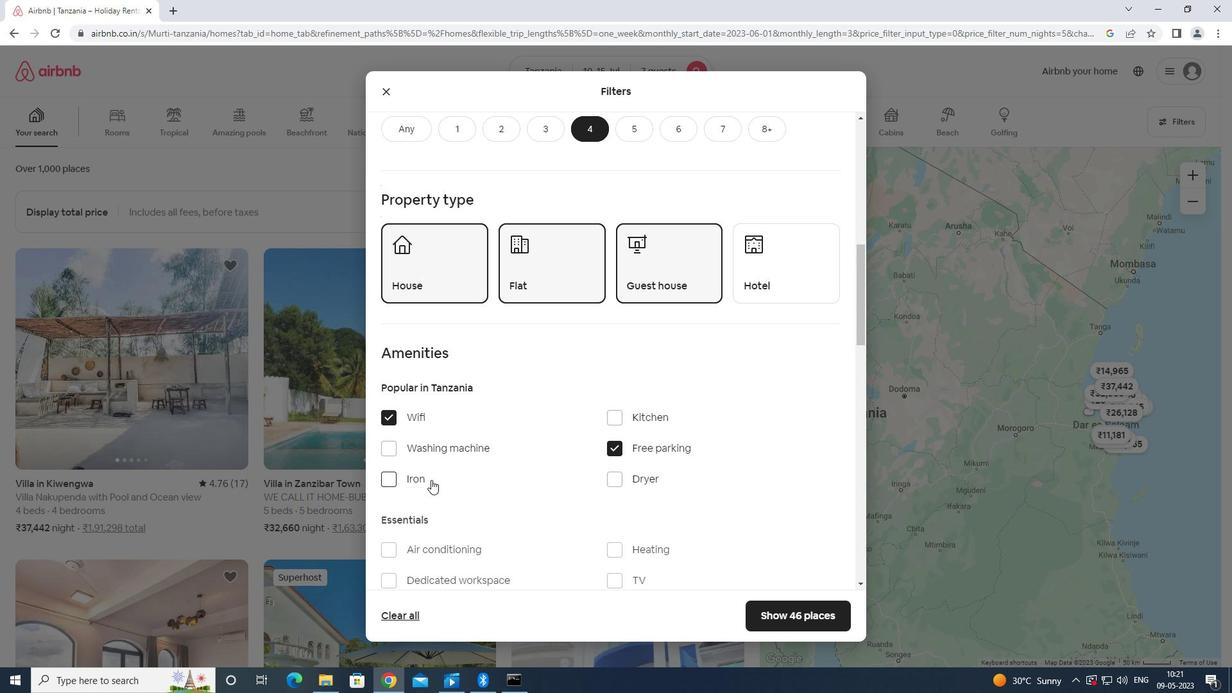 
Action: Mouse moved to (610, 451)
Screenshot: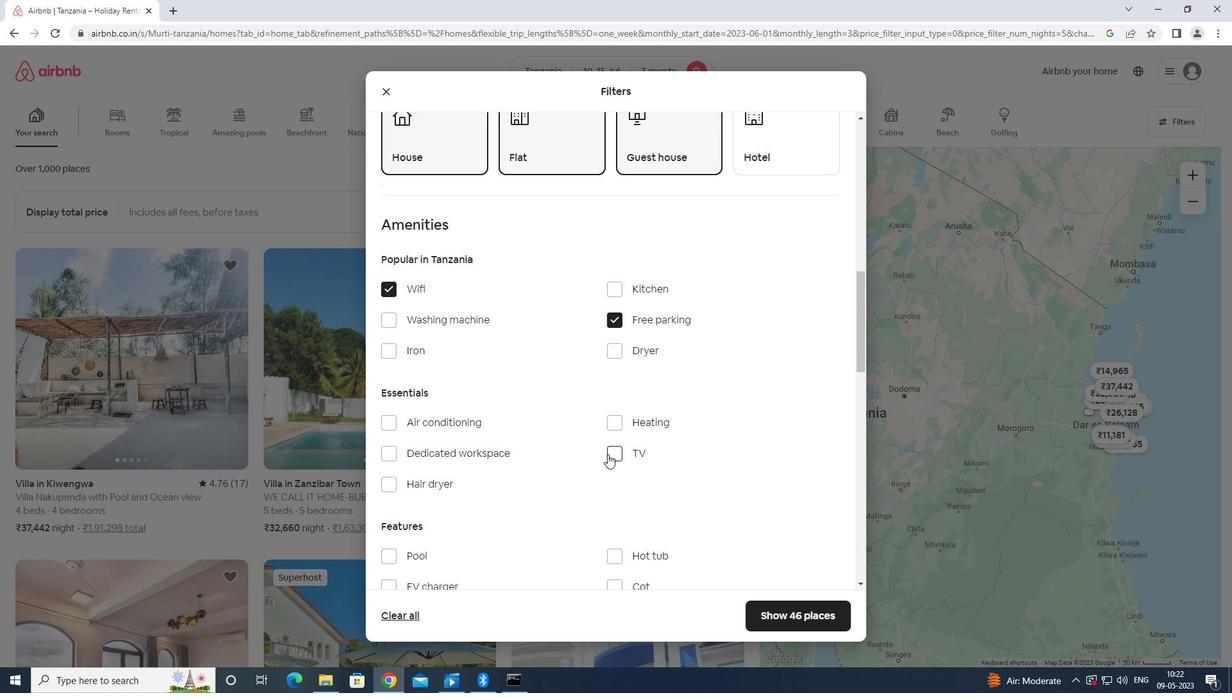 
Action: Mouse pressed left at (610, 451)
Screenshot: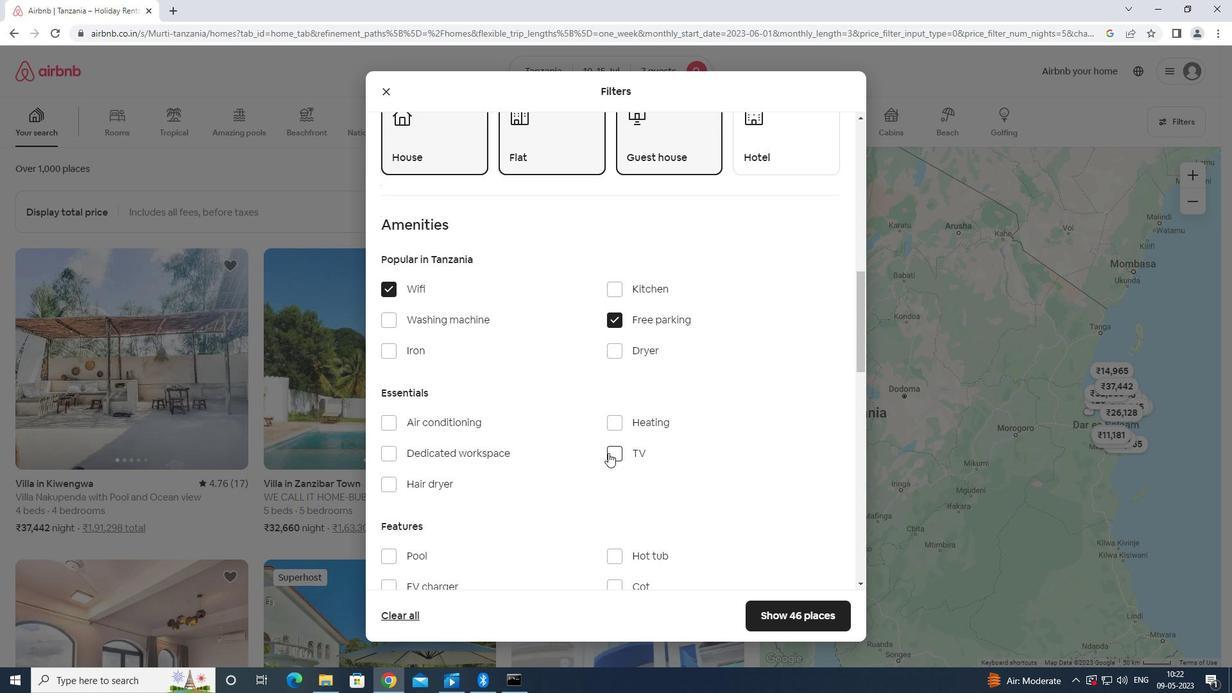 
Action: Mouse moved to (609, 448)
Screenshot: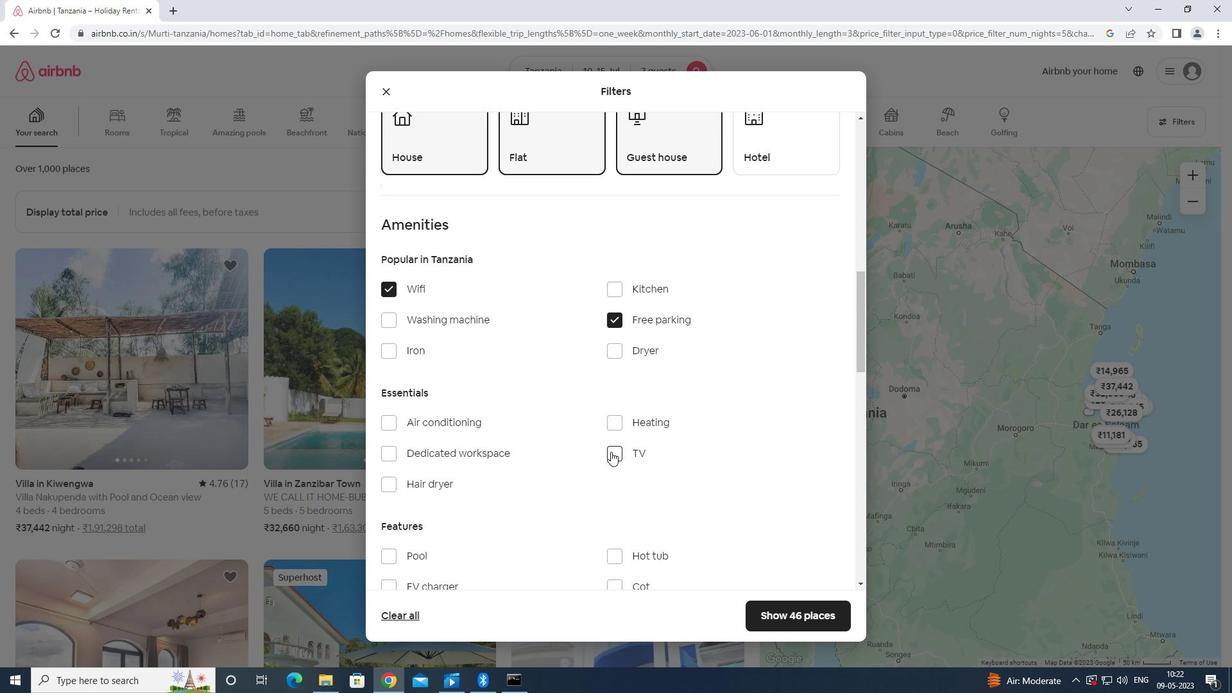 
Action: Mouse scrolled (609, 447) with delta (0, 0)
Screenshot: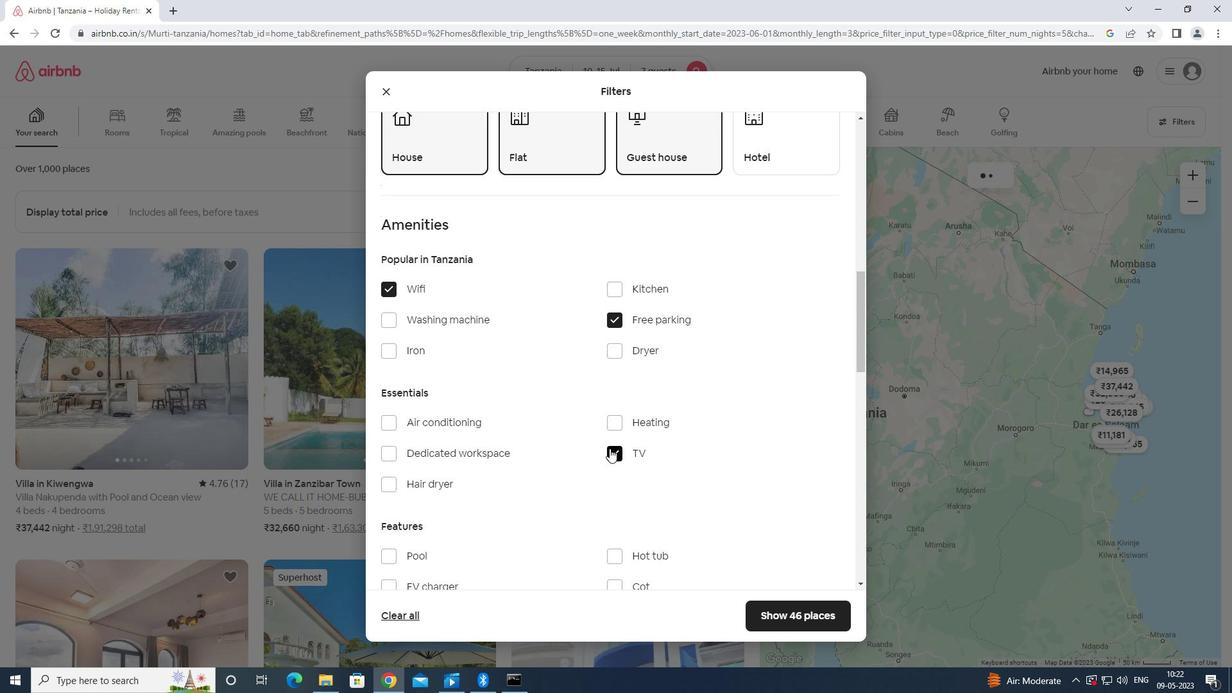 
Action: Mouse moved to (609, 448)
Screenshot: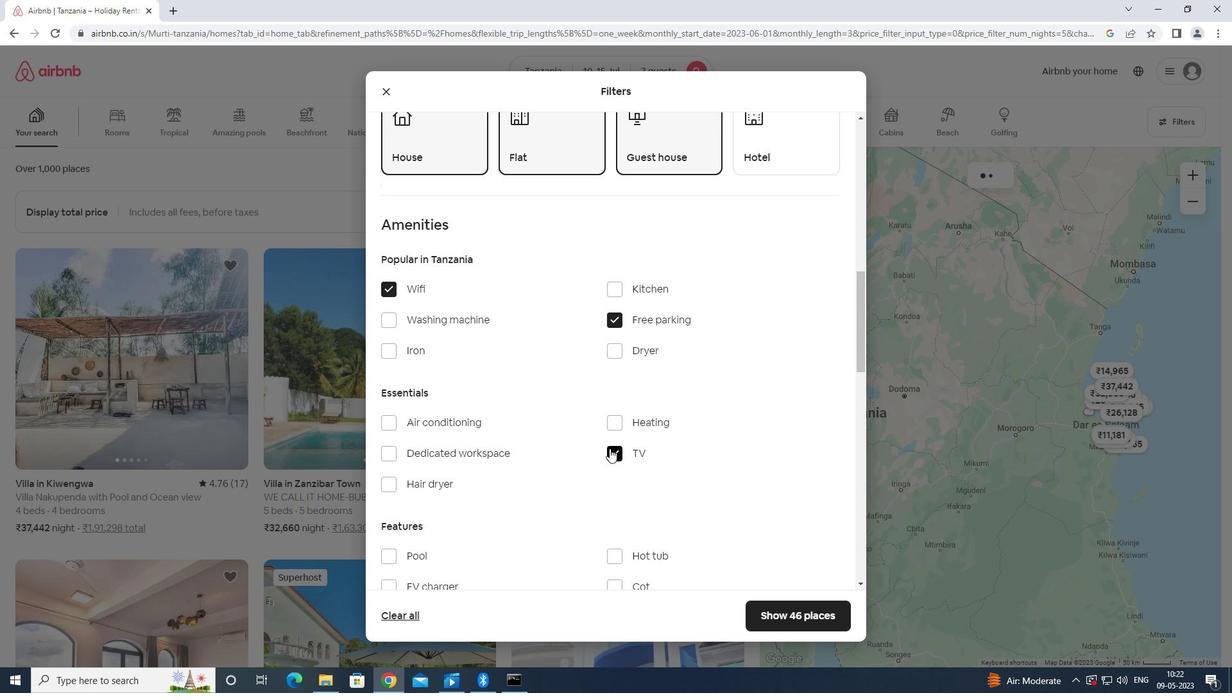 
Action: Mouse scrolled (609, 447) with delta (0, 0)
Screenshot: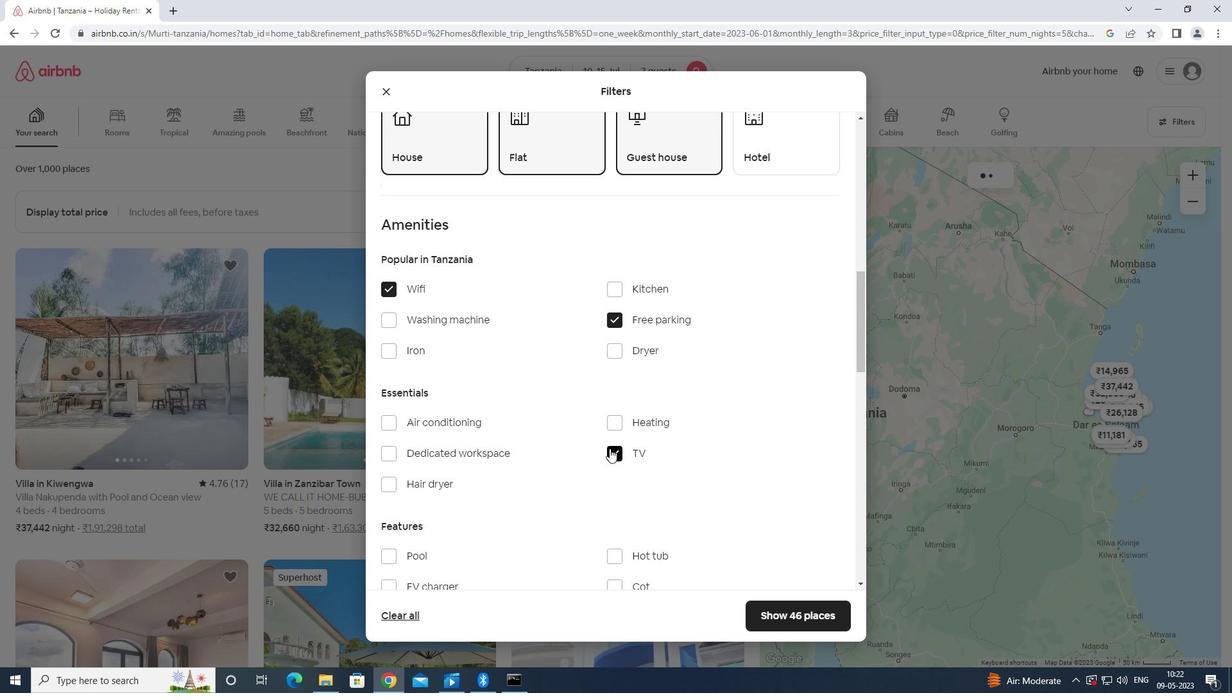 
Action: Mouse moved to (609, 448)
Screenshot: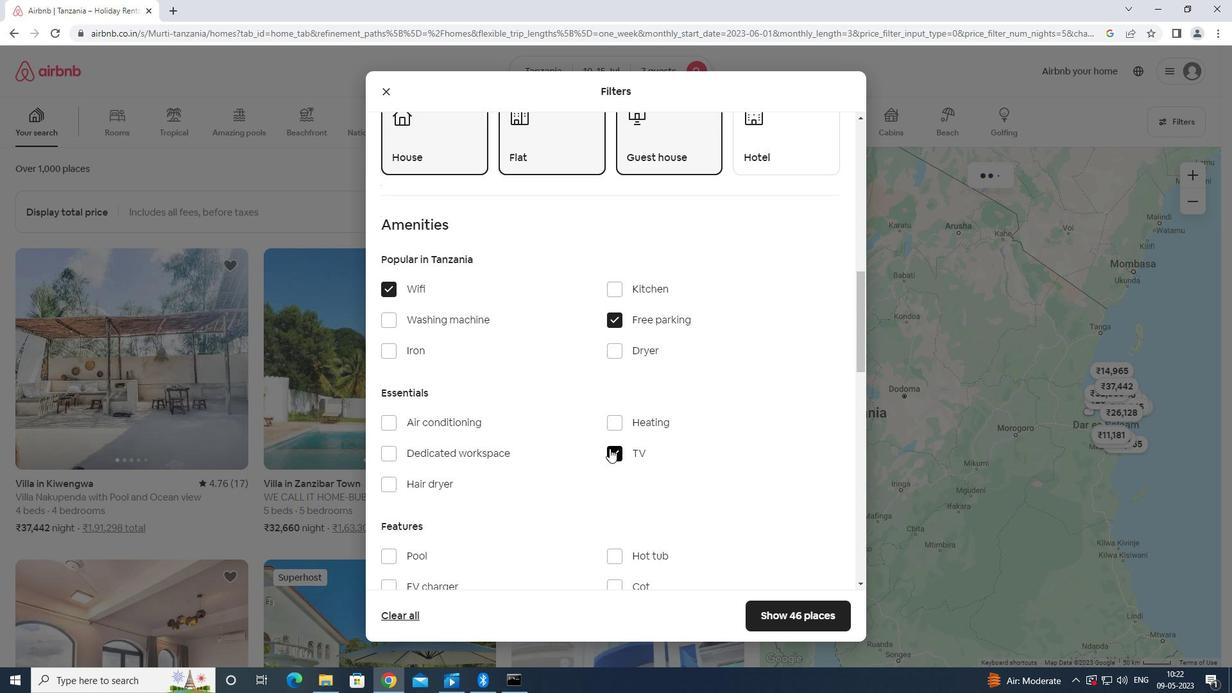 
Action: Mouse scrolled (609, 447) with delta (0, 0)
Screenshot: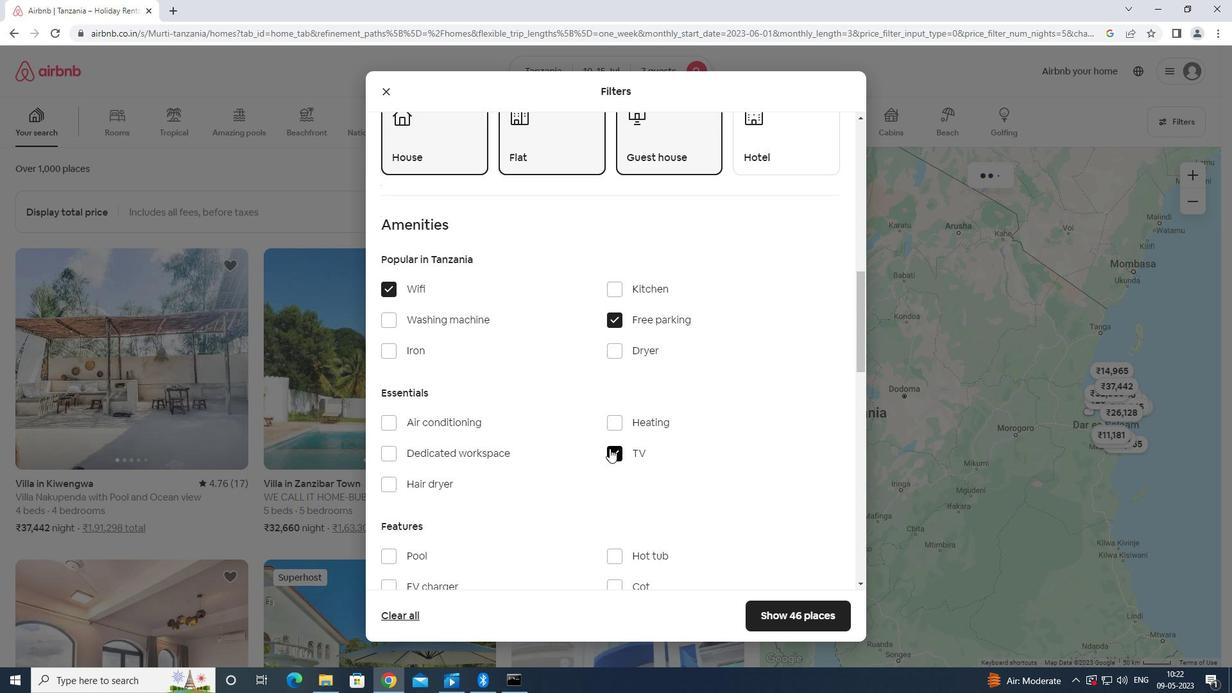 
Action: Mouse moved to (609, 449)
Screenshot: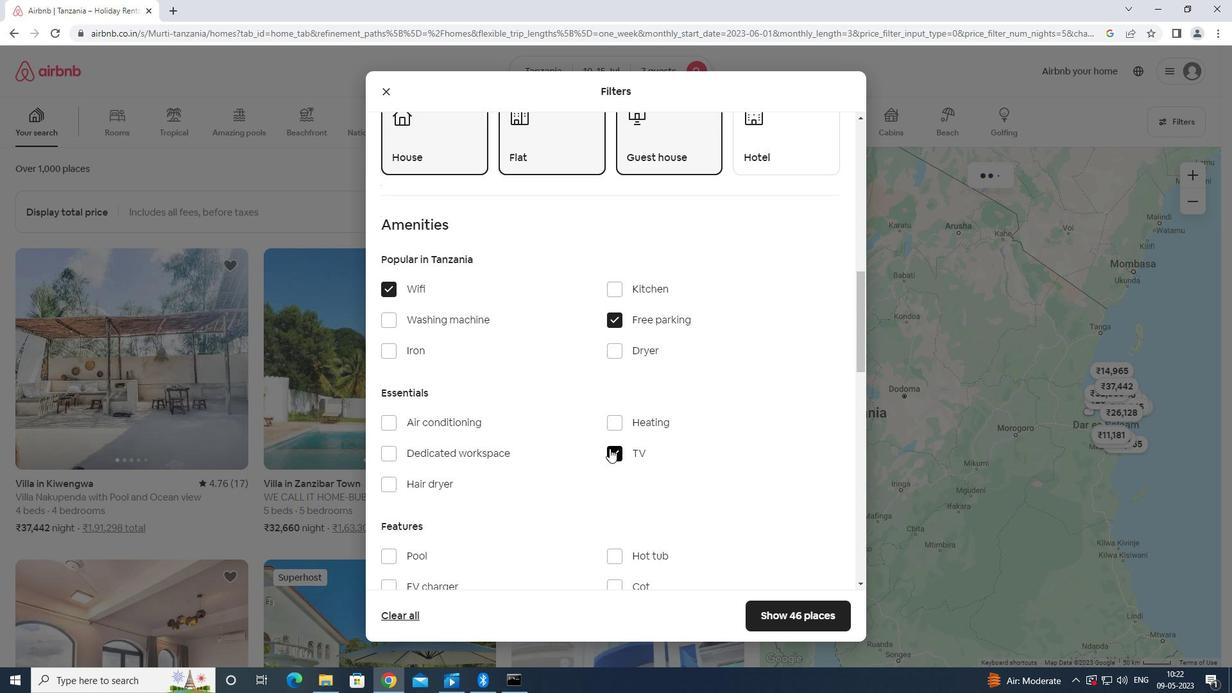 
Action: Mouse scrolled (609, 449) with delta (0, 0)
Screenshot: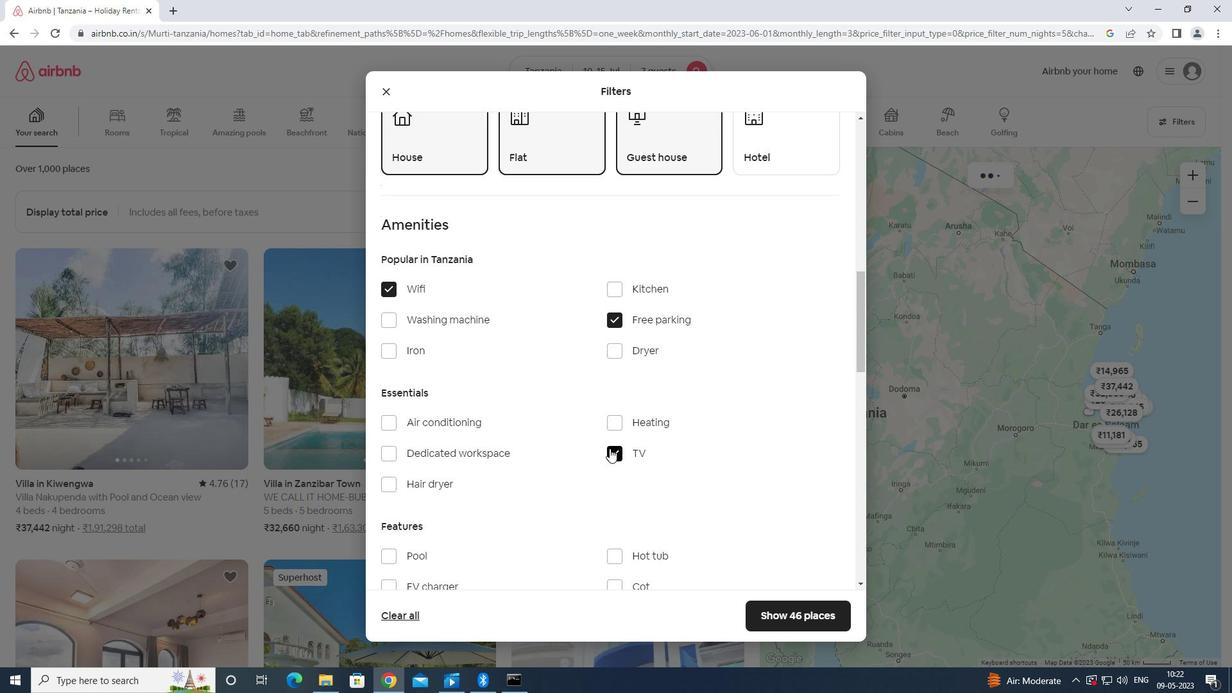 
Action: Mouse moved to (390, 361)
Screenshot: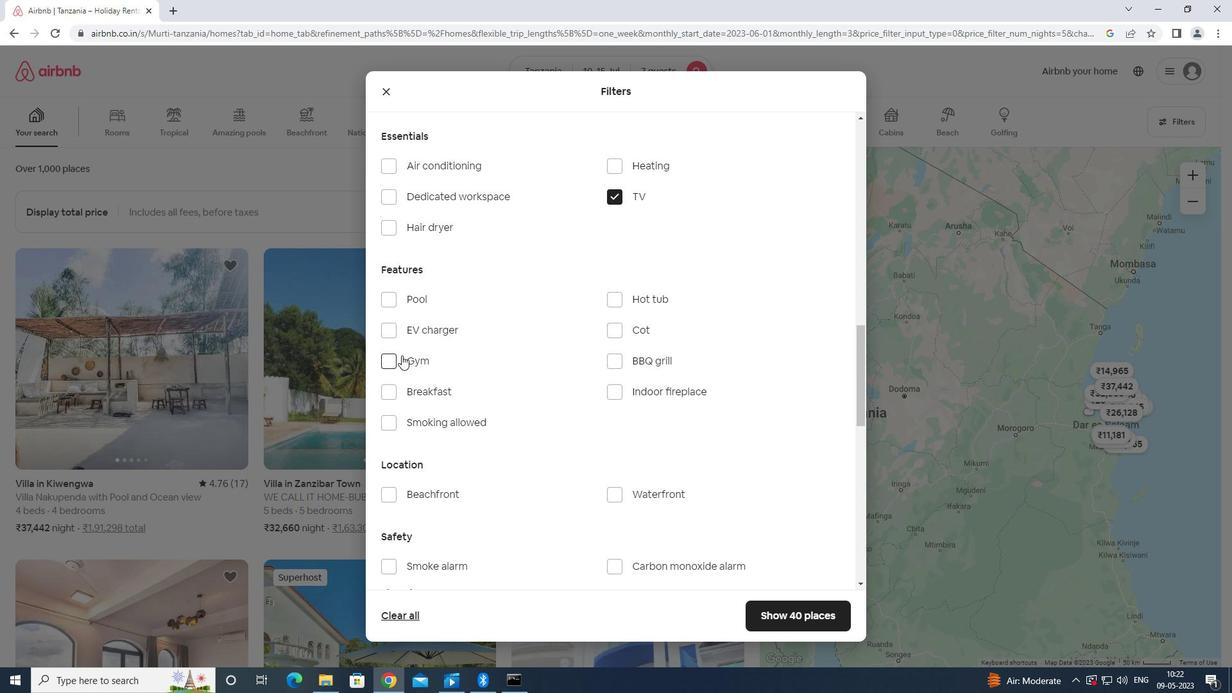
Action: Mouse pressed left at (390, 361)
Screenshot: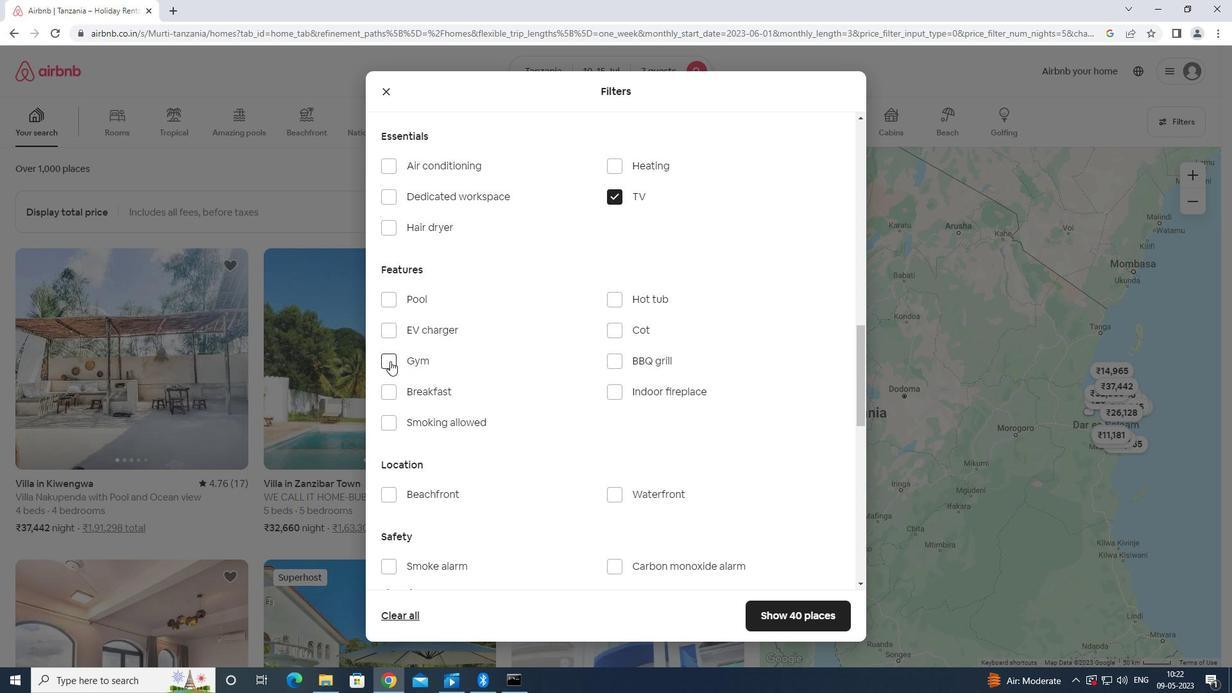 
Action: Mouse moved to (391, 392)
Screenshot: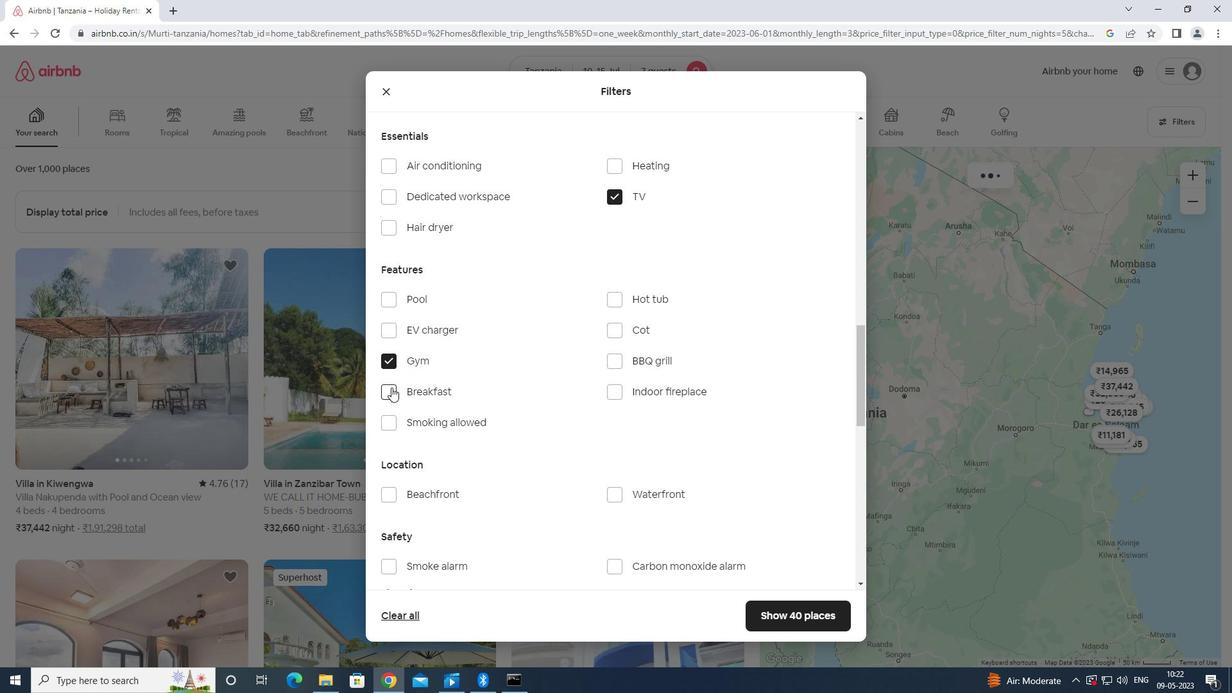 
Action: Mouse pressed left at (391, 392)
Screenshot: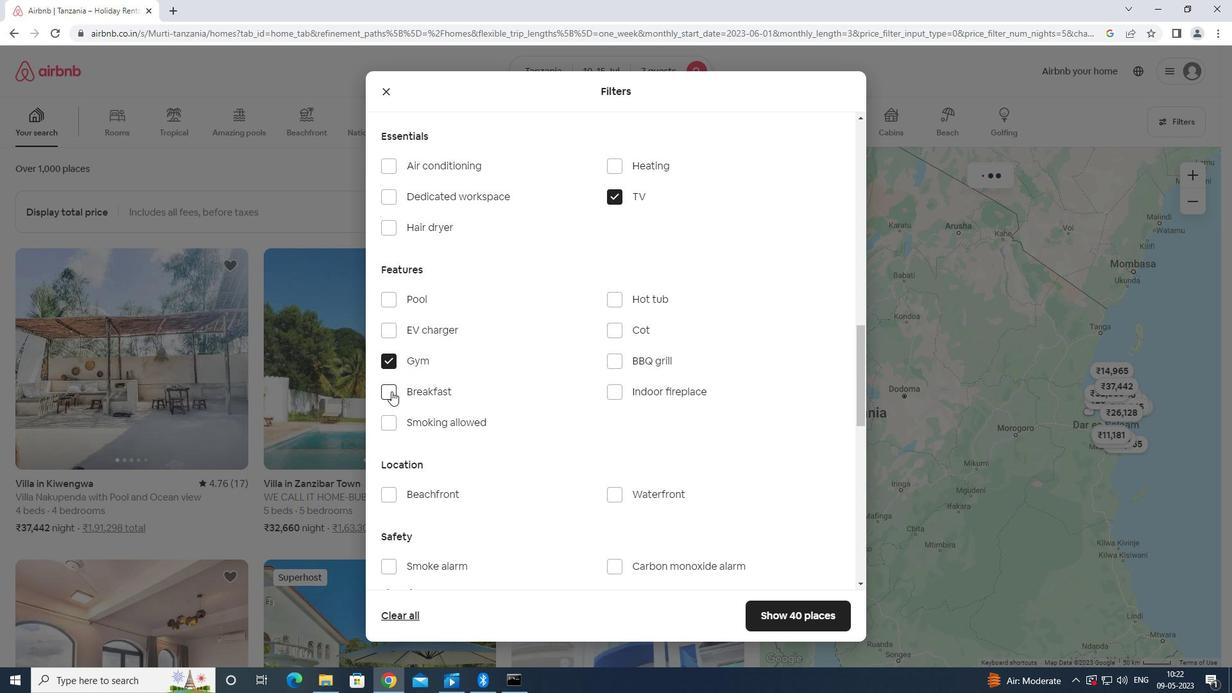 
Action: Mouse moved to (403, 374)
Screenshot: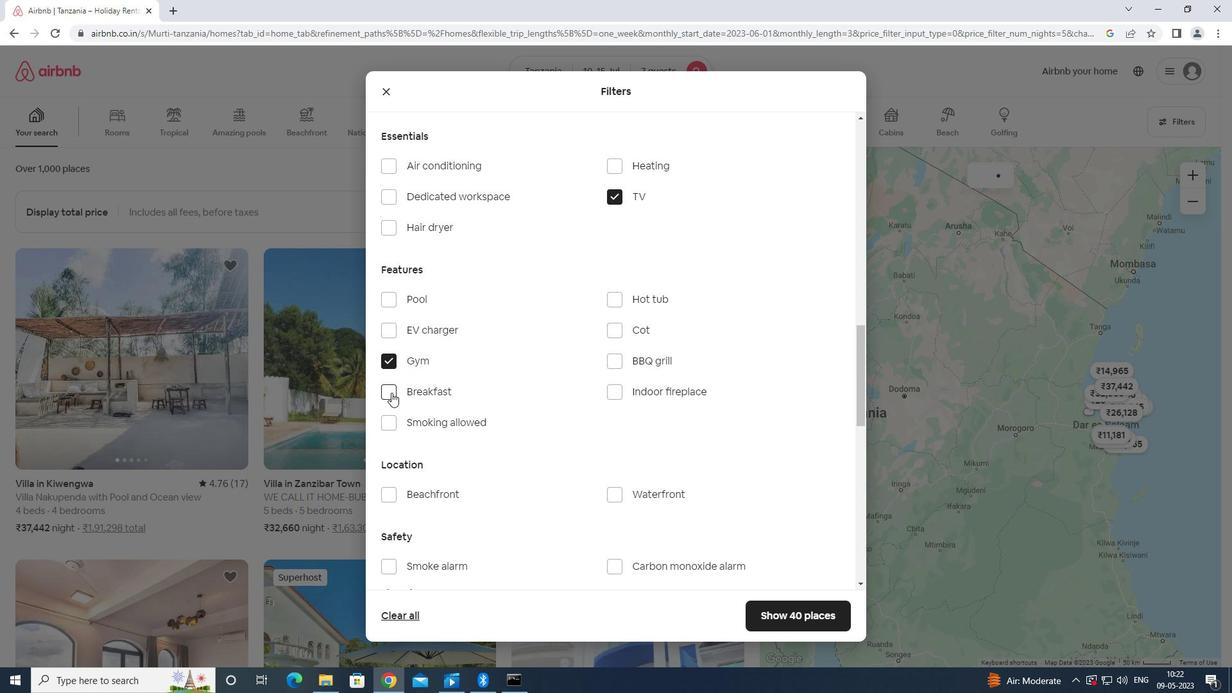 
Action: Mouse scrolled (403, 374) with delta (0, 0)
Screenshot: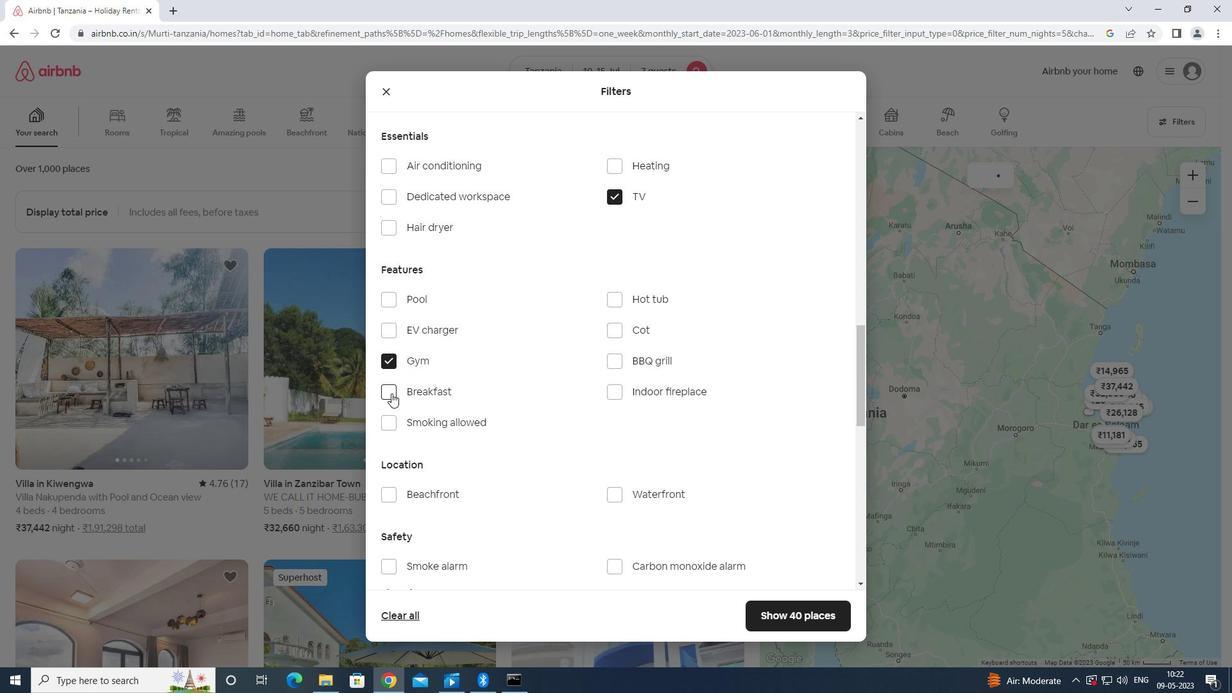 
Action: Mouse moved to (403, 374)
Screenshot: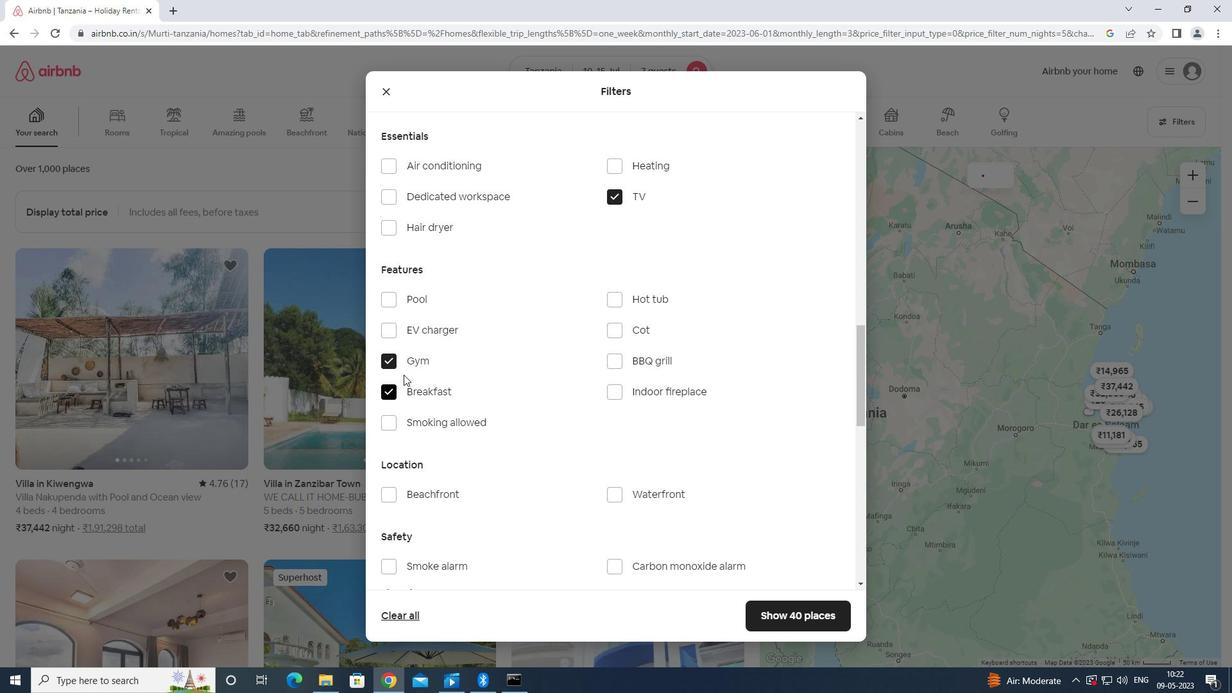 
Action: Mouse scrolled (403, 374) with delta (0, 0)
Screenshot: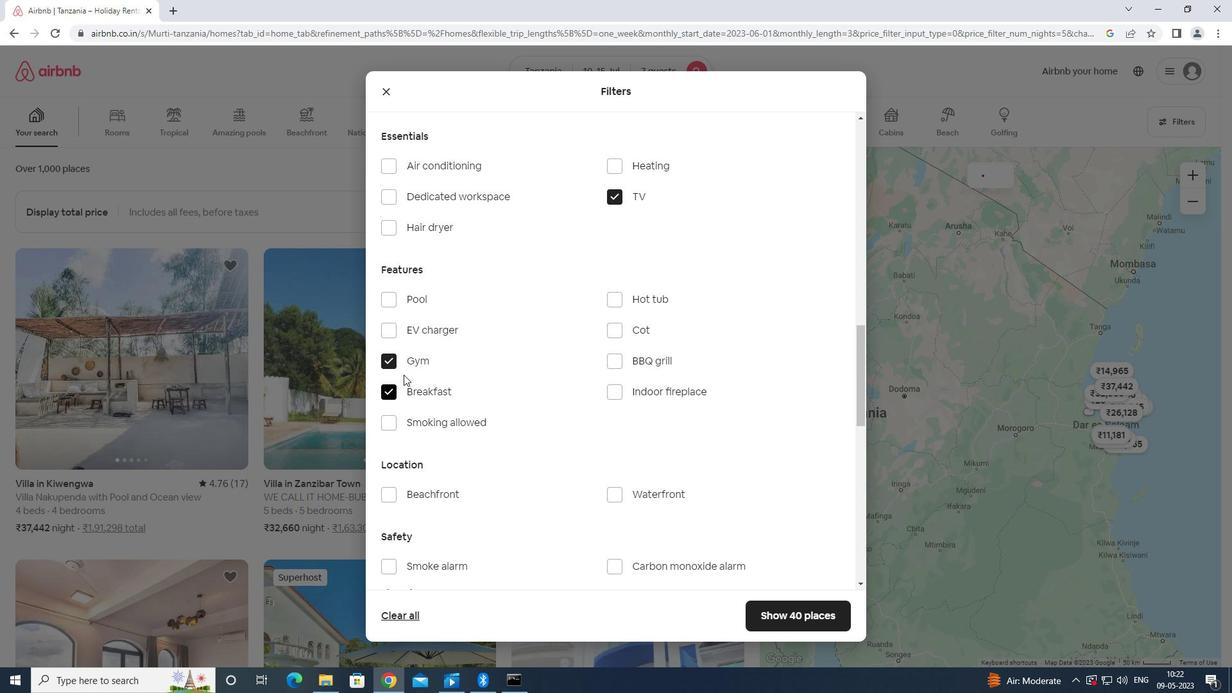 
Action: Mouse moved to (404, 374)
Screenshot: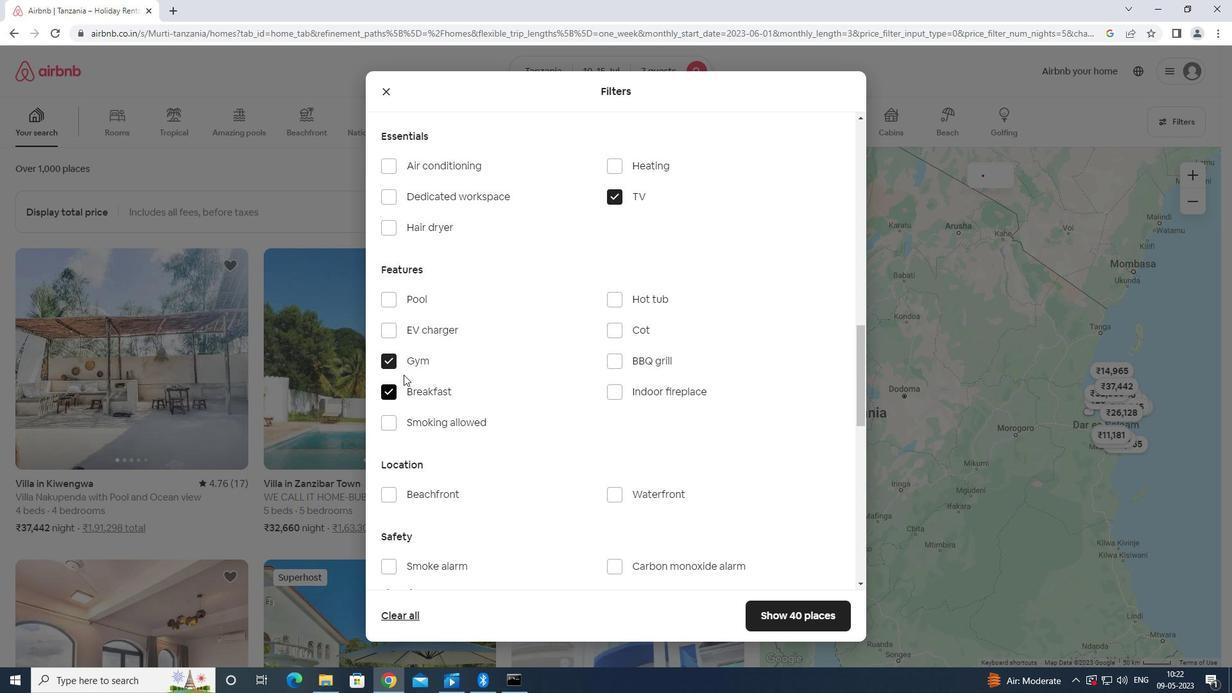 
Action: Mouse scrolled (404, 374) with delta (0, 0)
Screenshot: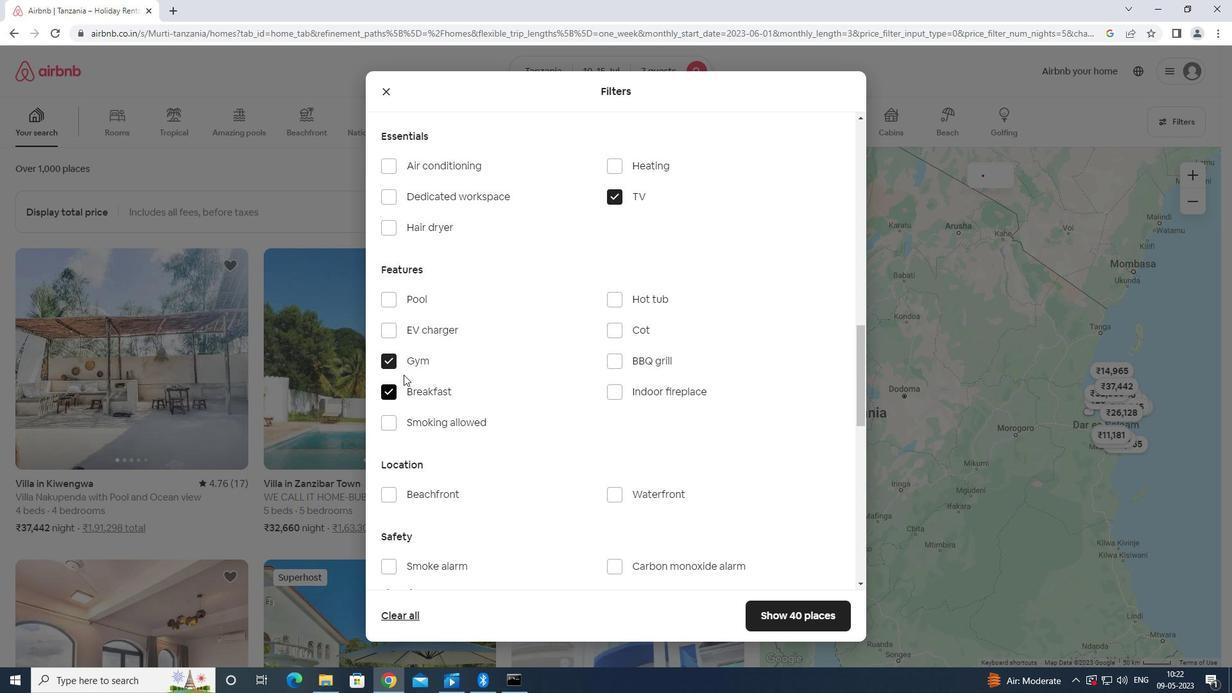 
Action: Mouse moved to (405, 374)
Screenshot: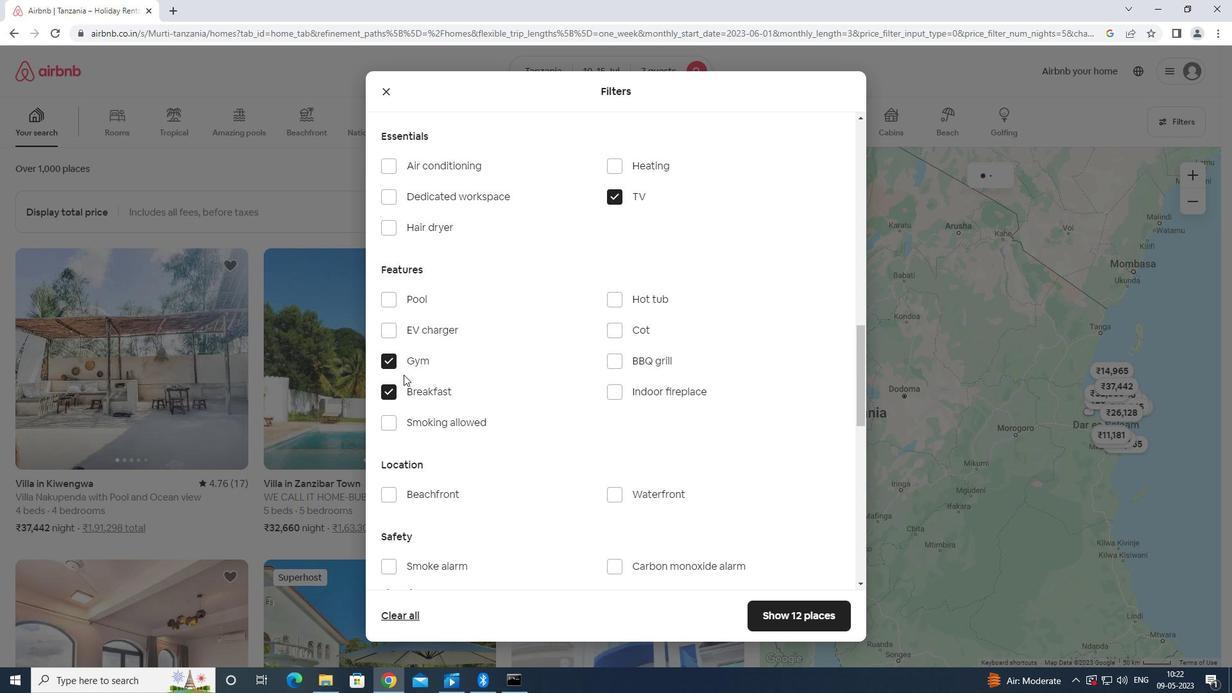 
Action: Mouse scrolled (405, 374) with delta (0, 0)
Screenshot: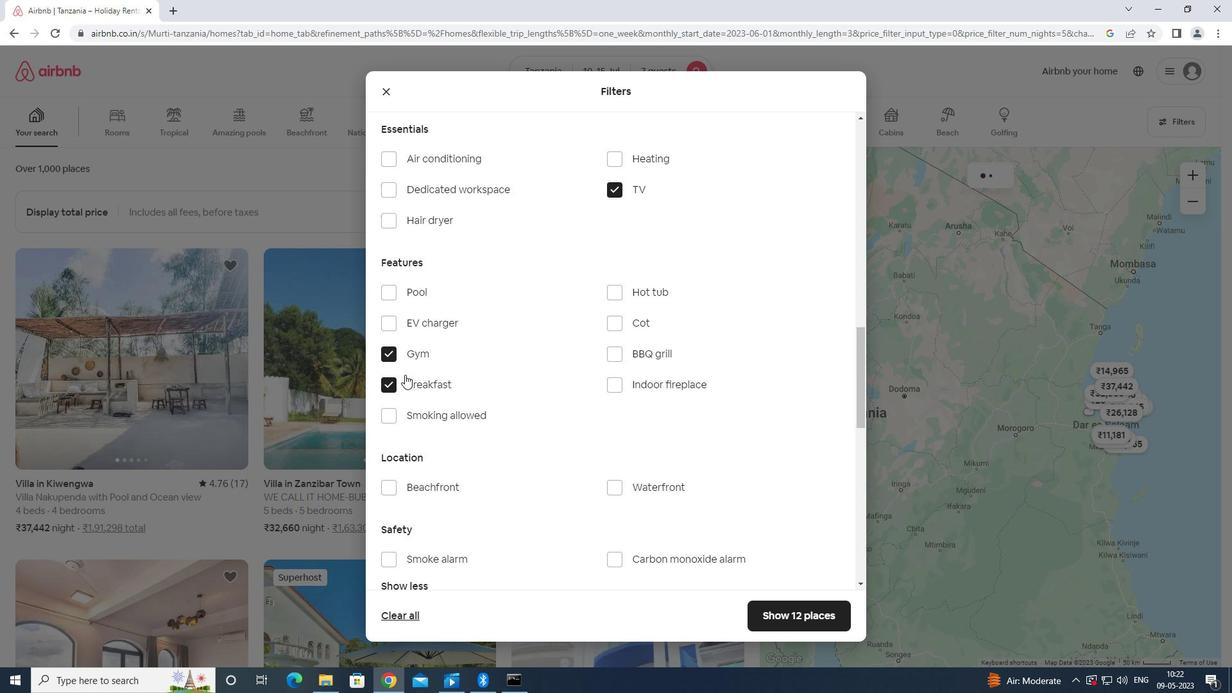 
Action: Mouse moved to (811, 479)
Screenshot: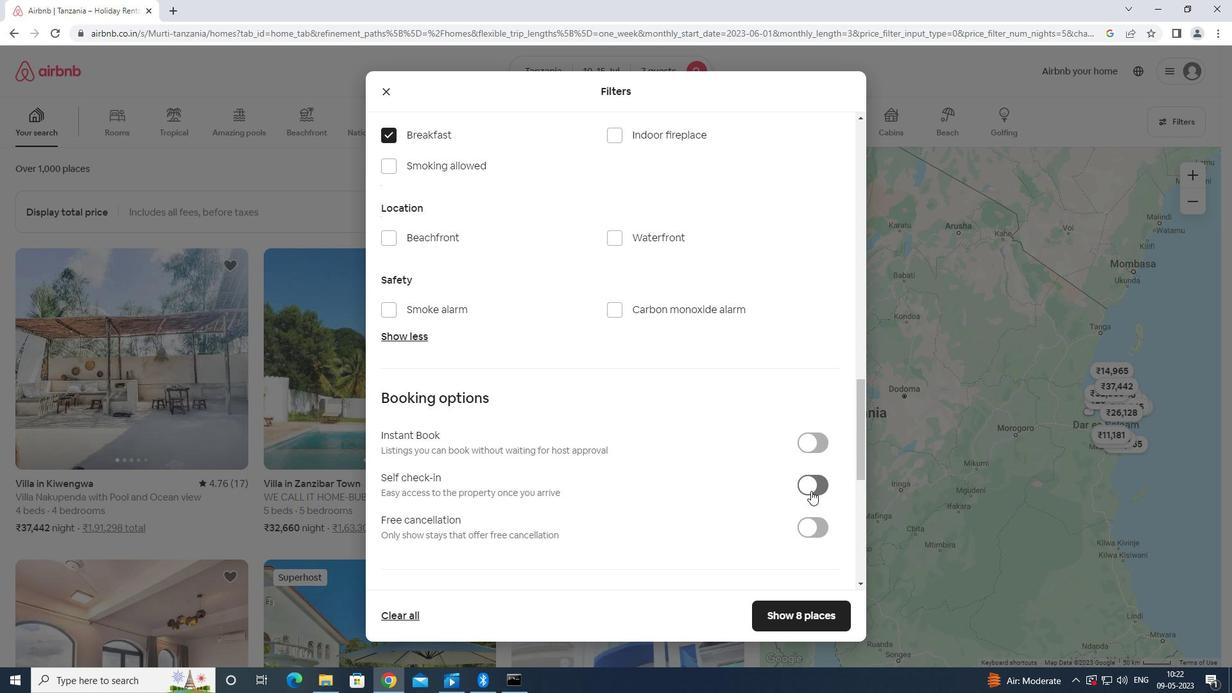 
Action: Mouse pressed left at (811, 479)
Screenshot: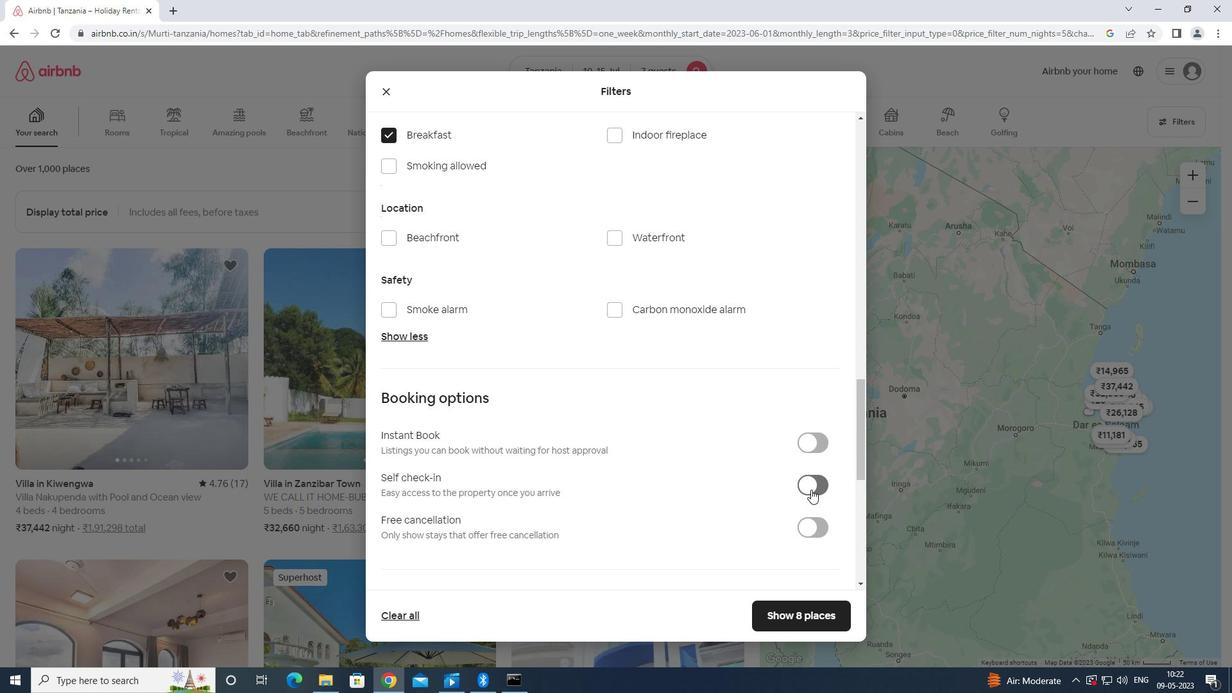 
Action: Mouse moved to (818, 471)
Screenshot: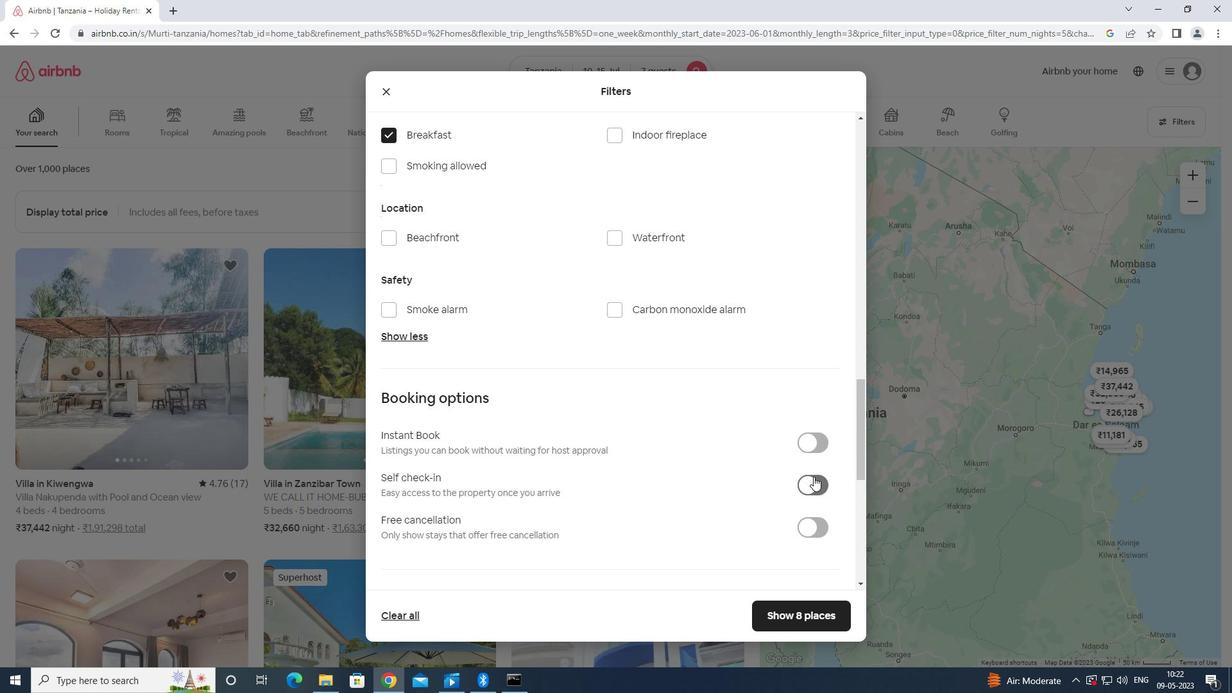 
Action: Mouse scrolled (818, 470) with delta (0, 0)
Screenshot: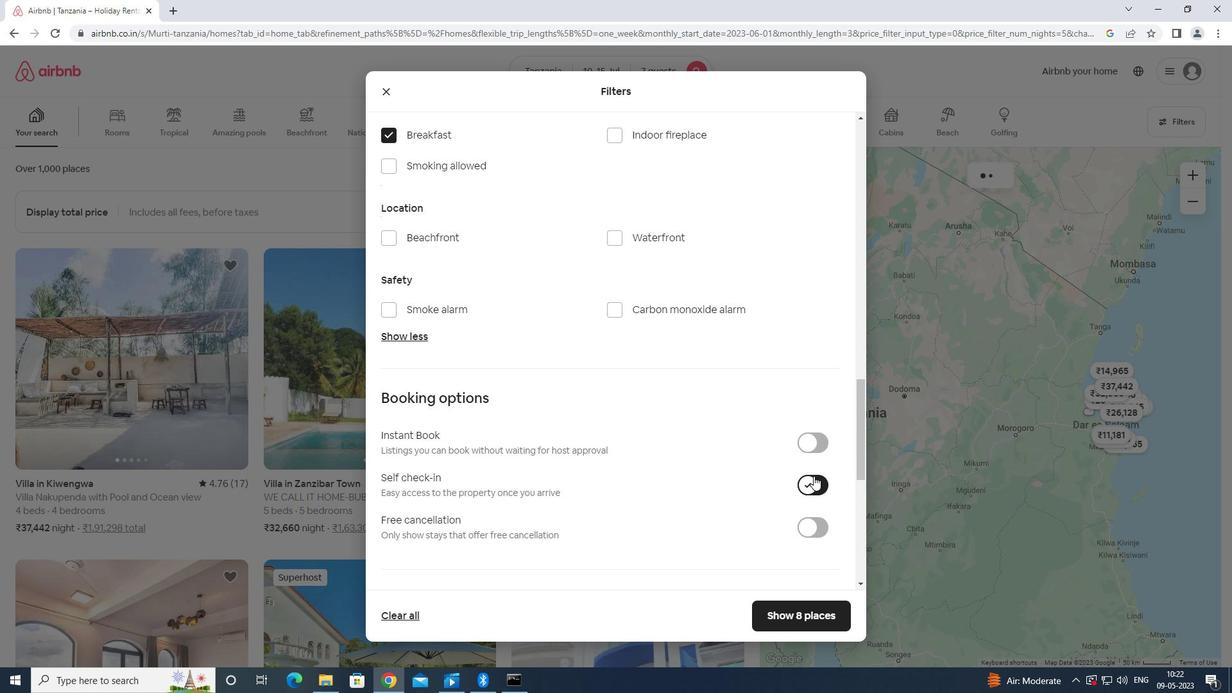 
Action: Mouse scrolled (818, 470) with delta (0, 0)
Screenshot: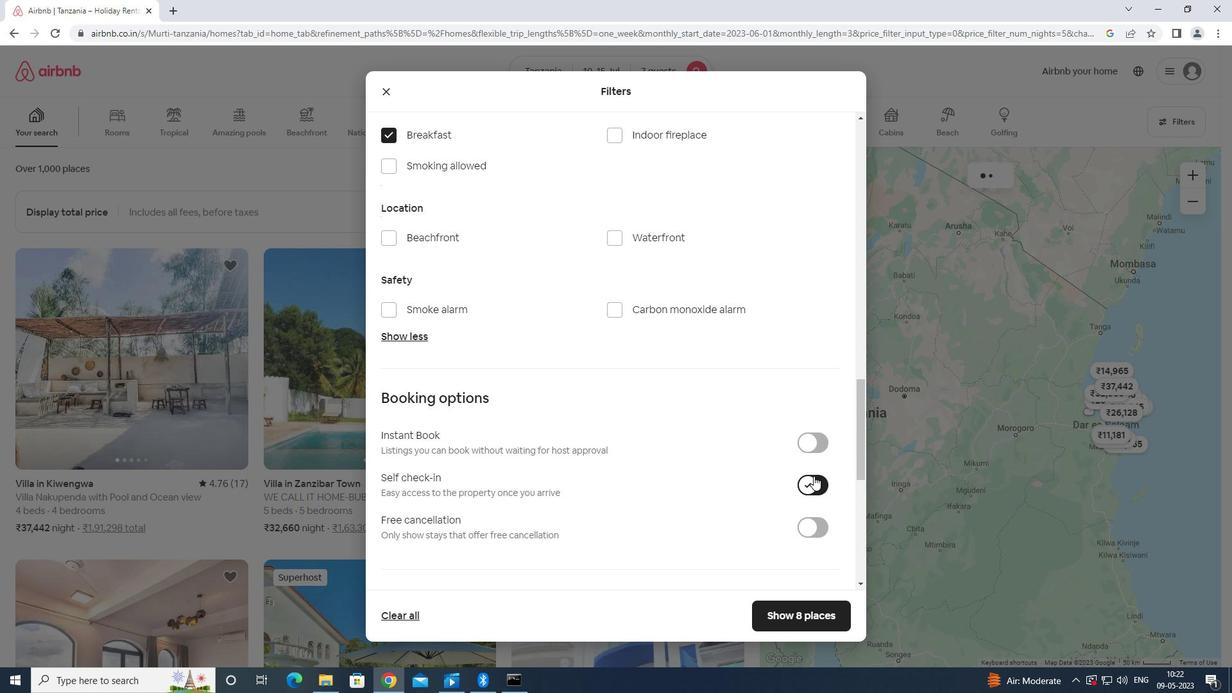 
Action: Mouse scrolled (818, 470) with delta (0, 0)
Screenshot: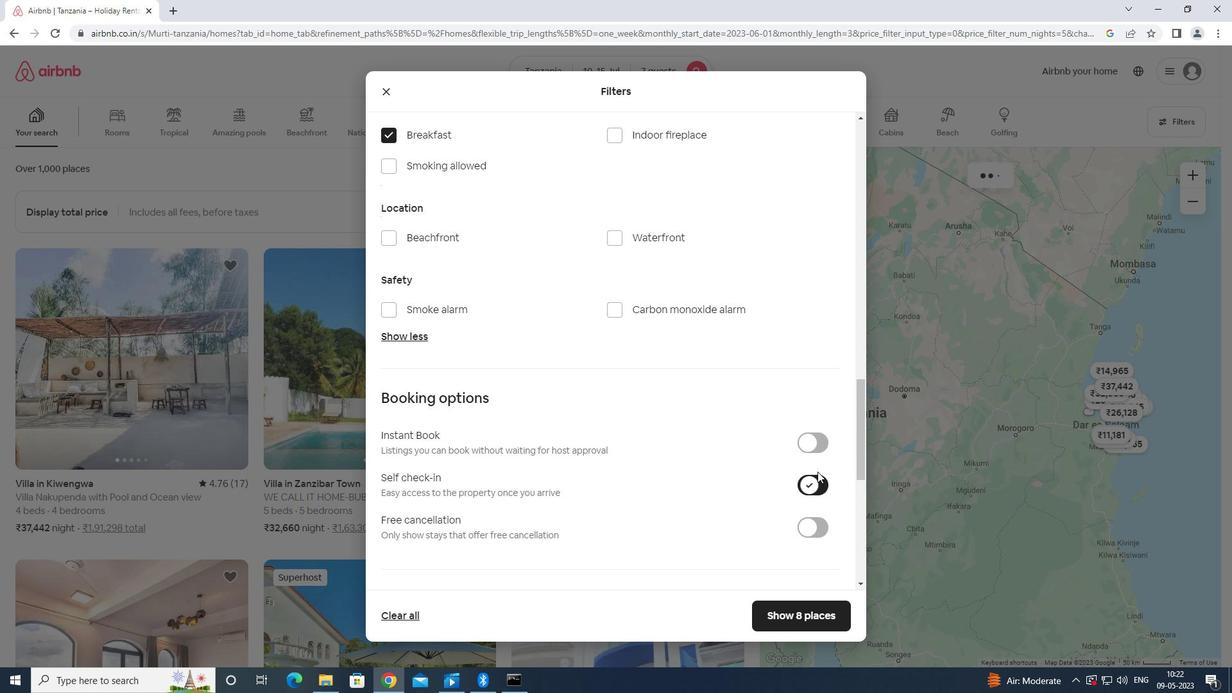 
Action: Mouse scrolled (818, 470) with delta (0, 0)
Screenshot: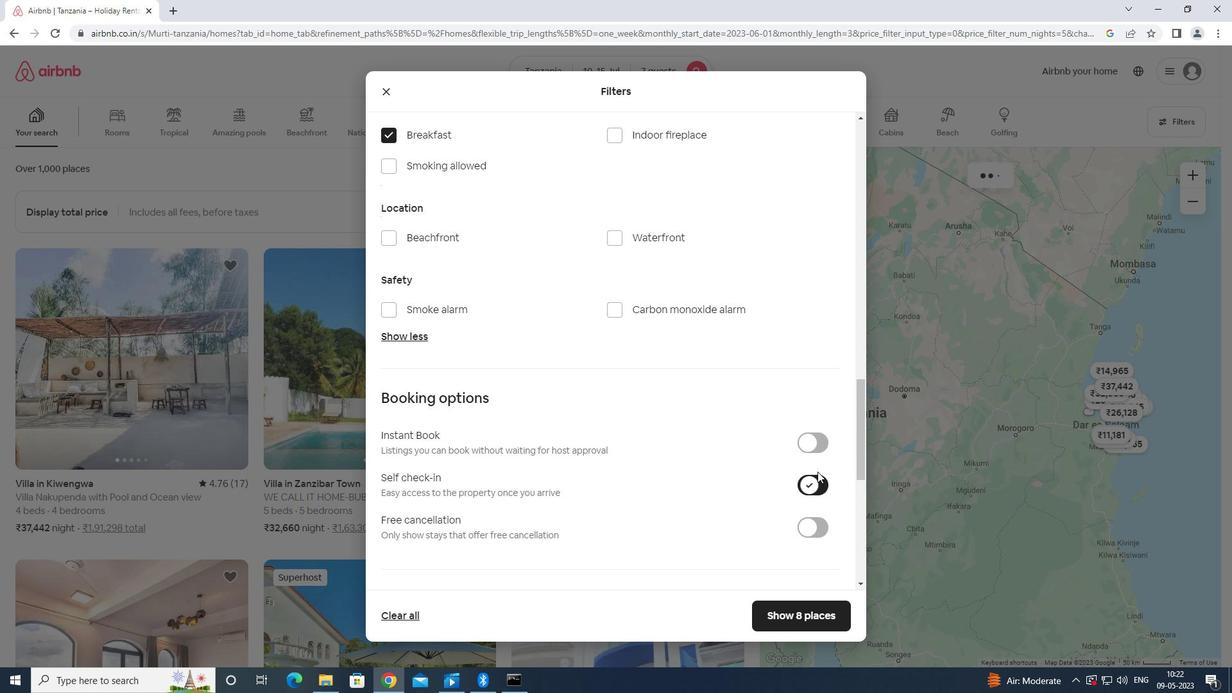 
Action: Mouse moved to (823, 465)
Screenshot: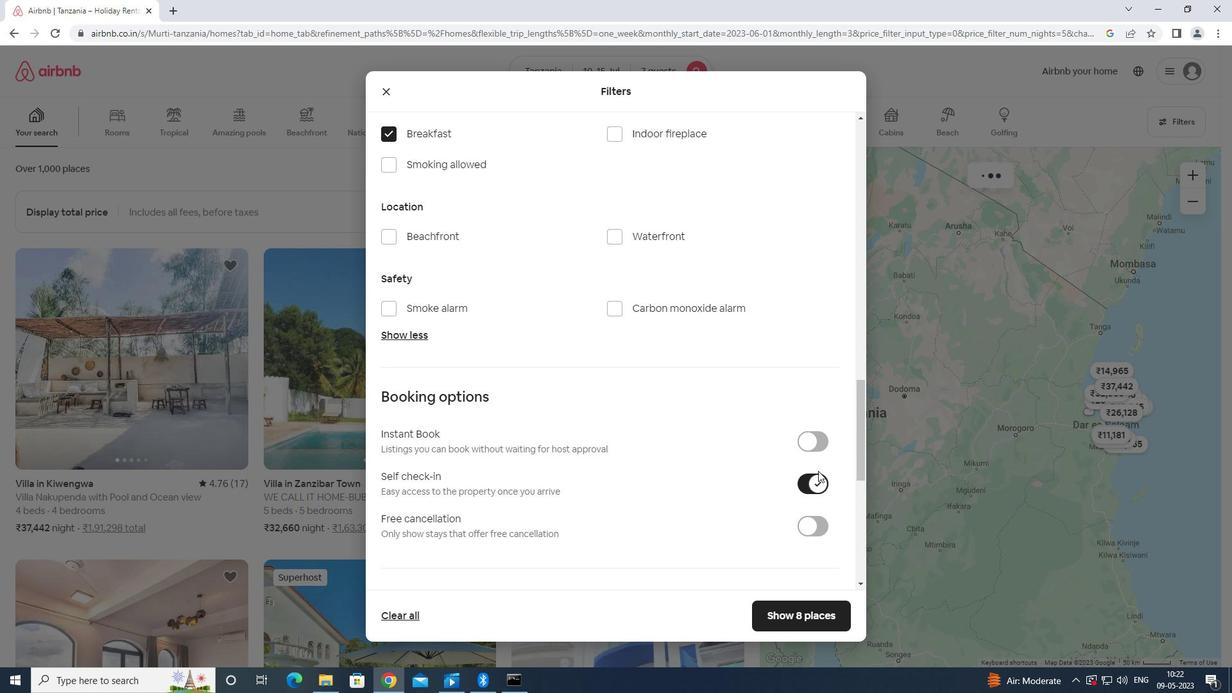 
Action: Mouse scrolled (823, 464) with delta (0, 0)
Screenshot: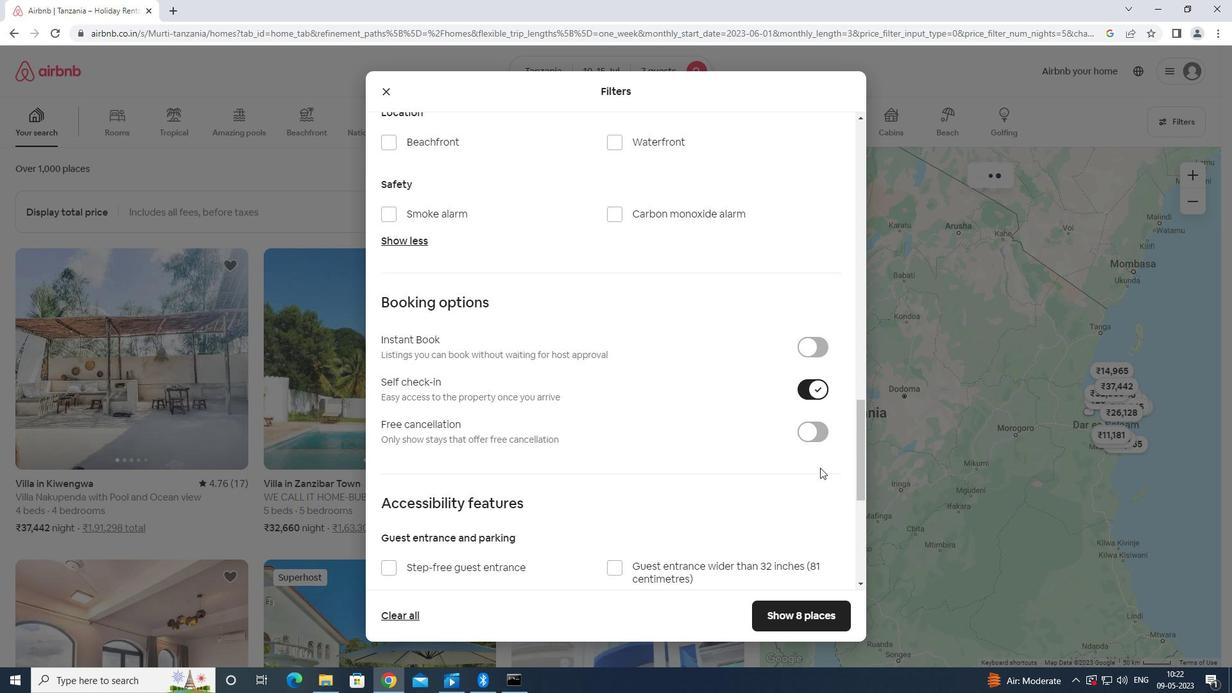 
Action: Mouse scrolled (823, 464) with delta (0, 0)
Screenshot: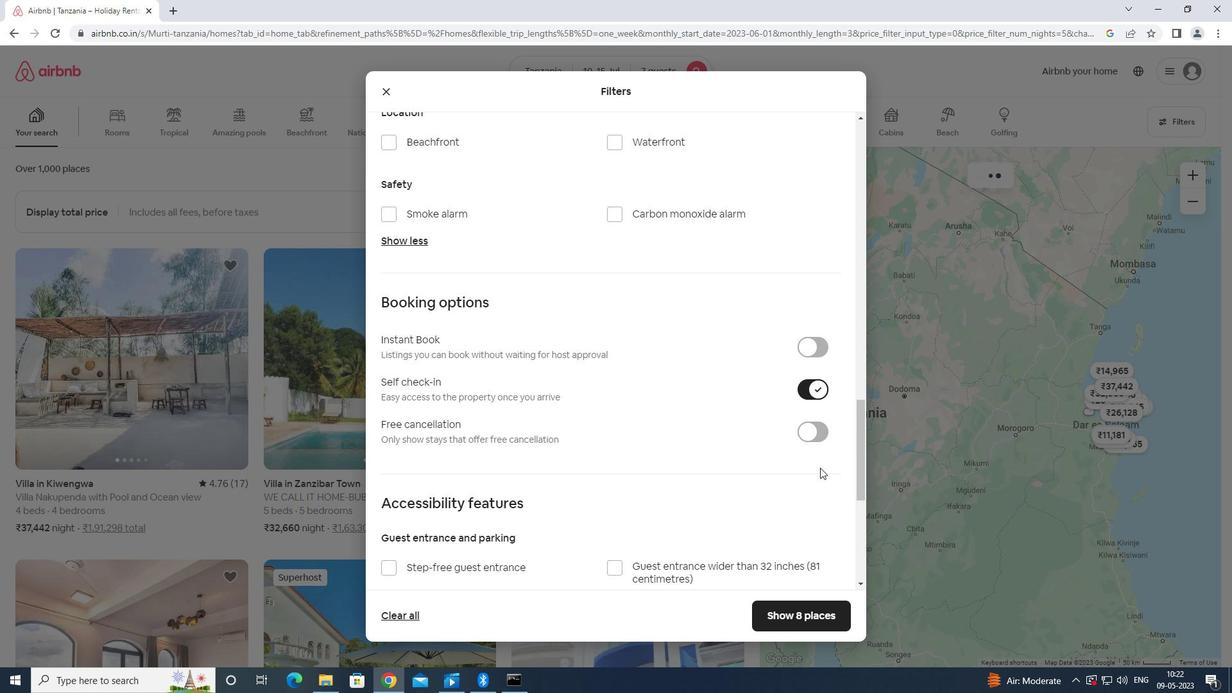 
Action: Mouse scrolled (823, 464) with delta (0, 0)
Screenshot: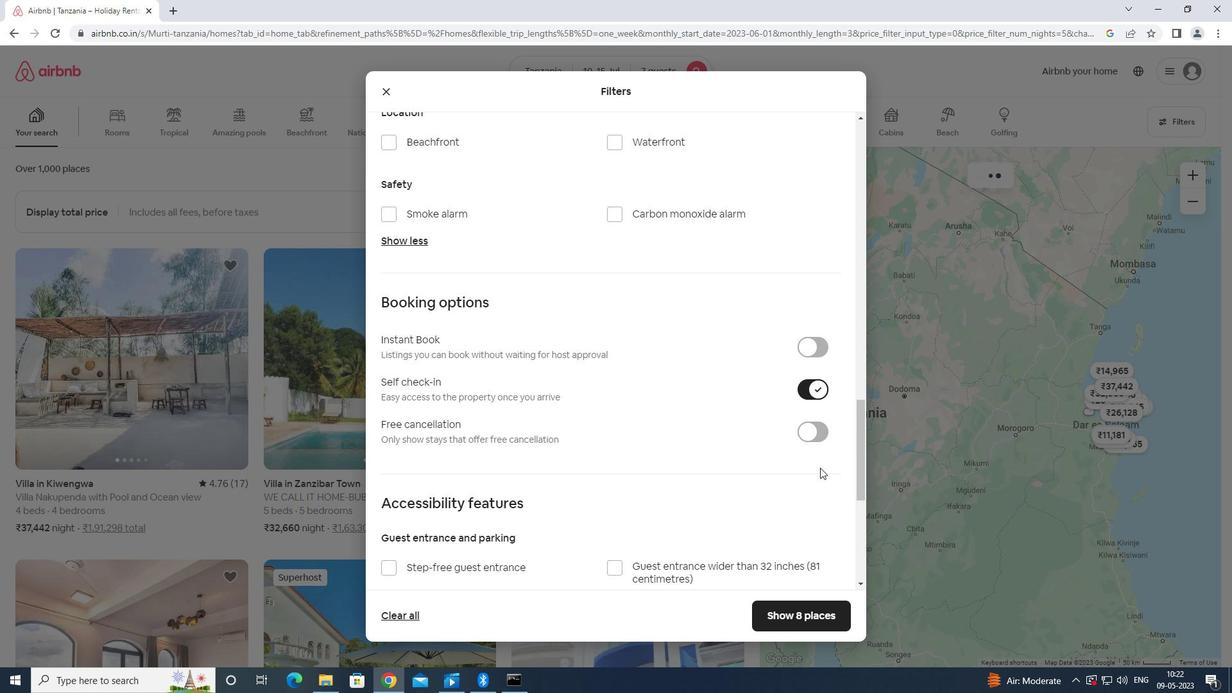 
Action: Mouse scrolled (823, 464) with delta (0, 0)
Screenshot: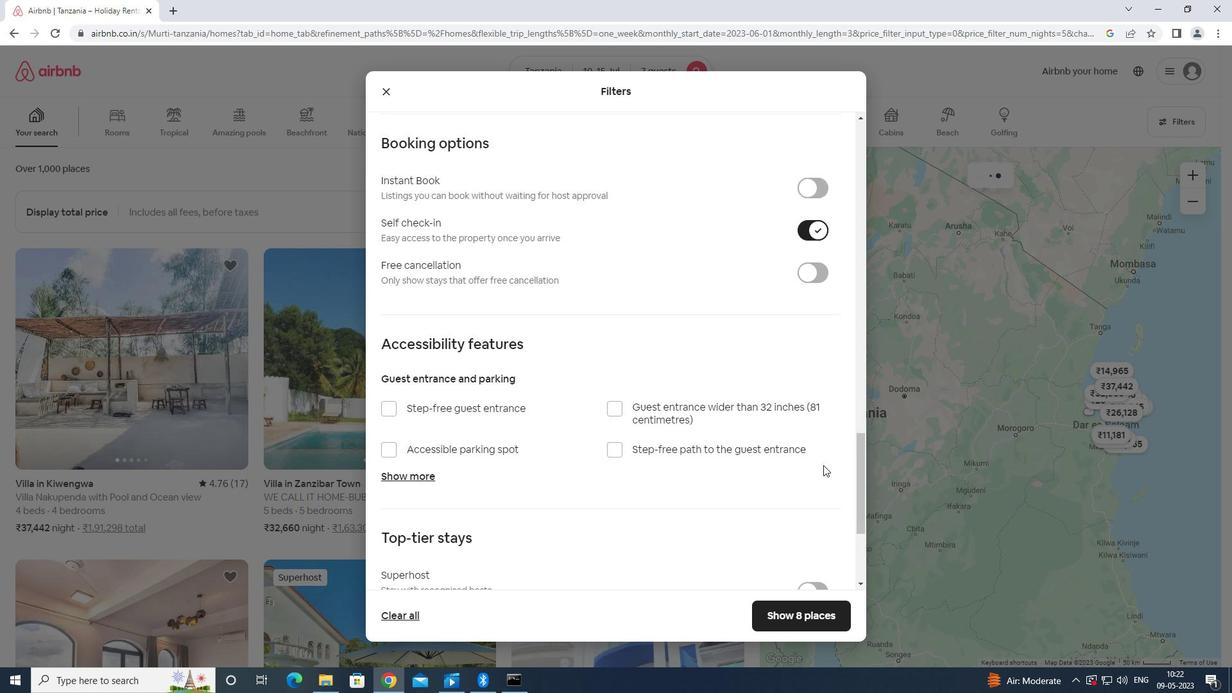 
Action: Mouse moved to (744, 479)
Screenshot: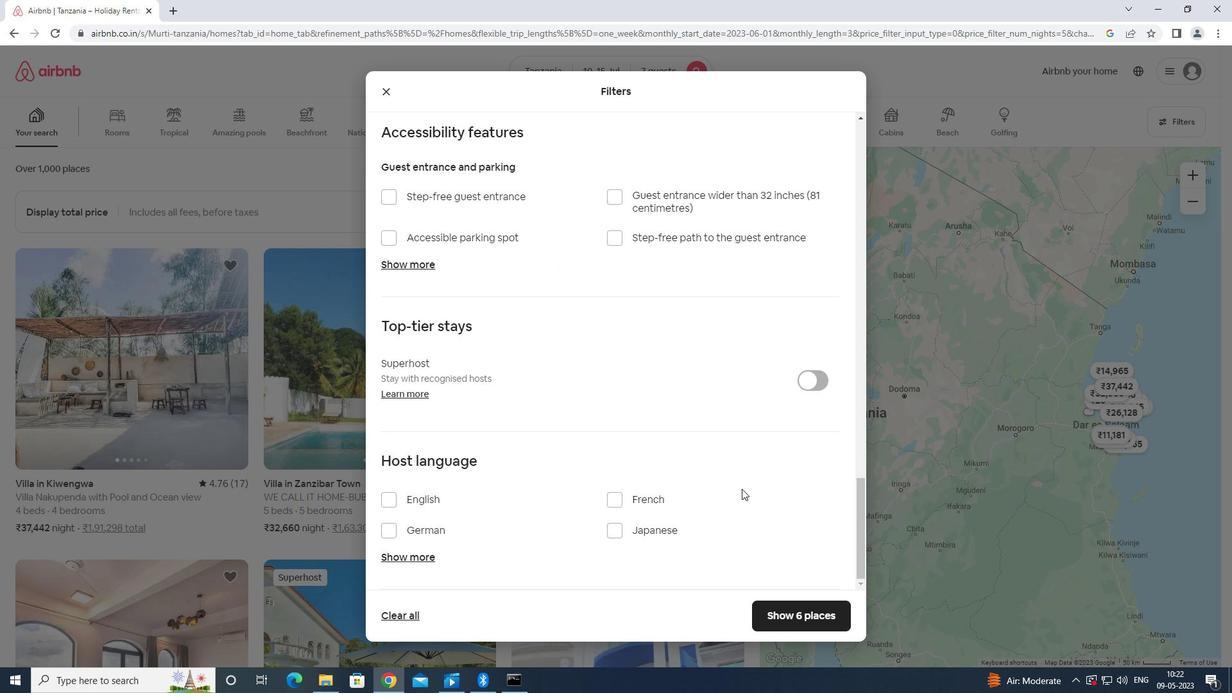 
Action: Mouse scrolled (744, 478) with delta (0, 0)
Screenshot: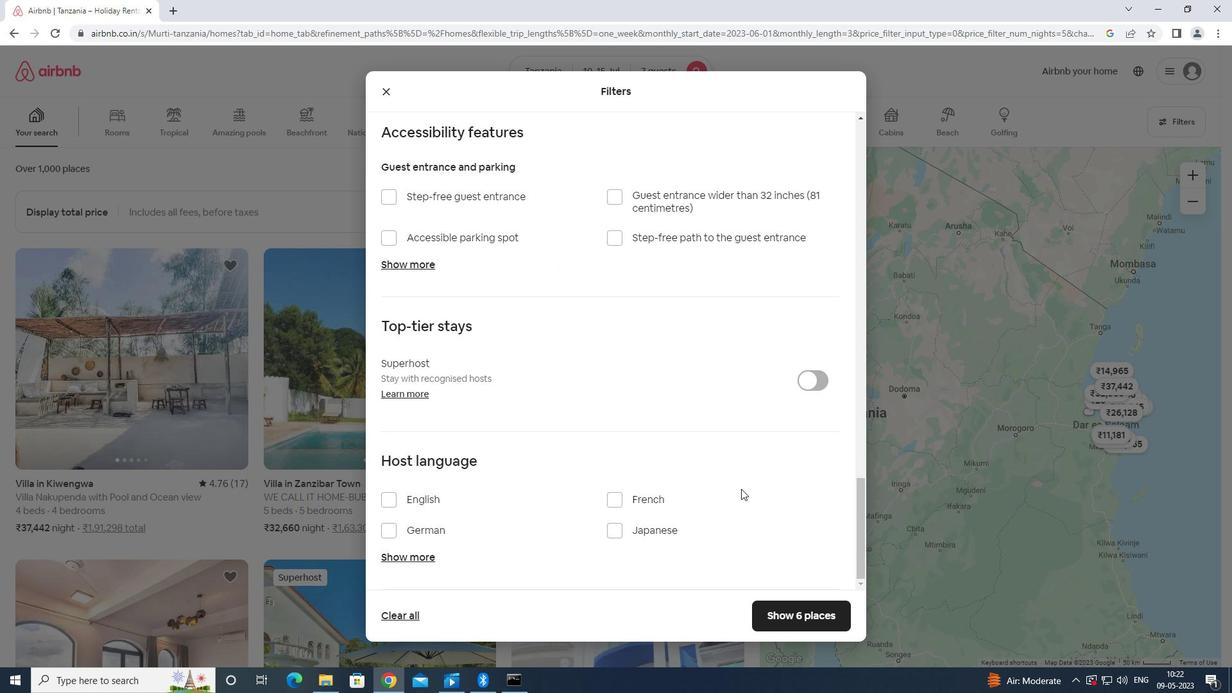 
Action: Mouse moved to (745, 478)
Screenshot: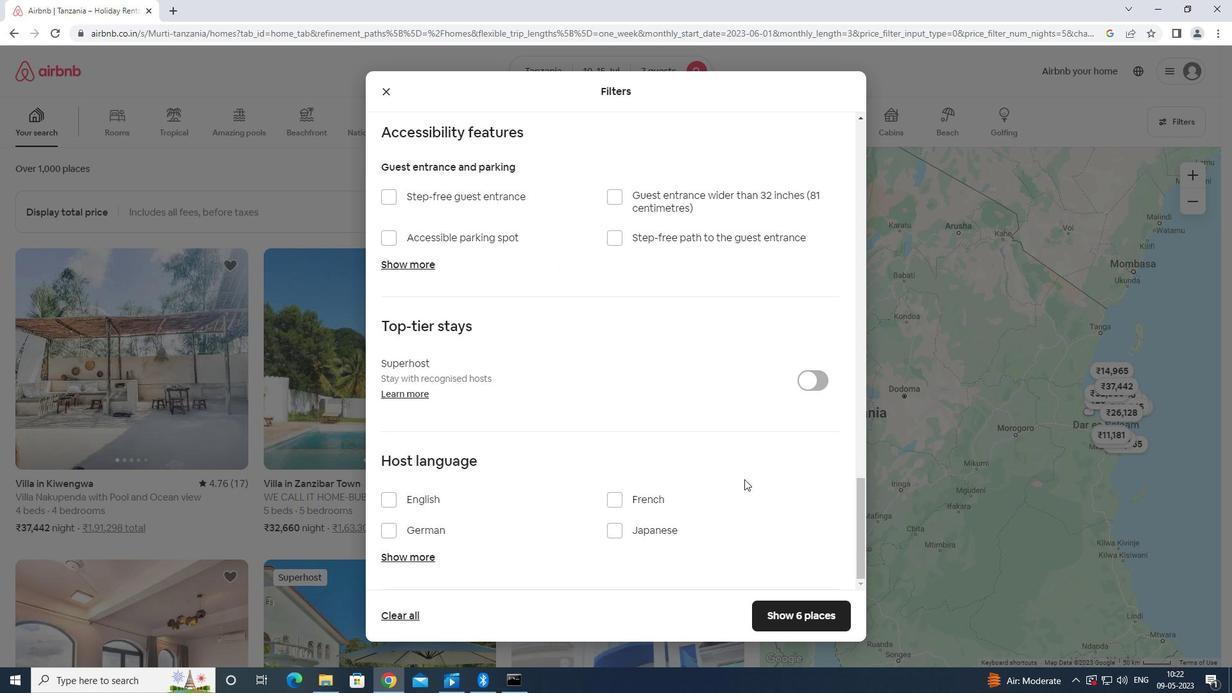 
Action: Mouse scrolled (745, 478) with delta (0, 0)
Screenshot: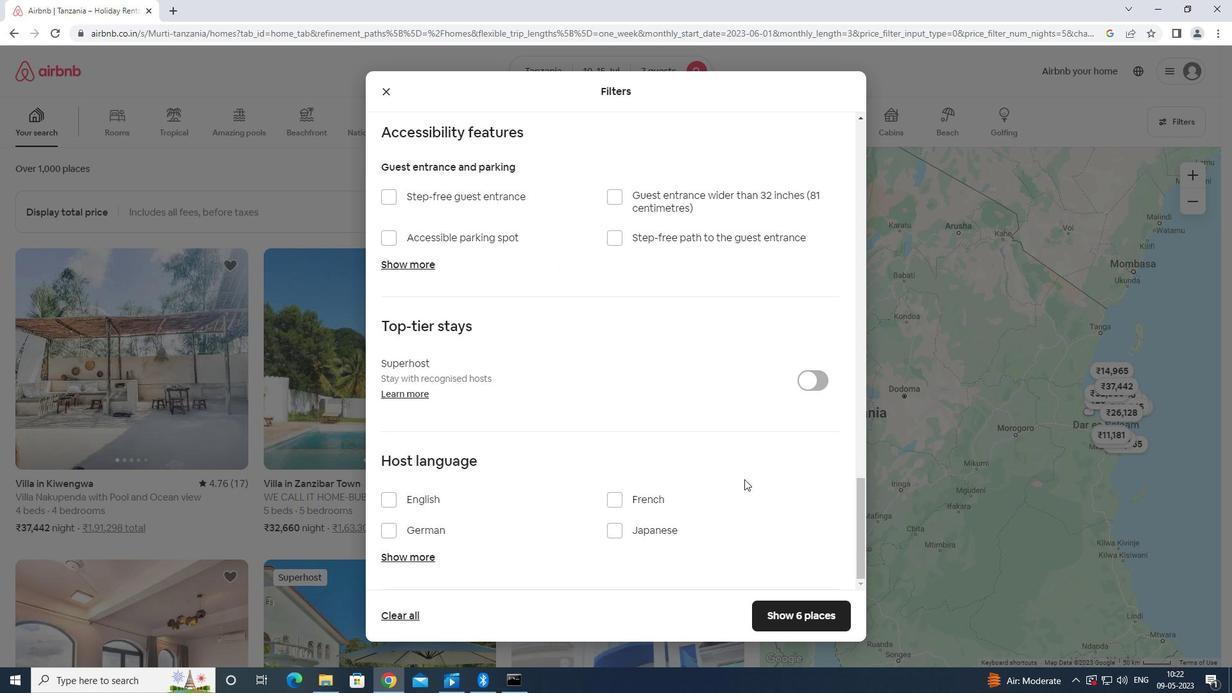 
Action: Mouse moved to (388, 501)
Screenshot: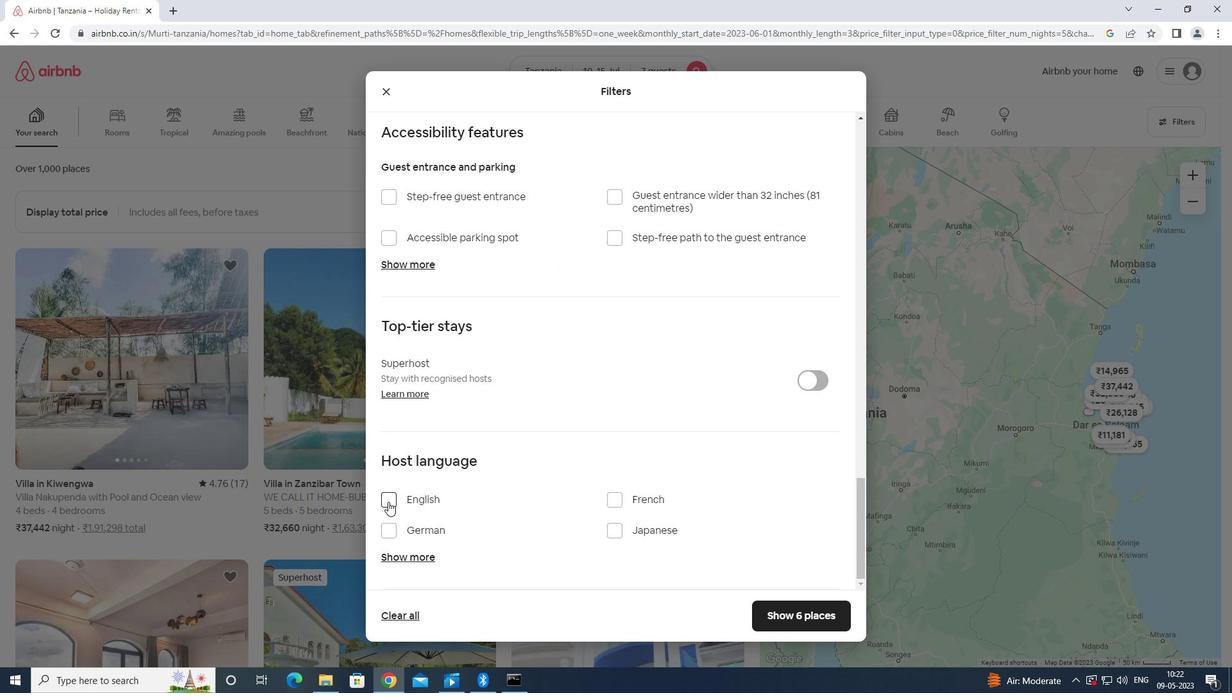 
Action: Mouse pressed left at (388, 501)
Screenshot: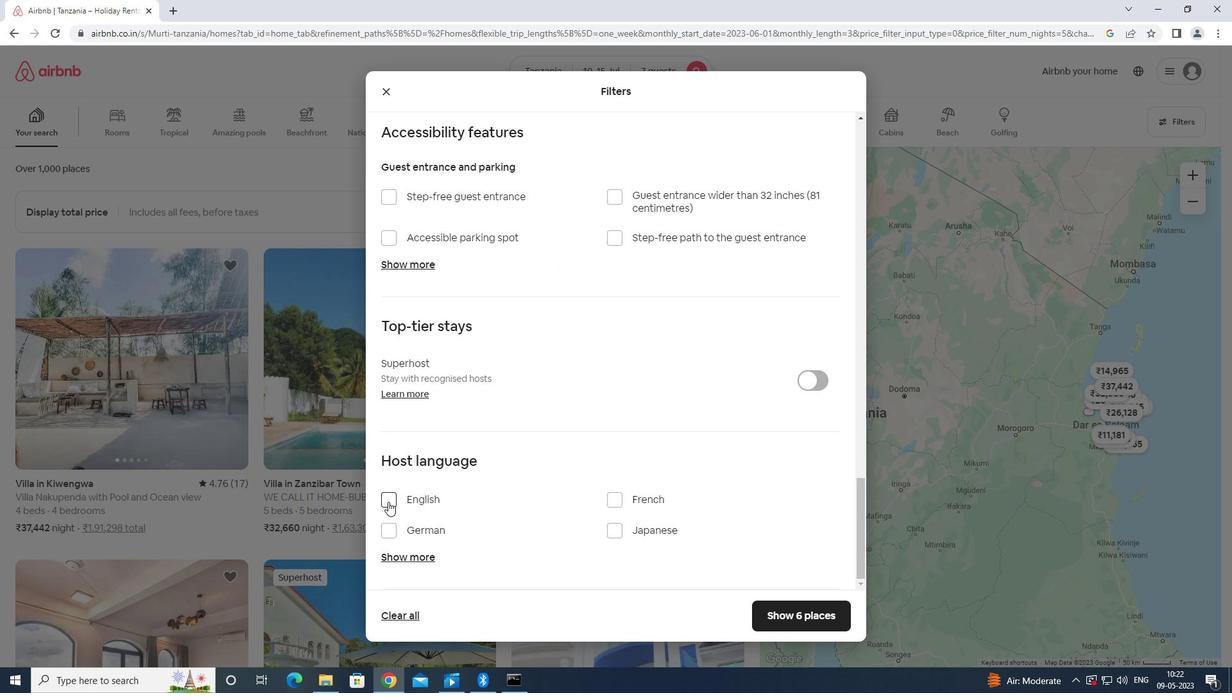 
Action: Mouse moved to (801, 608)
Screenshot: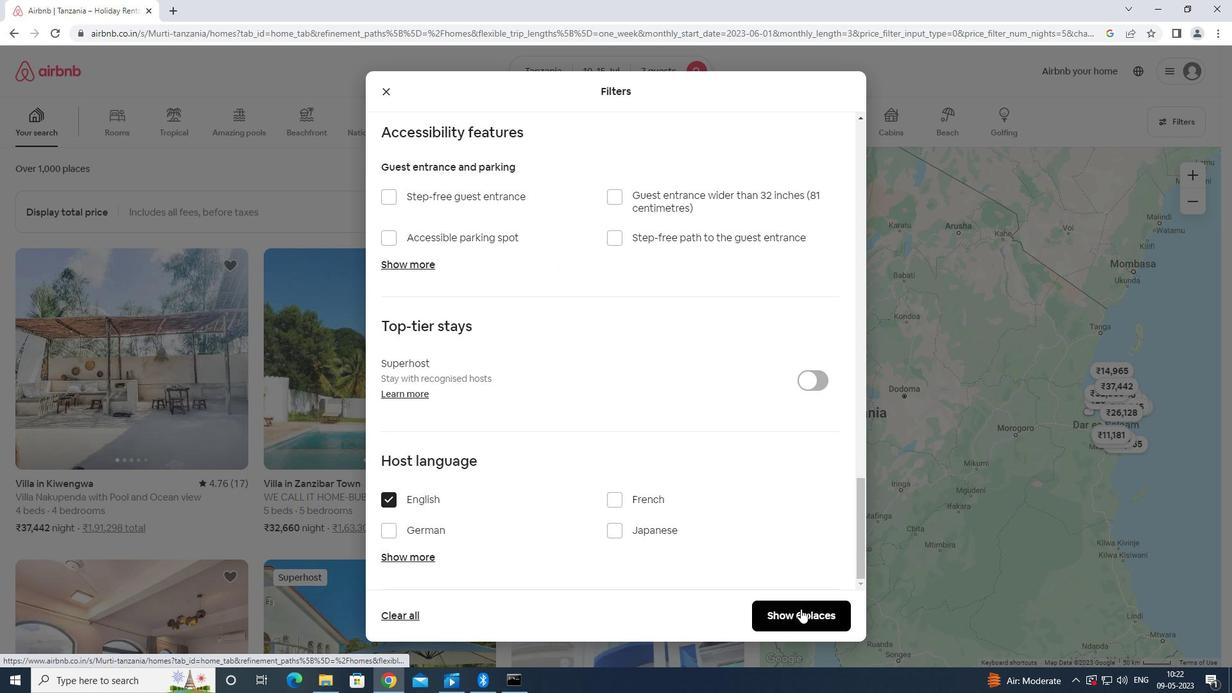 
Action: Mouse pressed left at (801, 608)
Screenshot: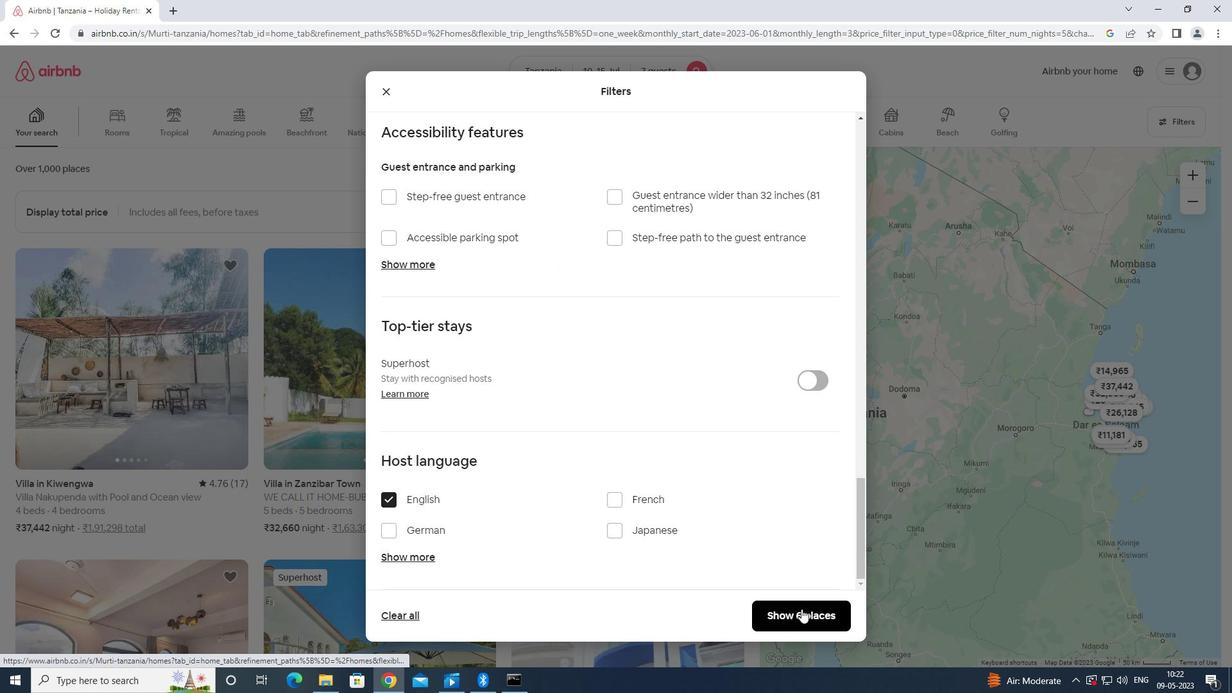 
Action: Mouse moved to (803, 605)
Screenshot: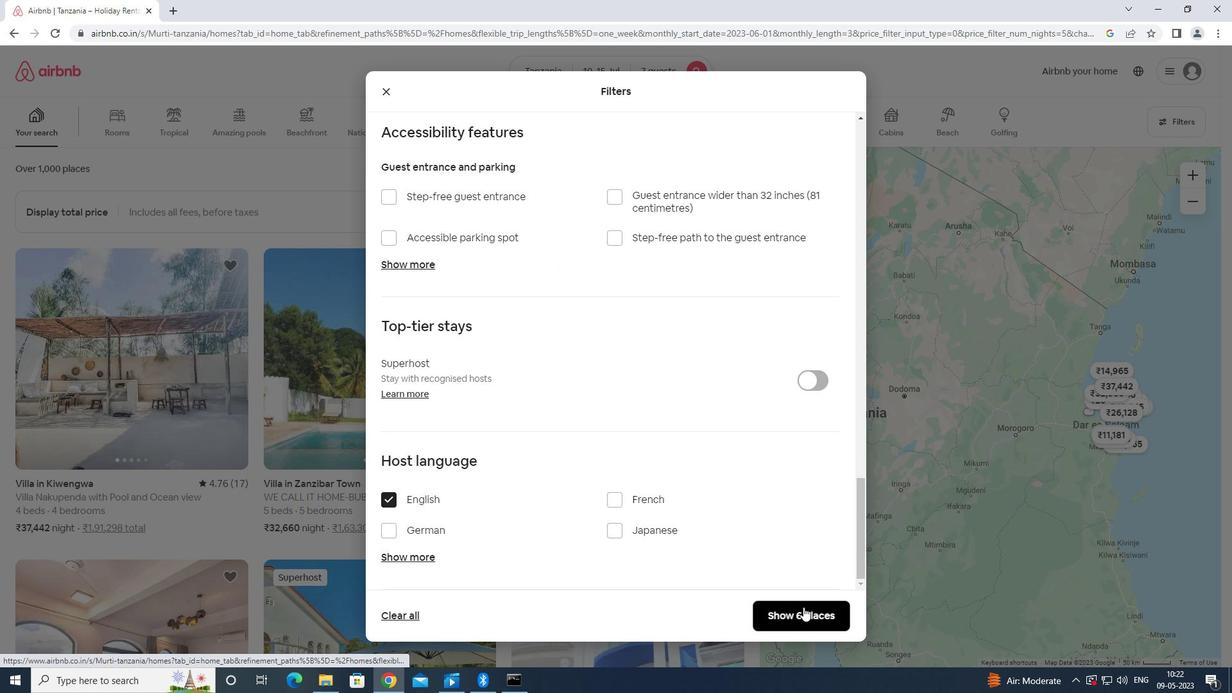 
